 Task: Find connections with filter location Geseke with filter topic #likewith filter profile language French with filter current company Air Charter Service with filter school Saintgits Institute of Management with filter industry Interior Design with filter service category Product Marketing with filter keywords title Coordinator
Action: Mouse moved to (631, 84)
Screenshot: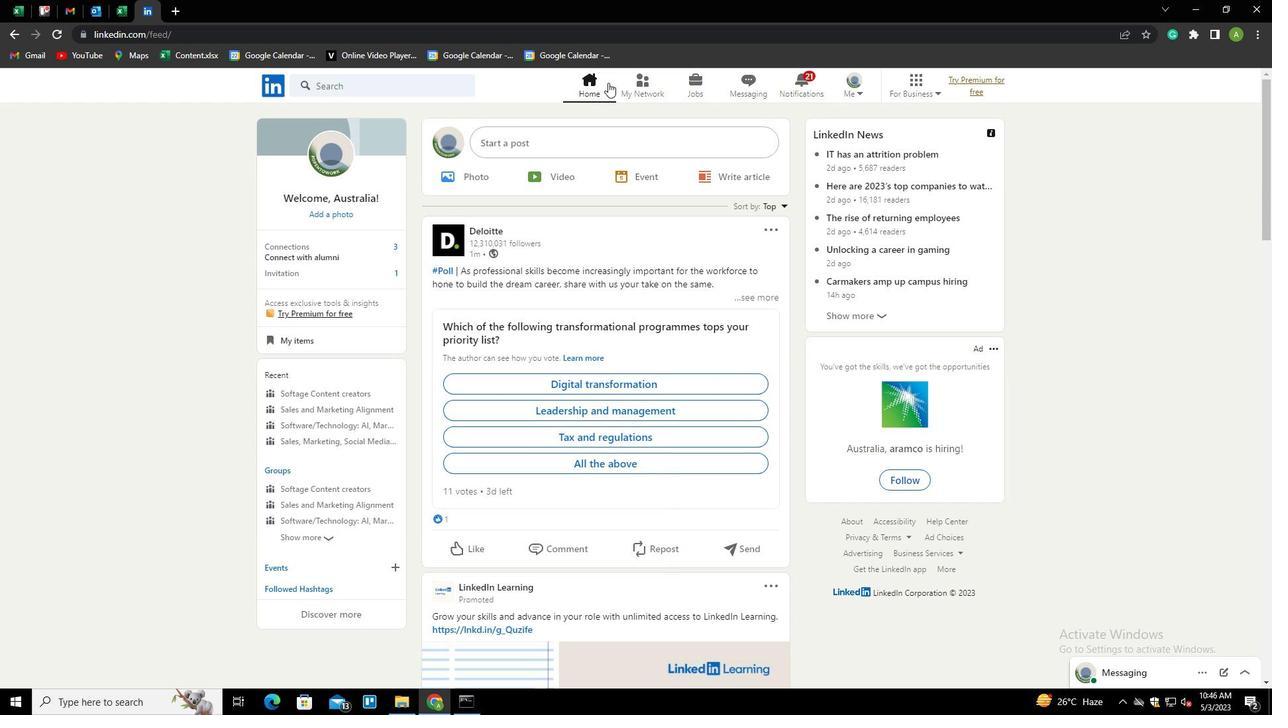 
Action: Mouse pressed left at (631, 84)
Screenshot: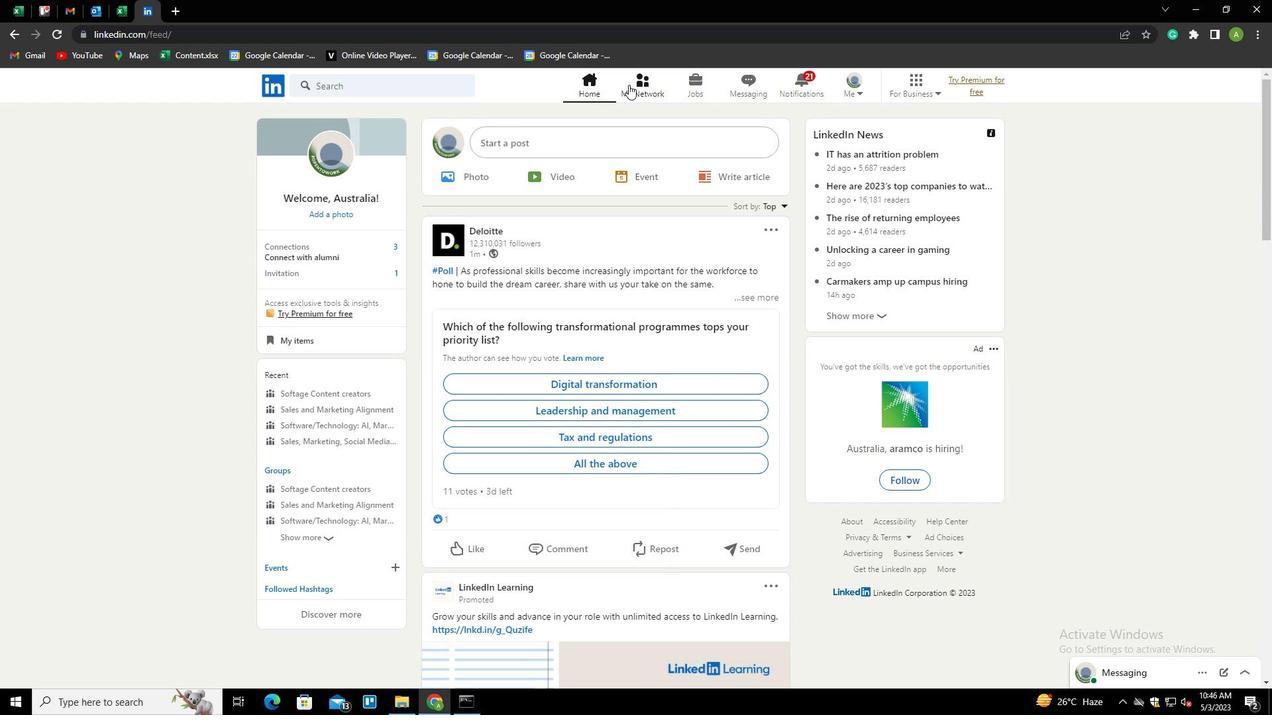 
Action: Mouse moved to (328, 161)
Screenshot: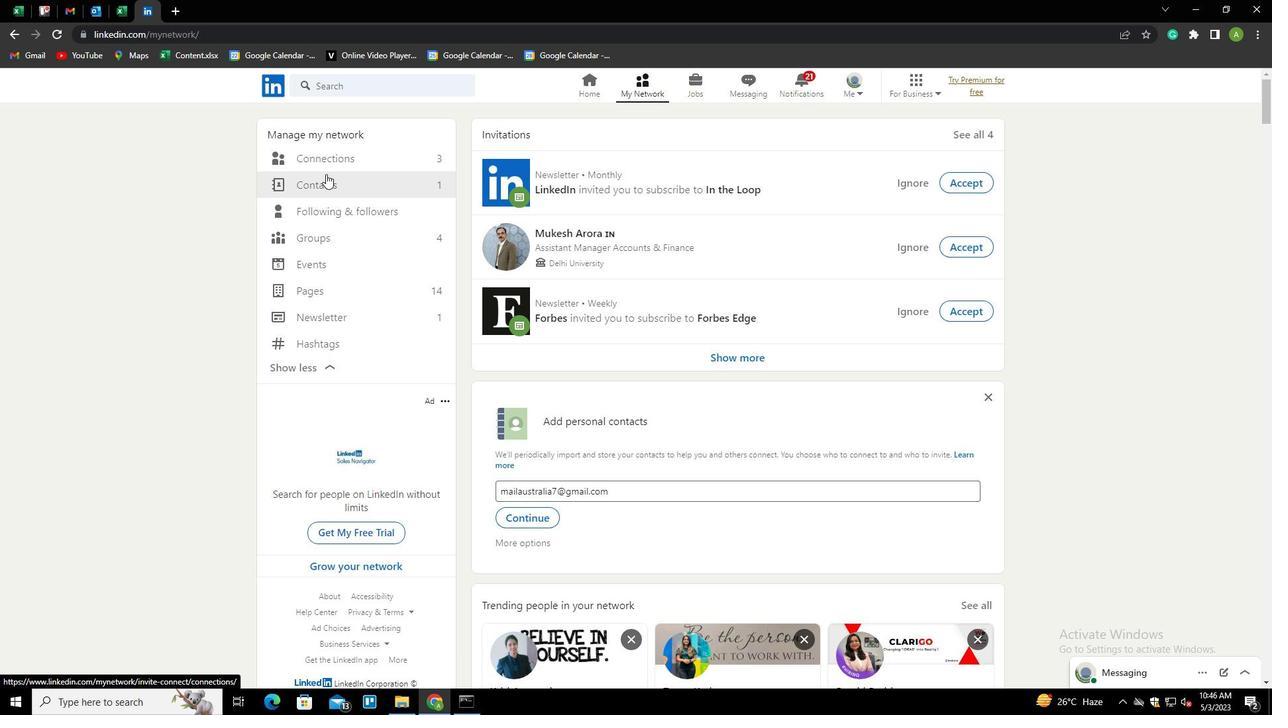 
Action: Mouse pressed left at (328, 161)
Screenshot: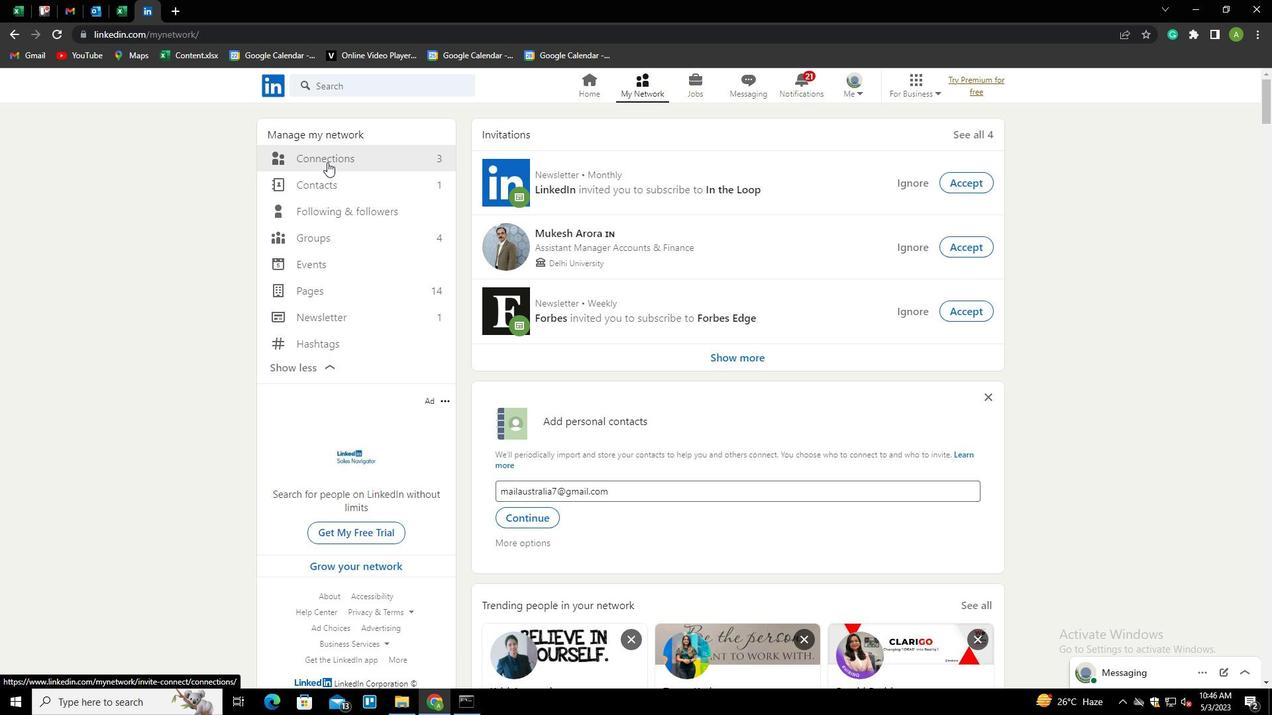 
Action: Mouse moved to (722, 155)
Screenshot: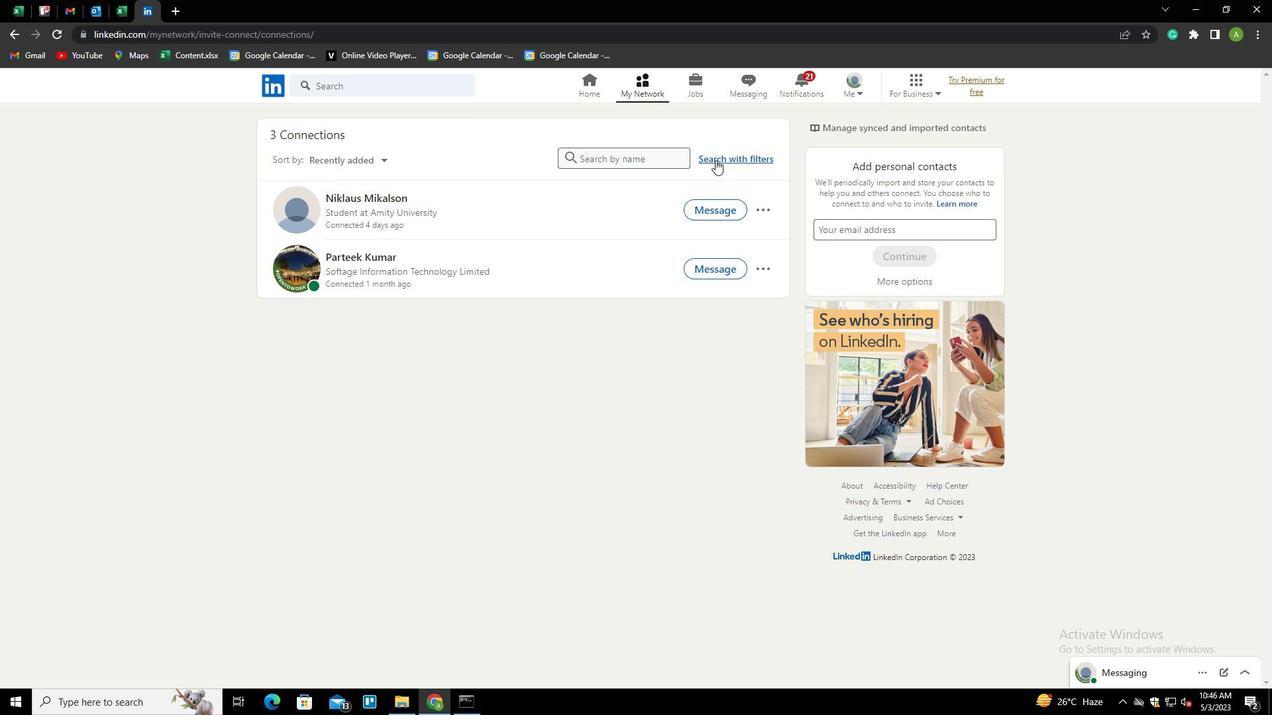 
Action: Mouse pressed left at (722, 155)
Screenshot: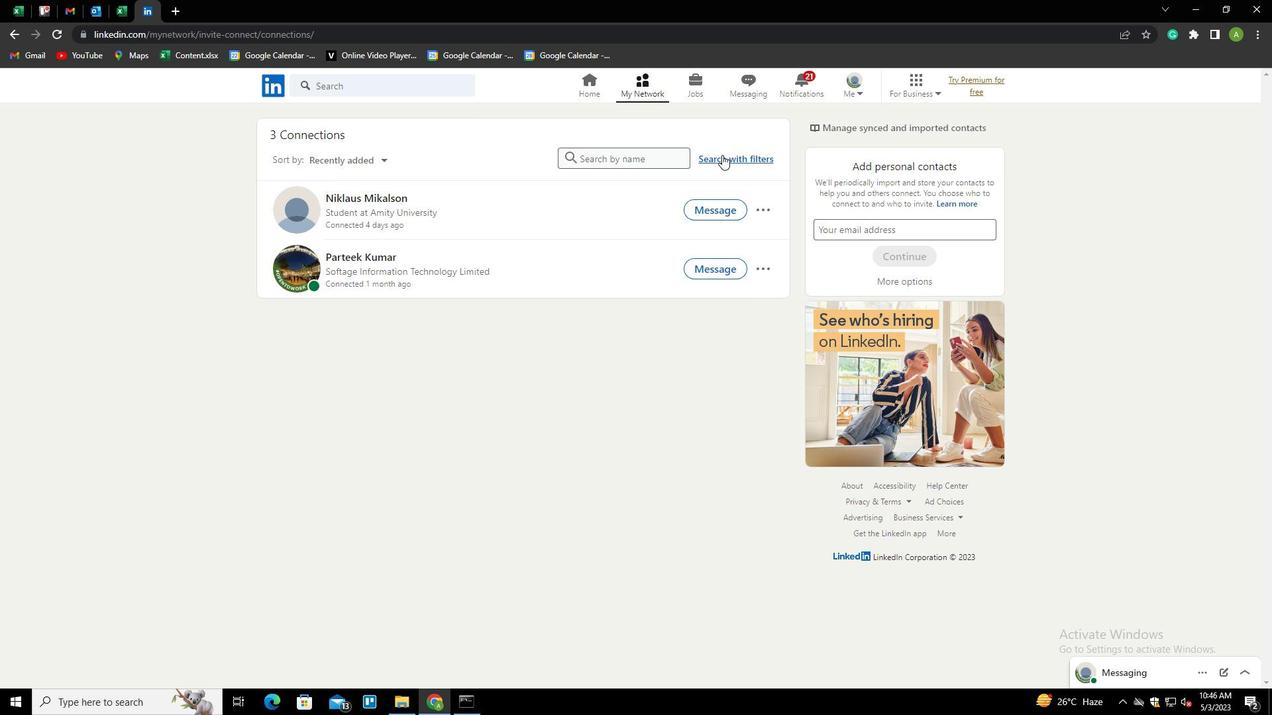 
Action: Mouse moved to (674, 126)
Screenshot: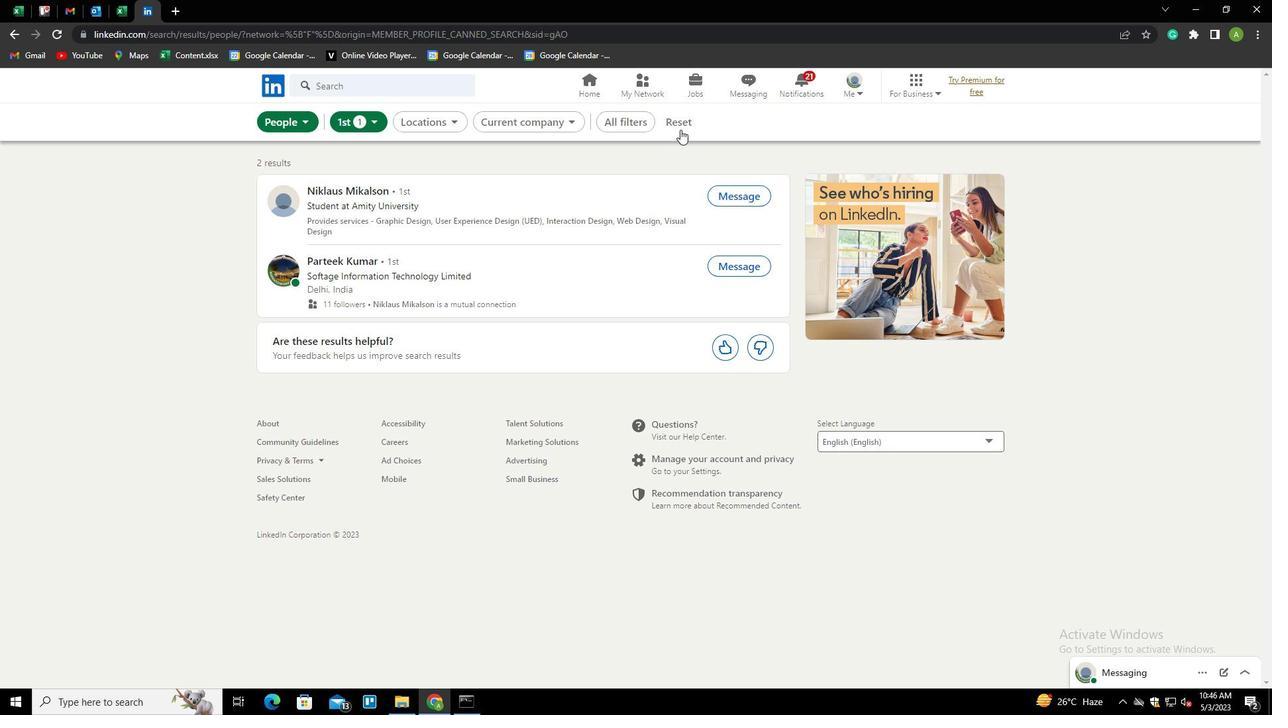 
Action: Mouse pressed left at (674, 126)
Screenshot: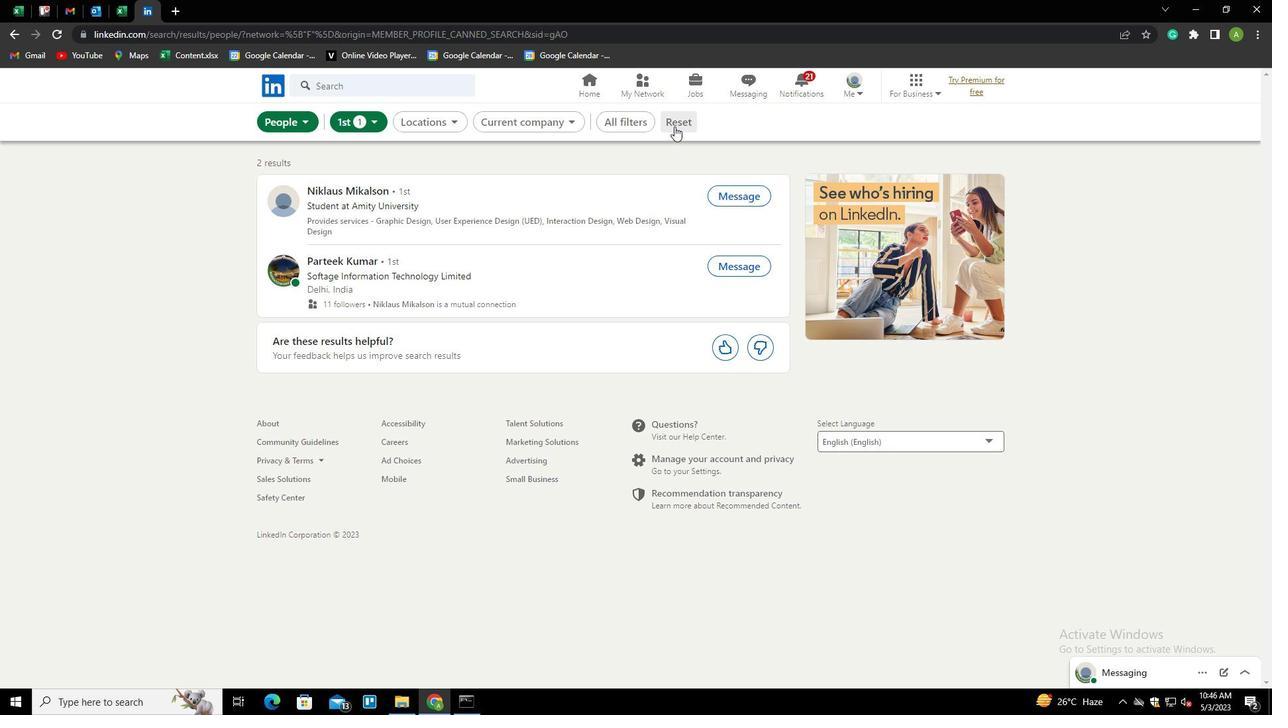 
Action: Mouse moved to (670, 124)
Screenshot: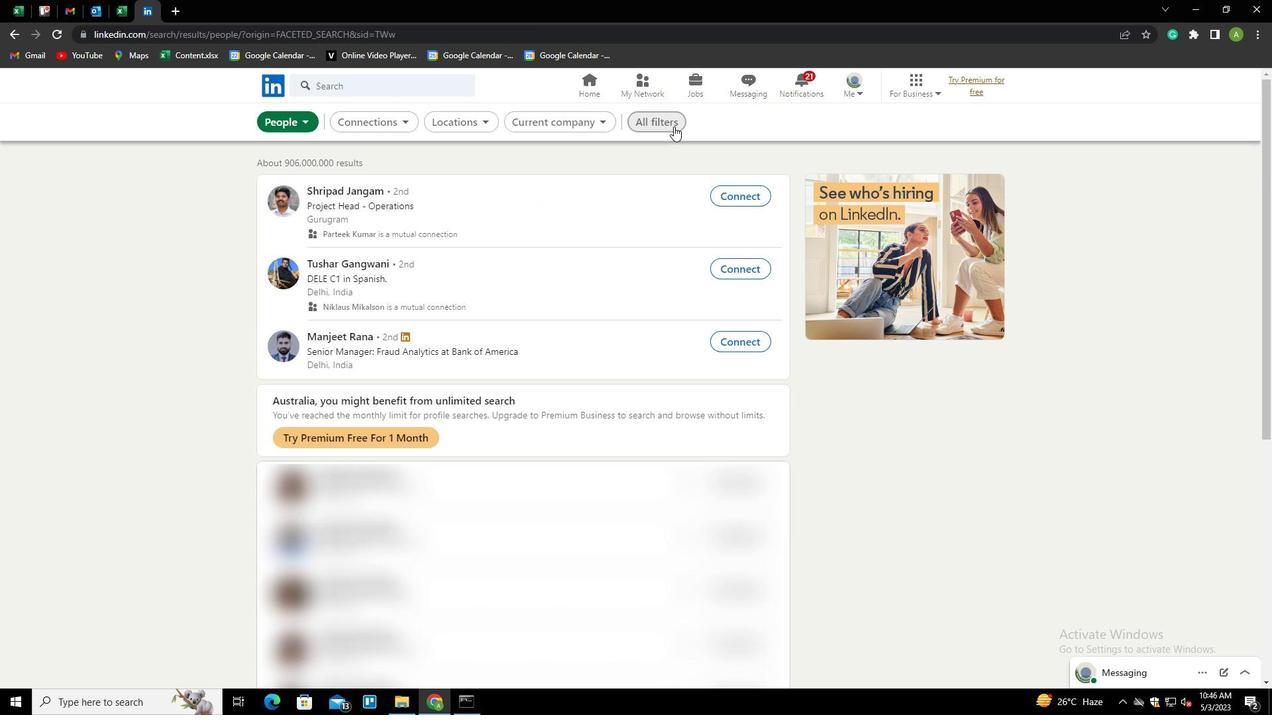 
Action: Mouse pressed left at (670, 124)
Screenshot: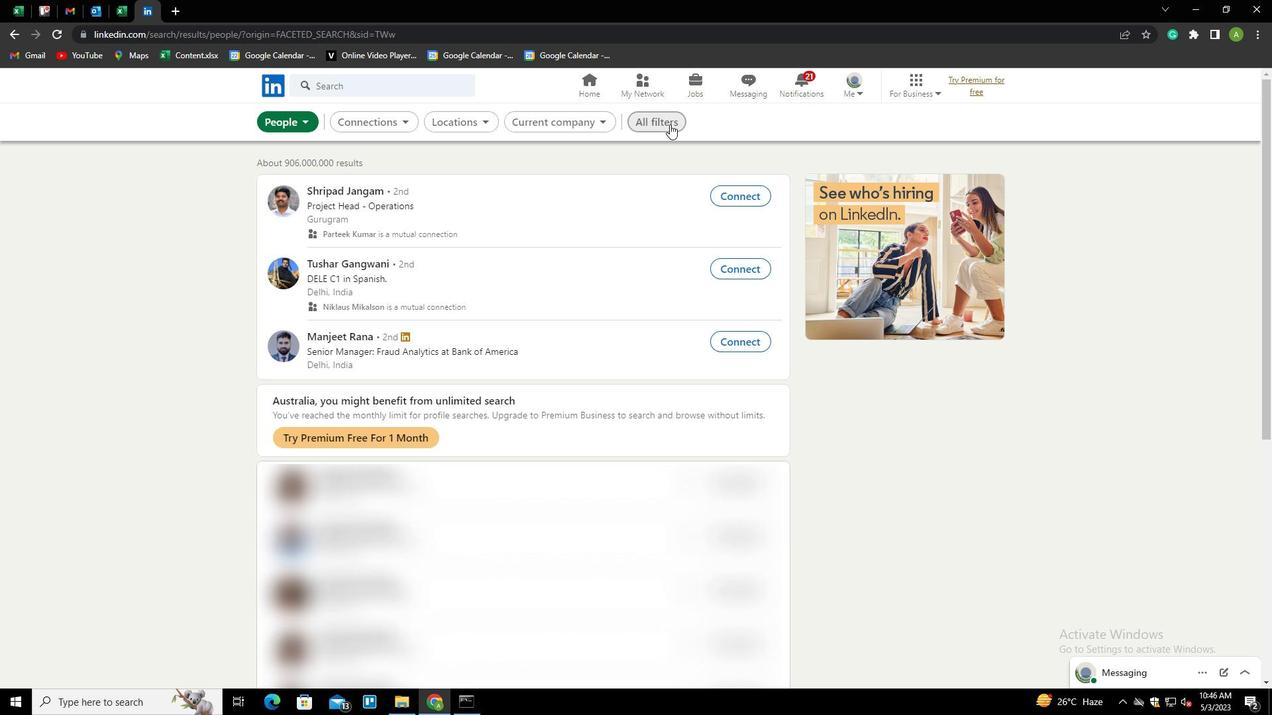 
Action: Mouse moved to (1038, 403)
Screenshot: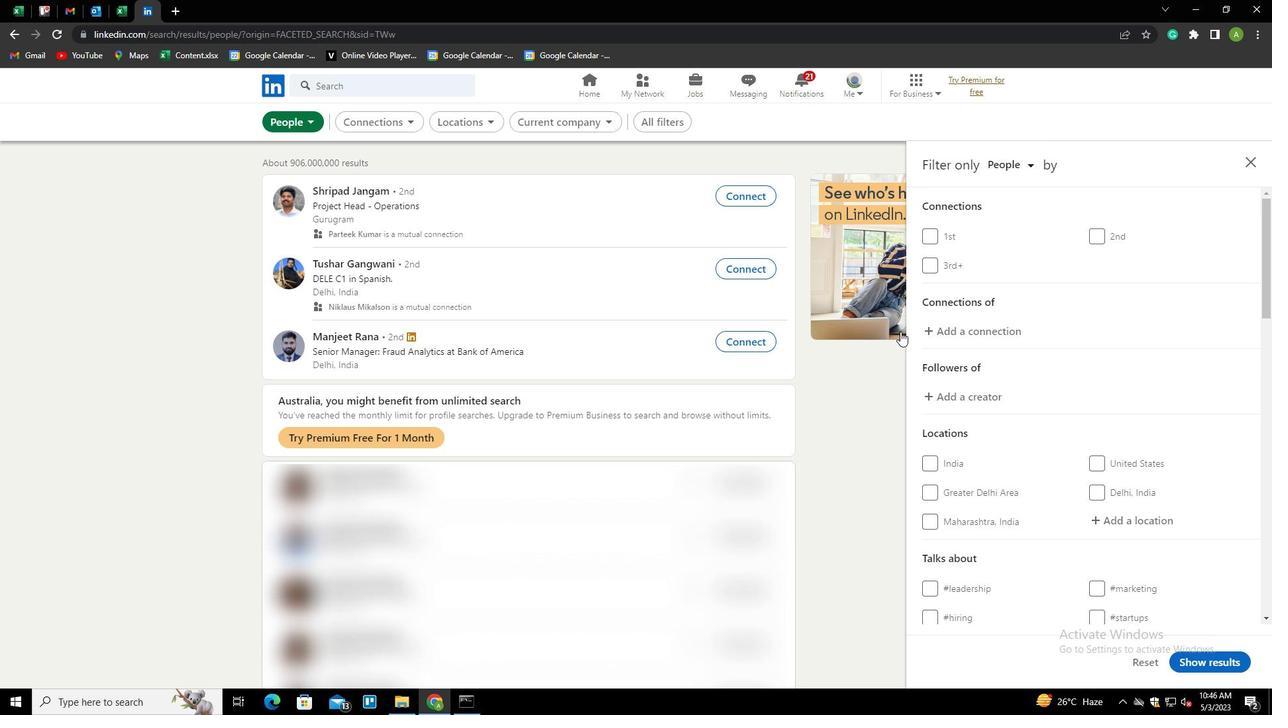 
Action: Mouse scrolled (1038, 403) with delta (0, 0)
Screenshot: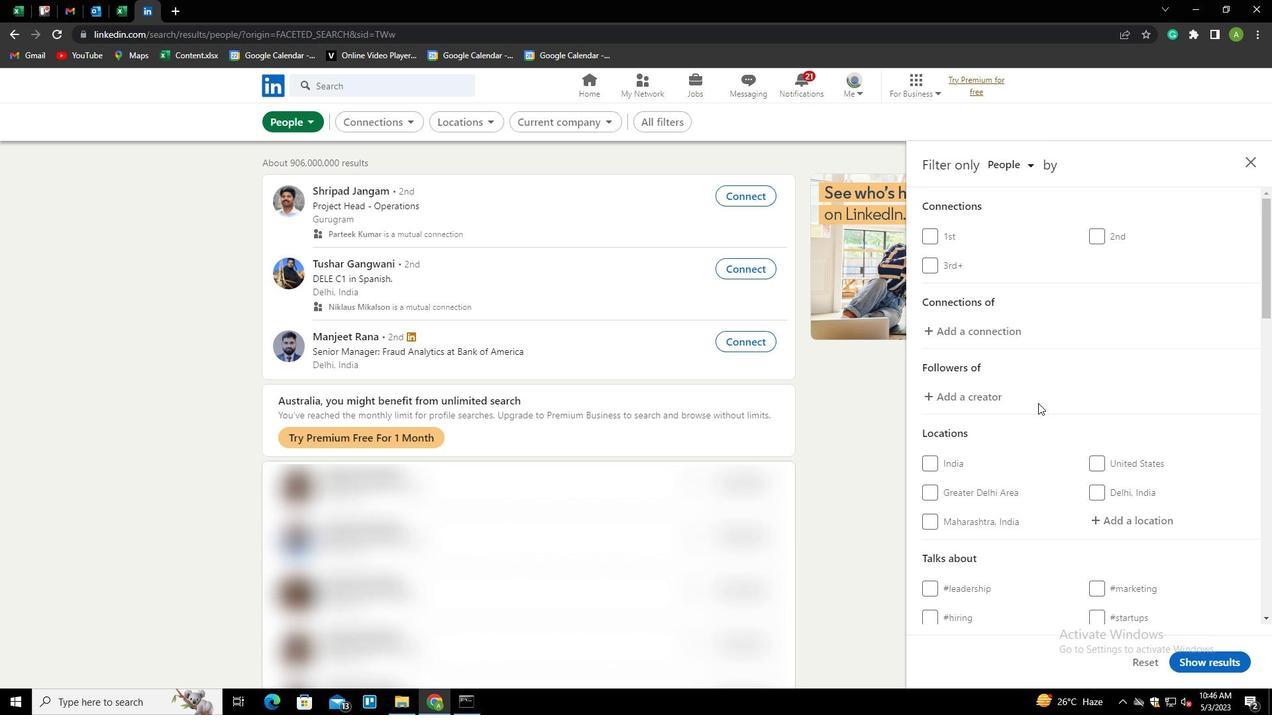 
Action: Mouse scrolled (1038, 403) with delta (0, 0)
Screenshot: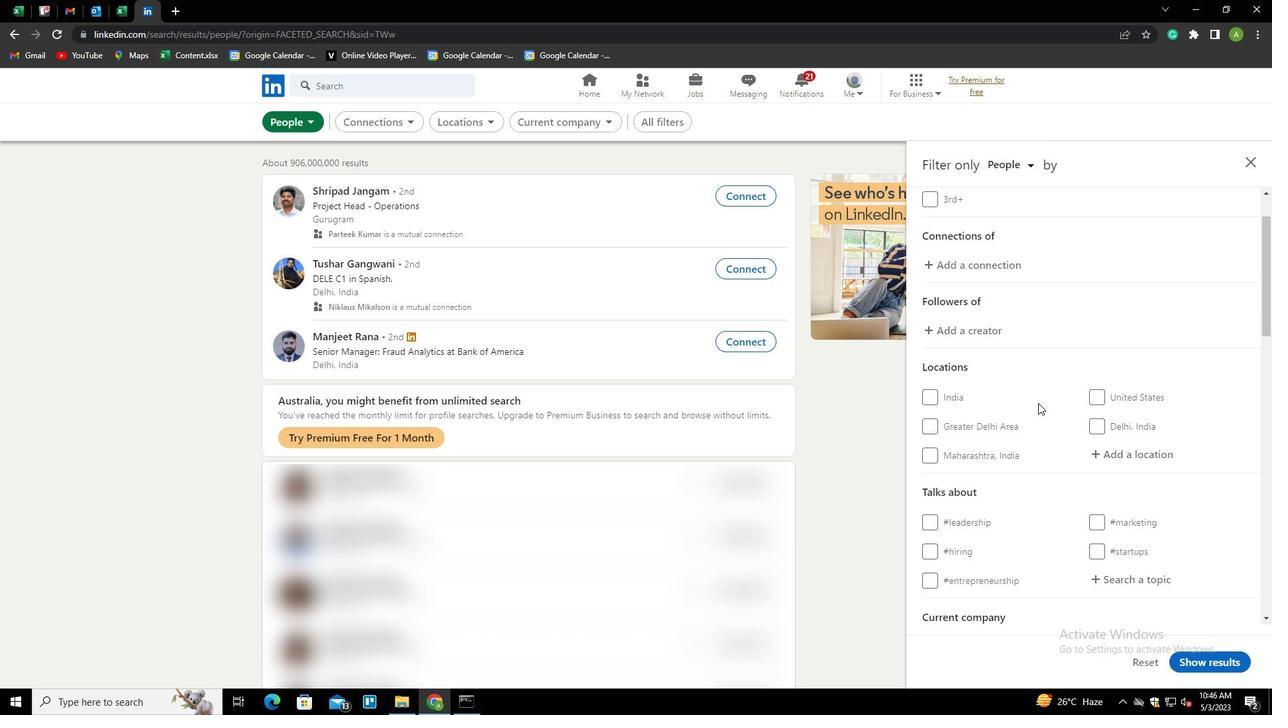 
Action: Mouse moved to (1127, 388)
Screenshot: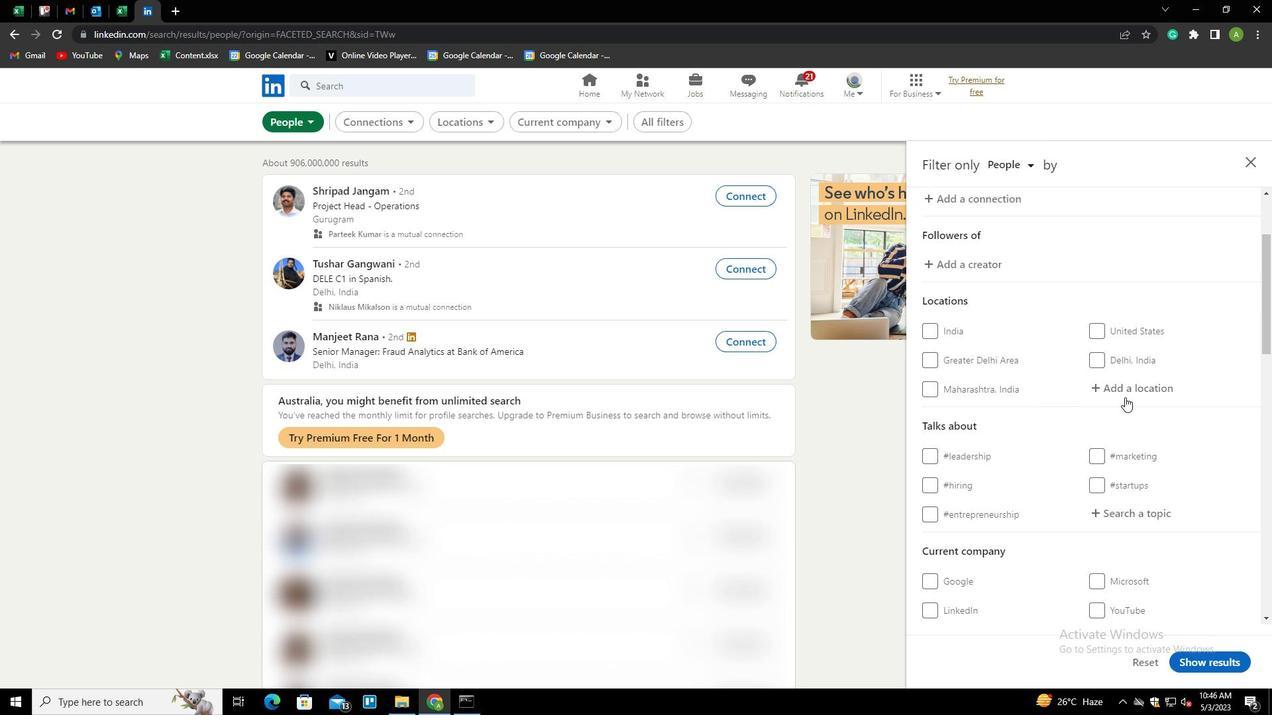 
Action: Mouse pressed left at (1127, 388)
Screenshot: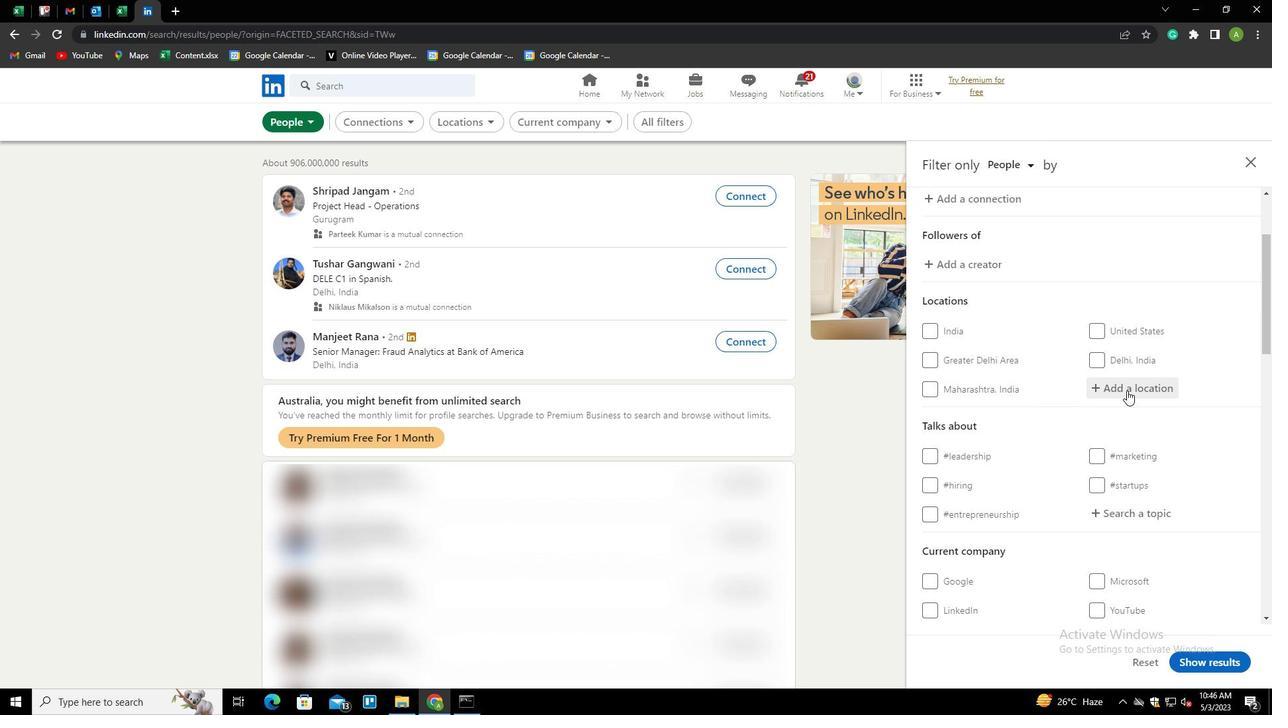 
Action: Mouse moved to (1130, 387)
Screenshot: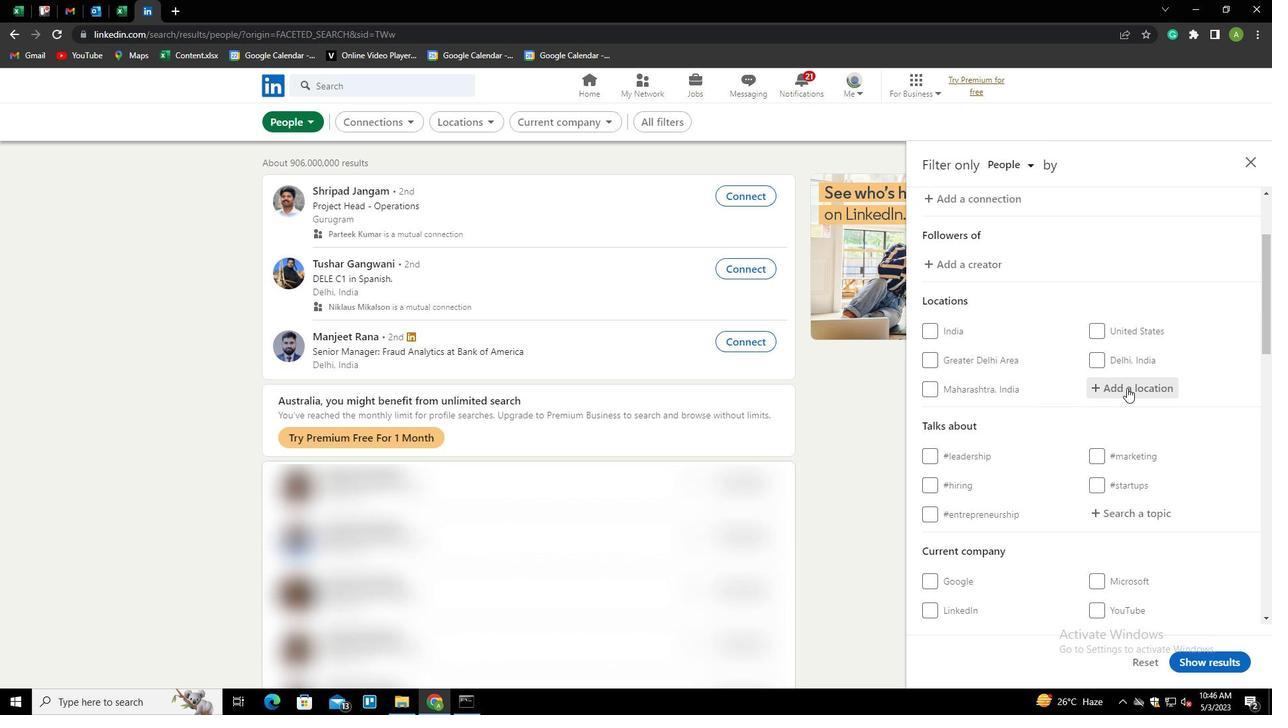 
Action: Mouse pressed left at (1130, 387)
Screenshot: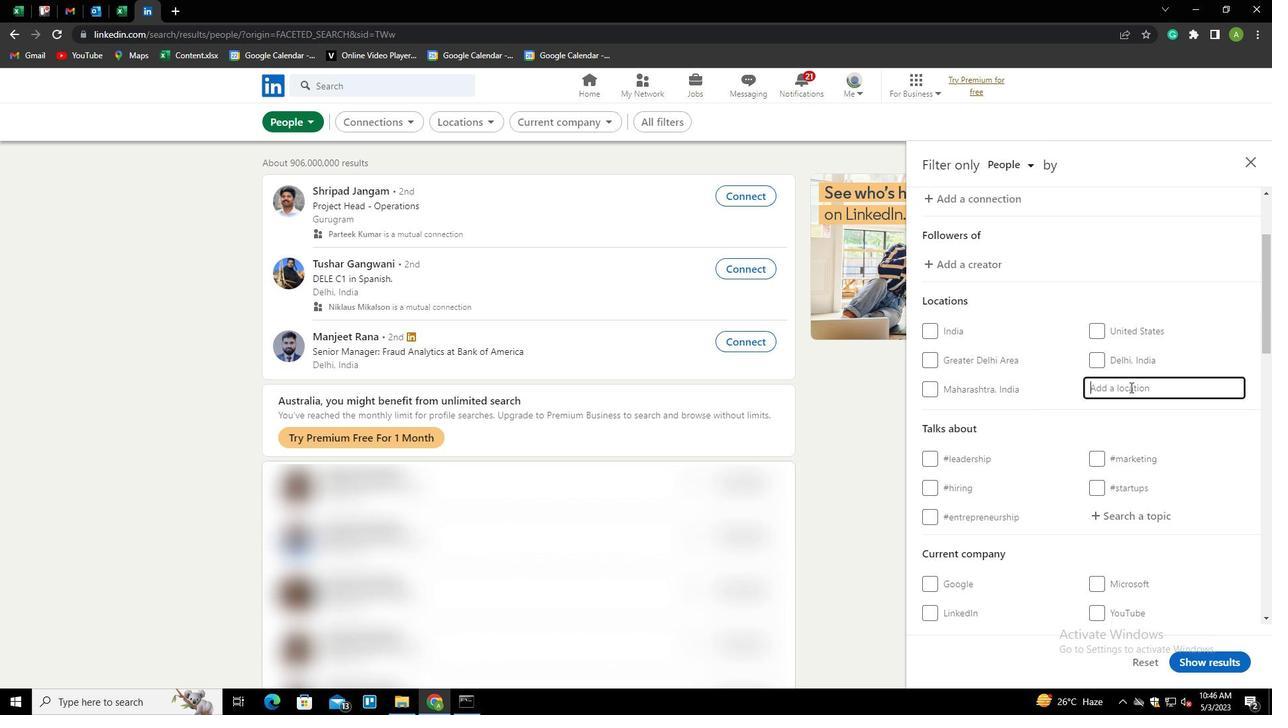 
Action: Key pressed <Key.shift><Key.shift><Key.shift><Key.shift><Key.shift><Key.shift><Key.shift>GESEKE<Key.down><Key.enter>
Screenshot: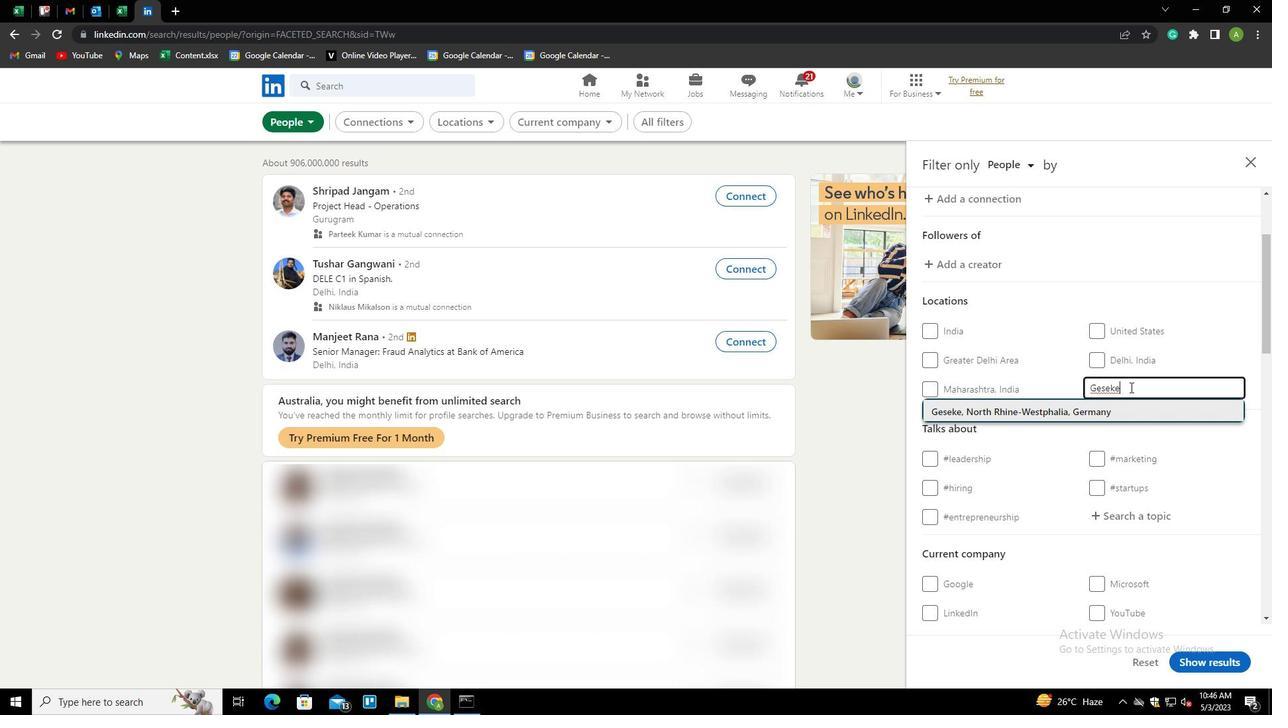 
Action: Mouse scrolled (1130, 387) with delta (0, 0)
Screenshot: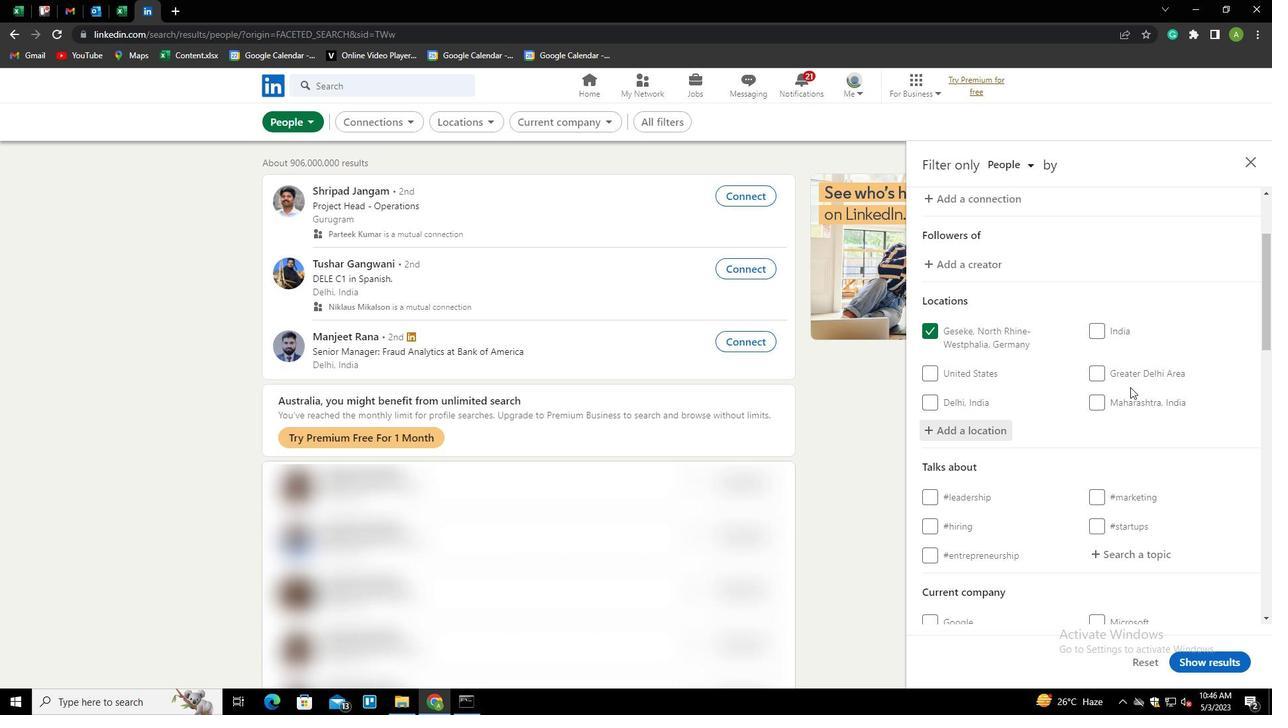 
Action: Mouse scrolled (1130, 387) with delta (0, 0)
Screenshot: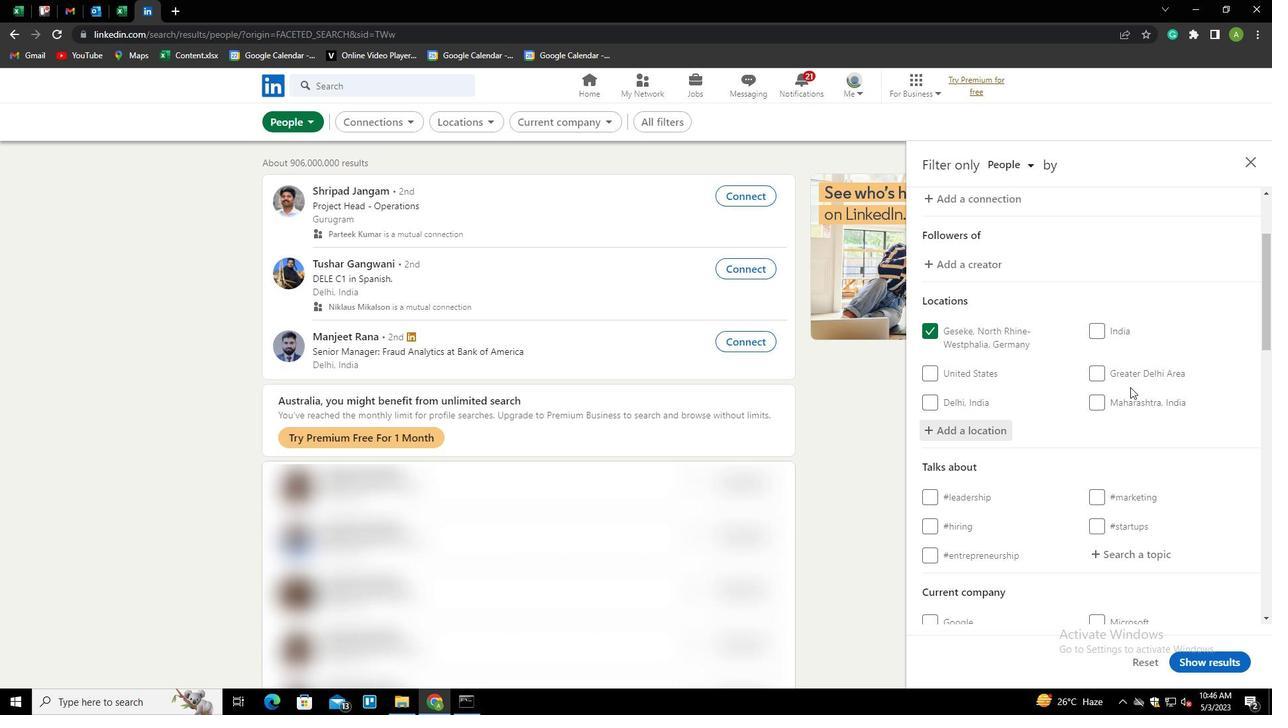 
Action: Mouse moved to (1134, 420)
Screenshot: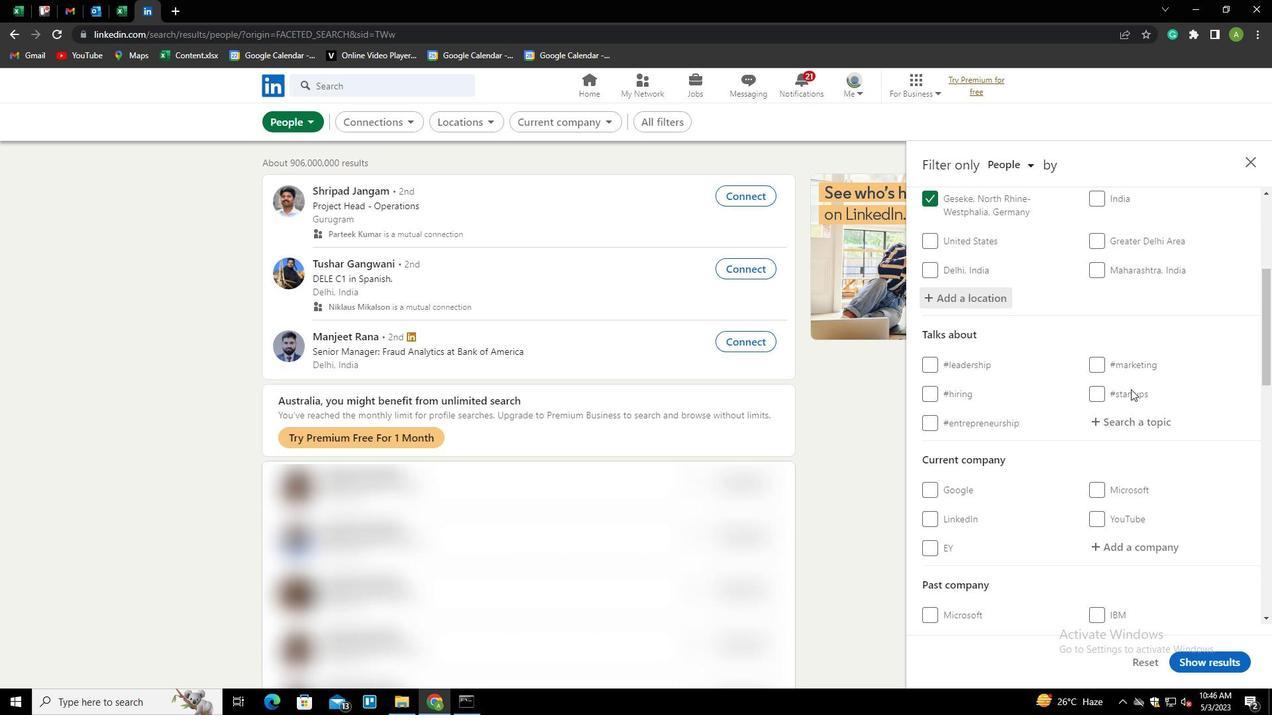 
Action: Mouse pressed left at (1134, 420)
Screenshot: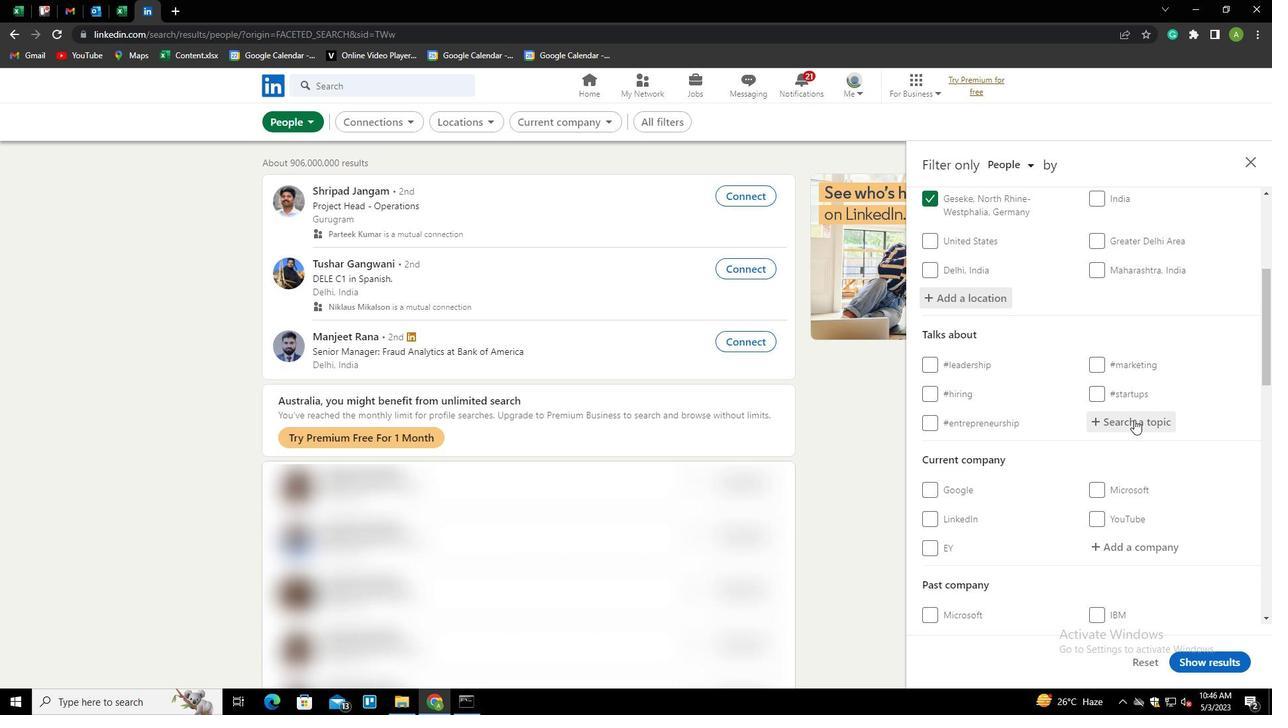 
Action: Key pressed LIKE<Key.down><Key.enter>
Screenshot: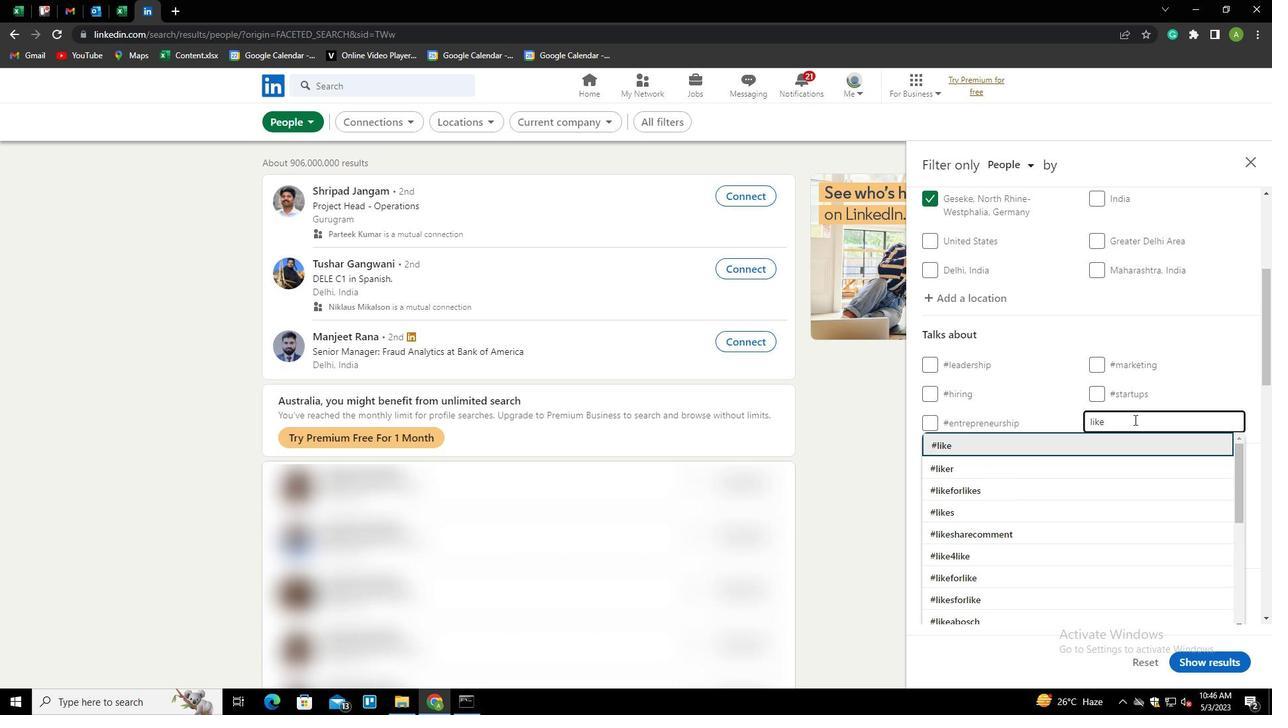 
Action: Mouse scrolled (1134, 419) with delta (0, 0)
Screenshot: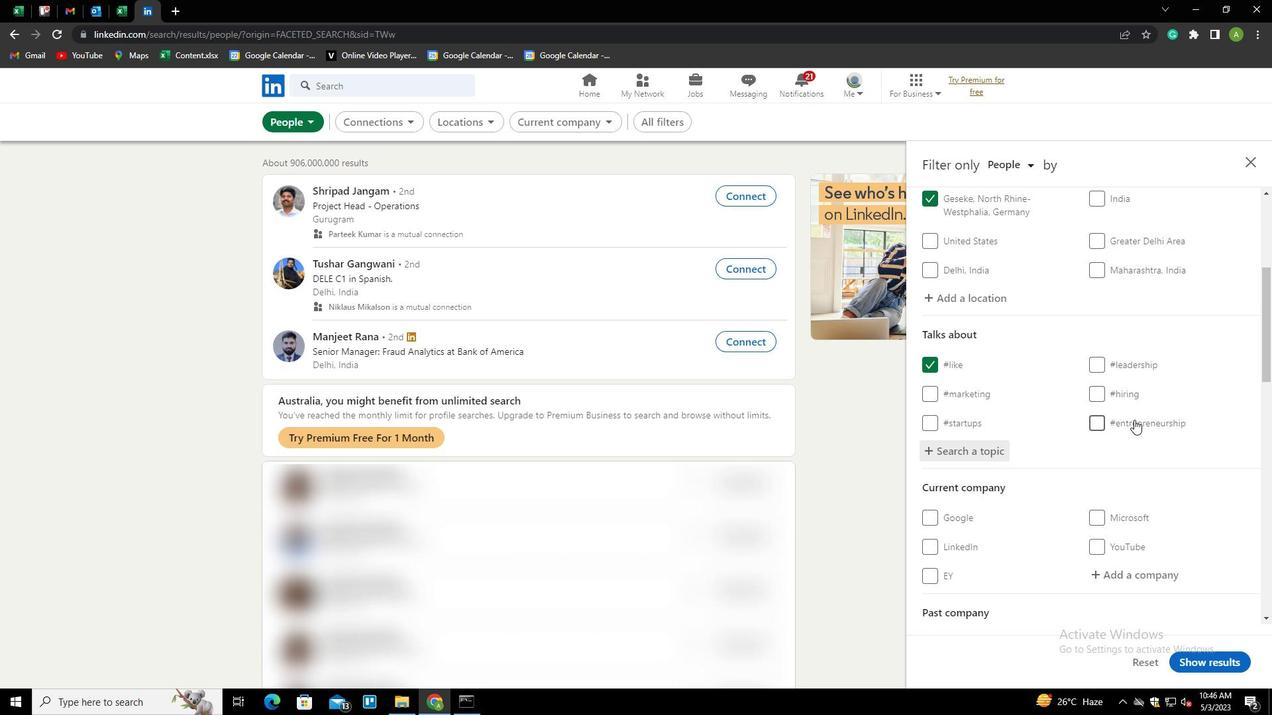 
Action: Mouse scrolled (1134, 419) with delta (0, 0)
Screenshot: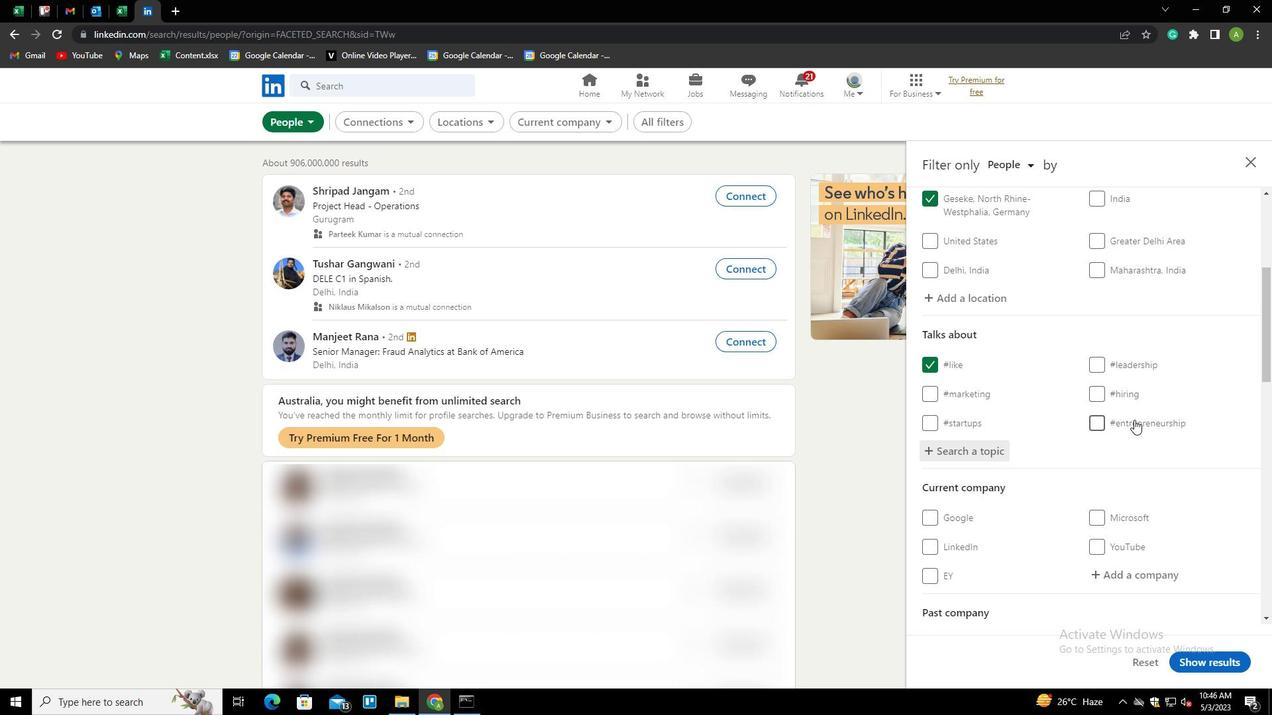 
Action: Mouse scrolled (1134, 419) with delta (0, 0)
Screenshot: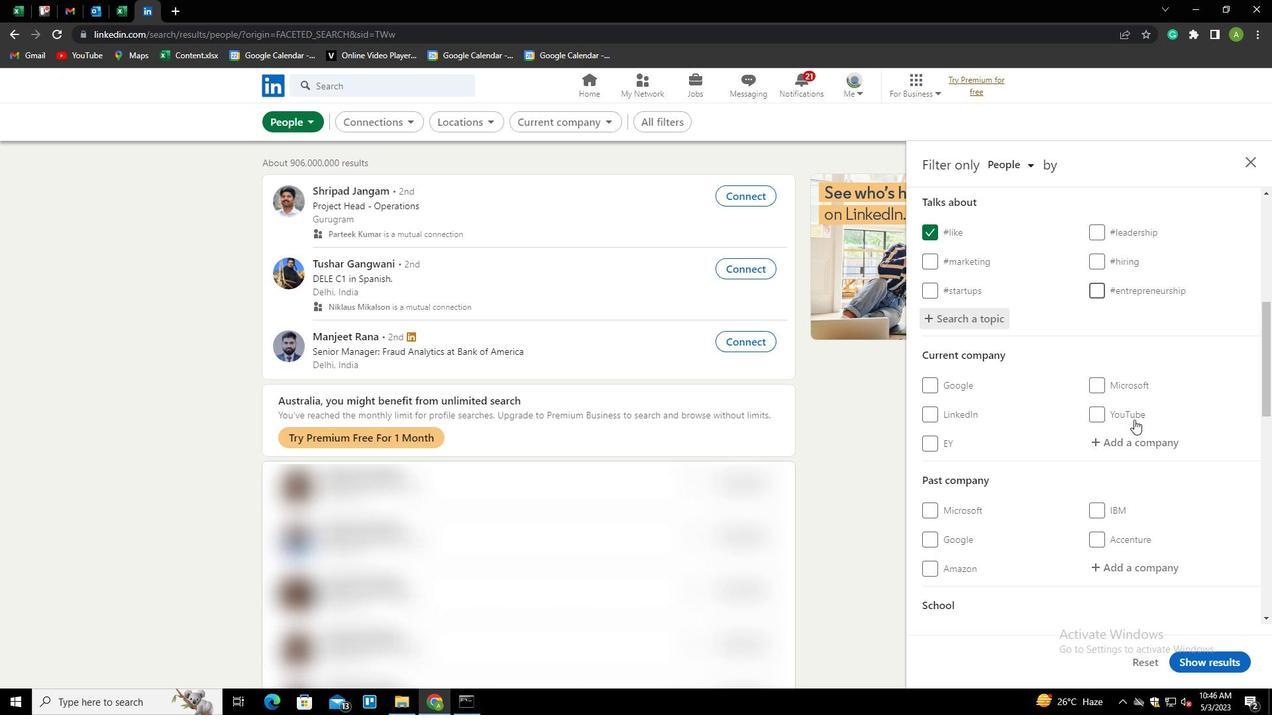 
Action: Mouse scrolled (1134, 419) with delta (0, 0)
Screenshot: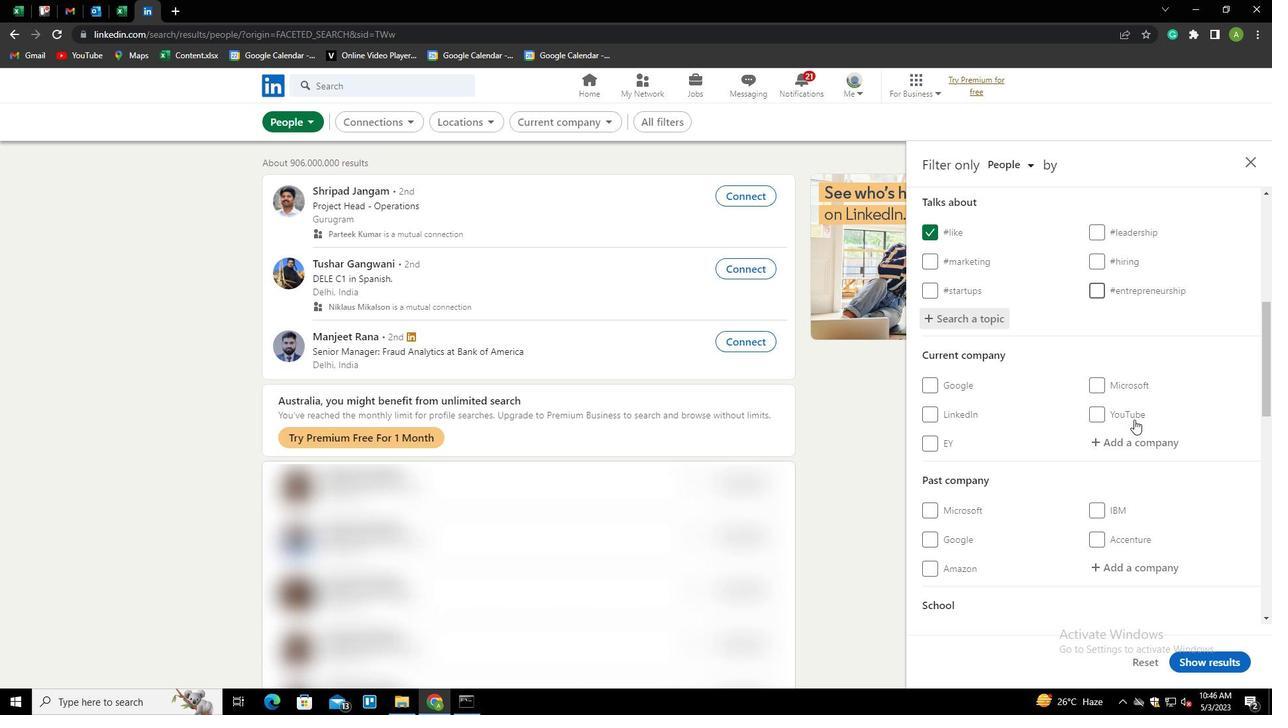 
Action: Mouse scrolled (1134, 419) with delta (0, 0)
Screenshot: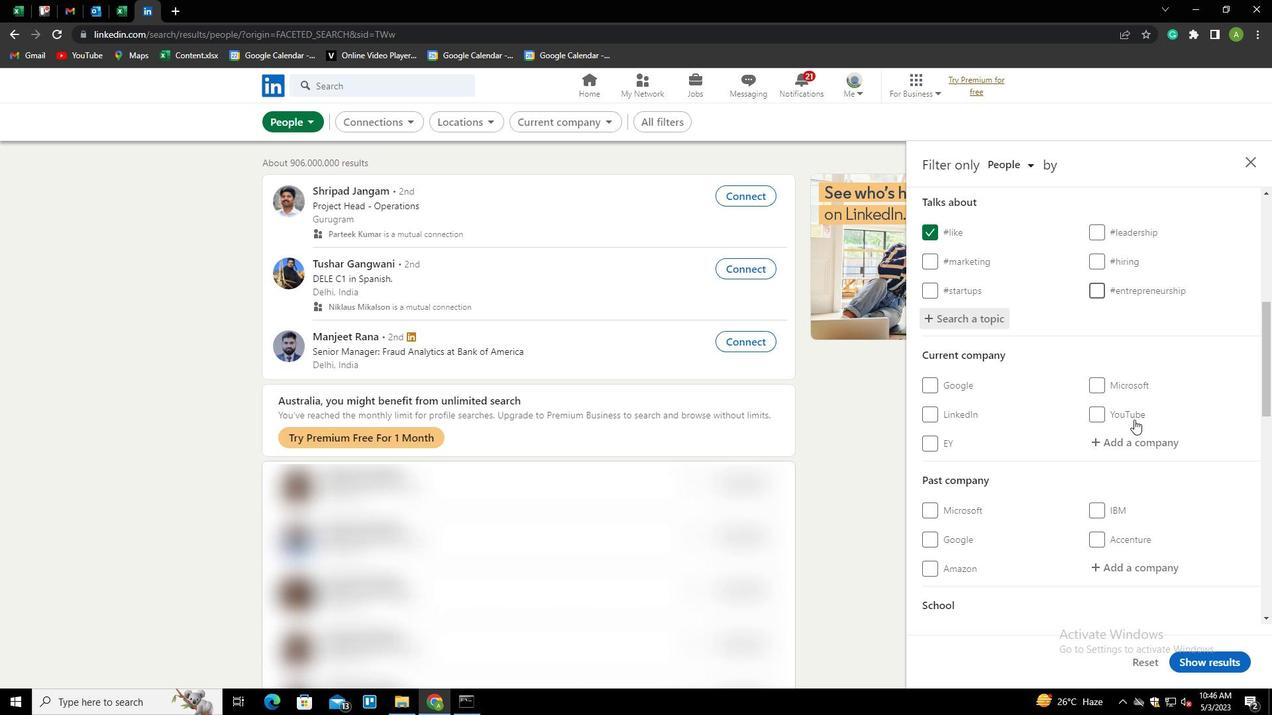 
Action: Mouse scrolled (1134, 419) with delta (0, 0)
Screenshot: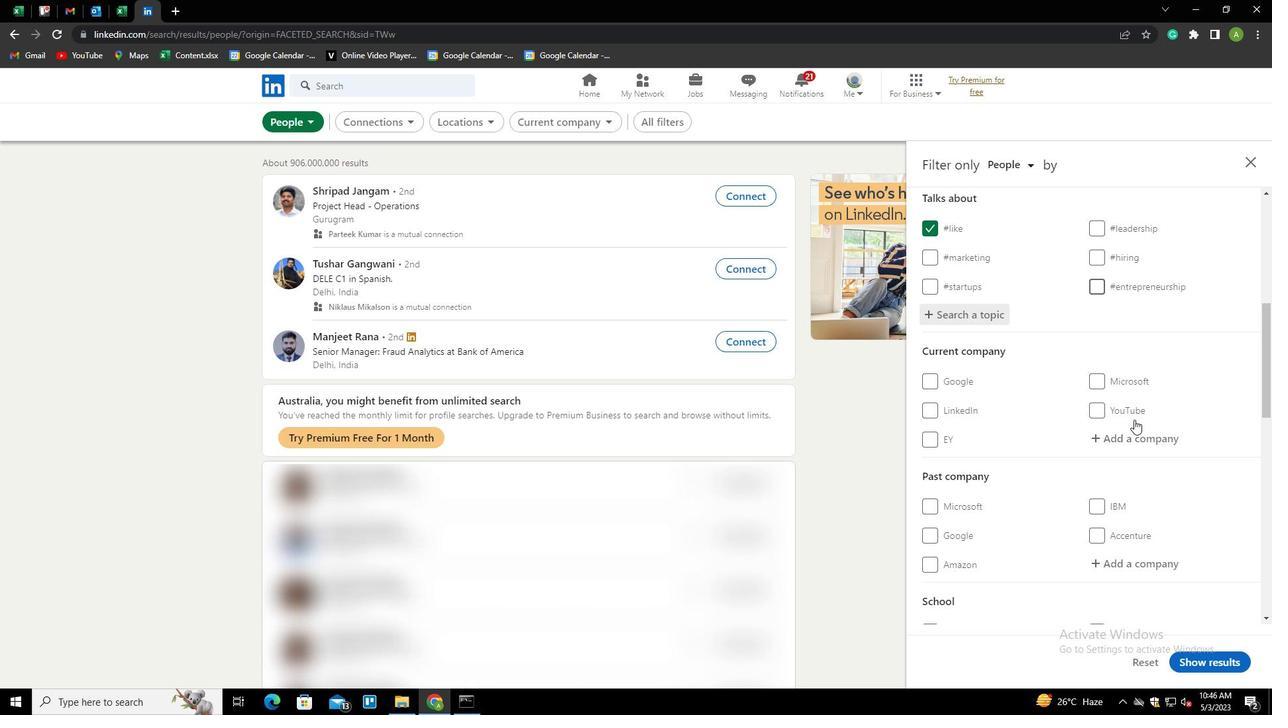 
Action: Mouse scrolled (1134, 419) with delta (0, 0)
Screenshot: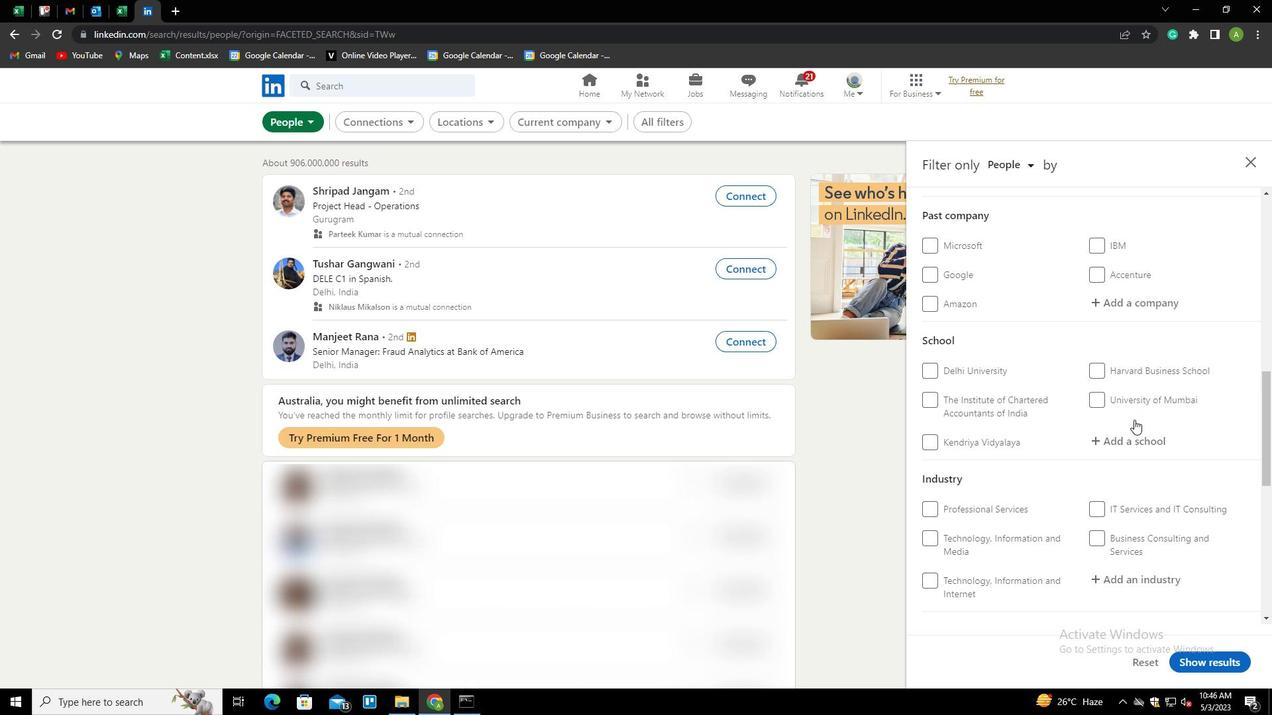 
Action: Mouse scrolled (1134, 419) with delta (0, 0)
Screenshot: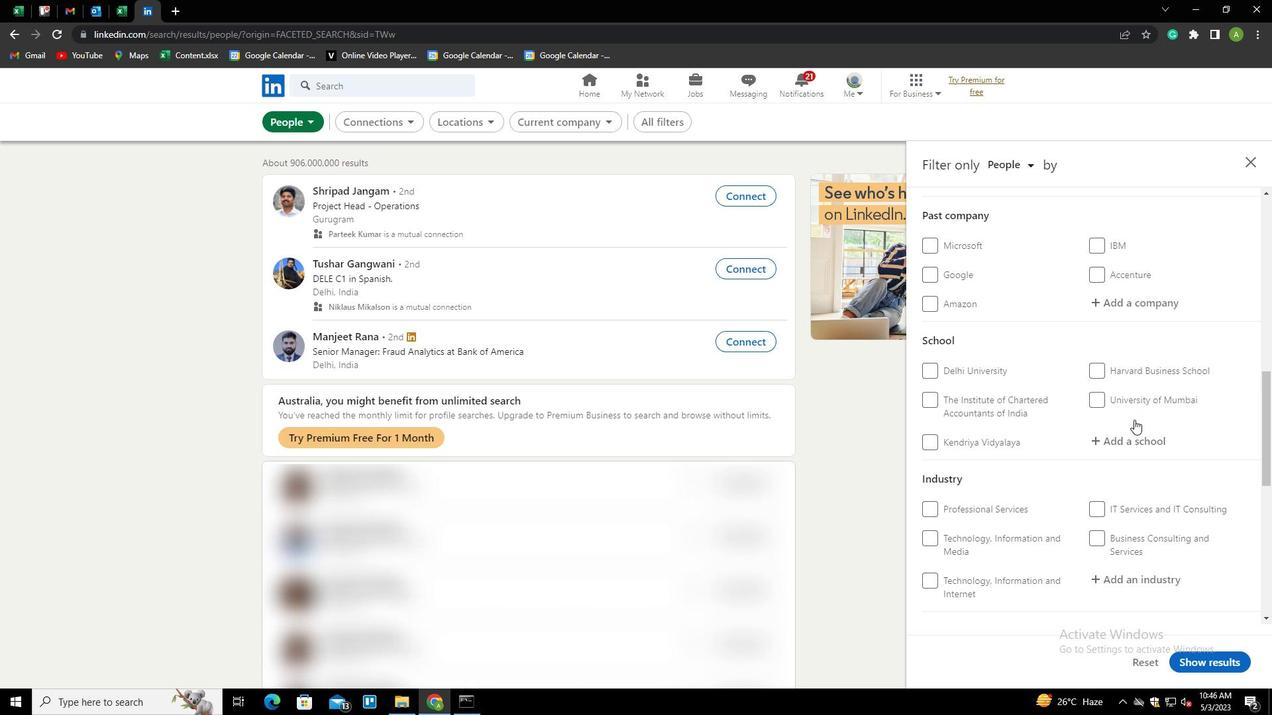 
Action: Mouse moved to (1101, 525)
Screenshot: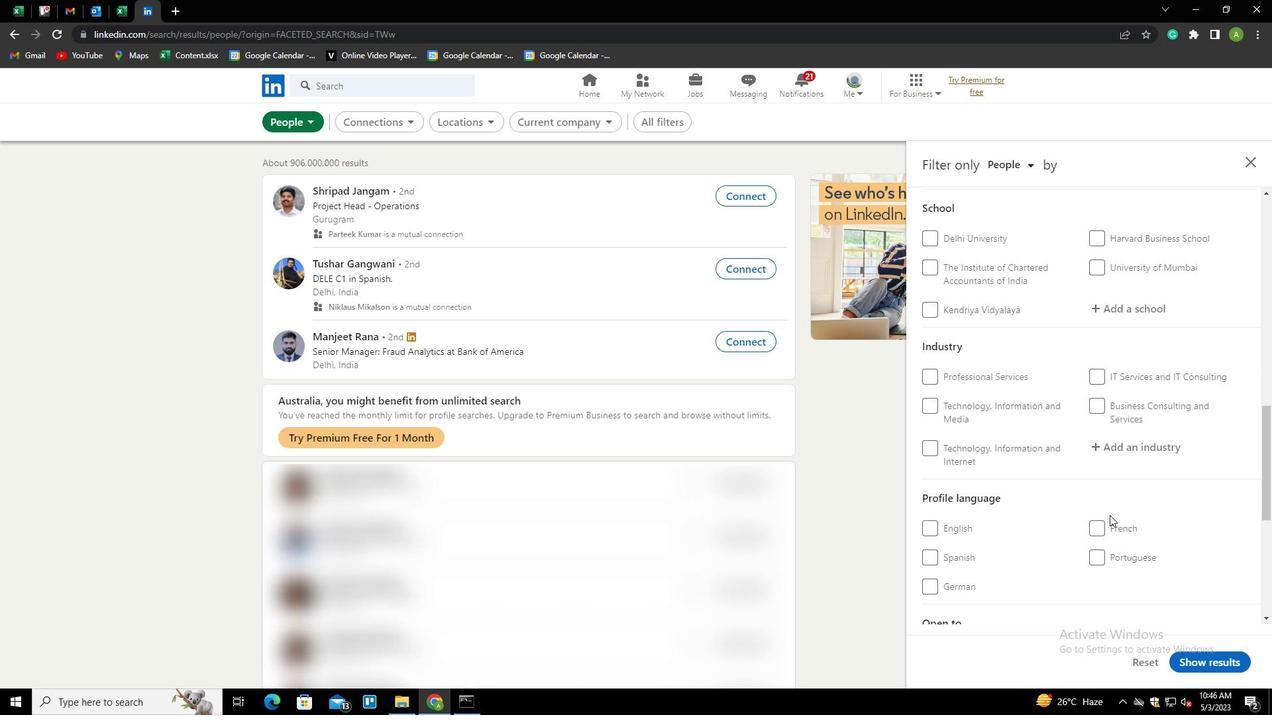 
Action: Mouse pressed left at (1101, 525)
Screenshot: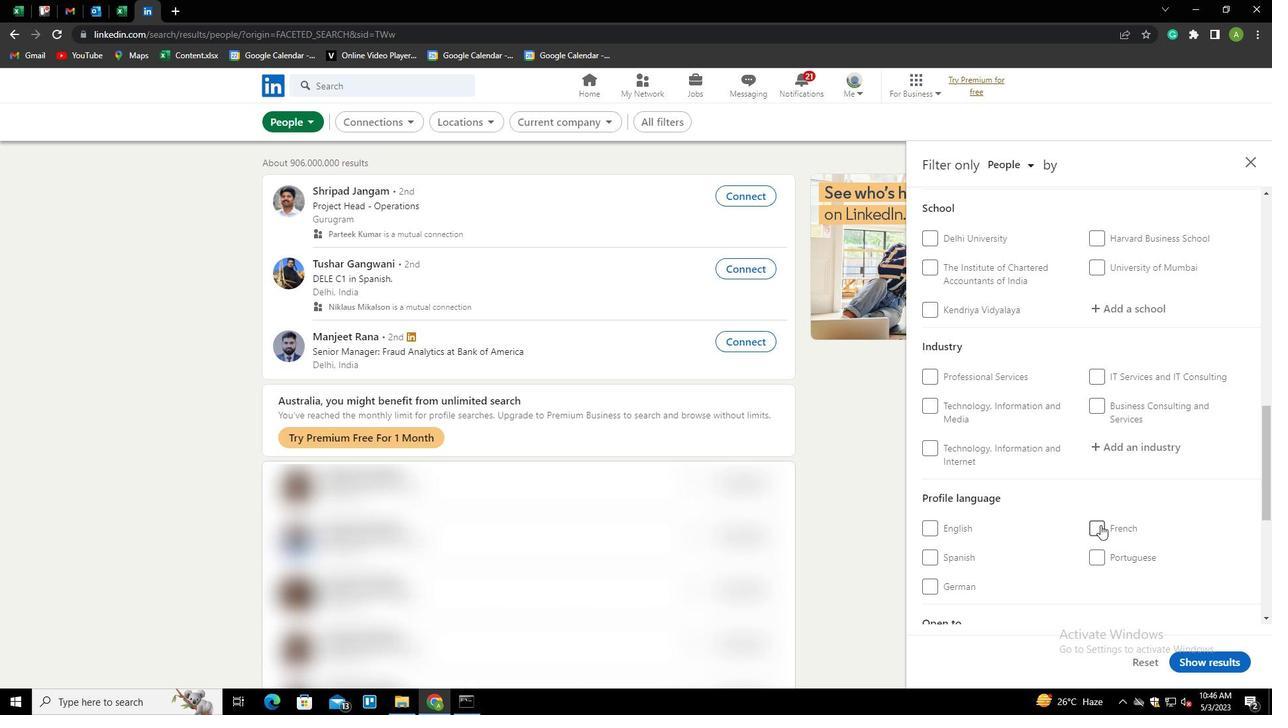 
Action: Mouse moved to (1153, 478)
Screenshot: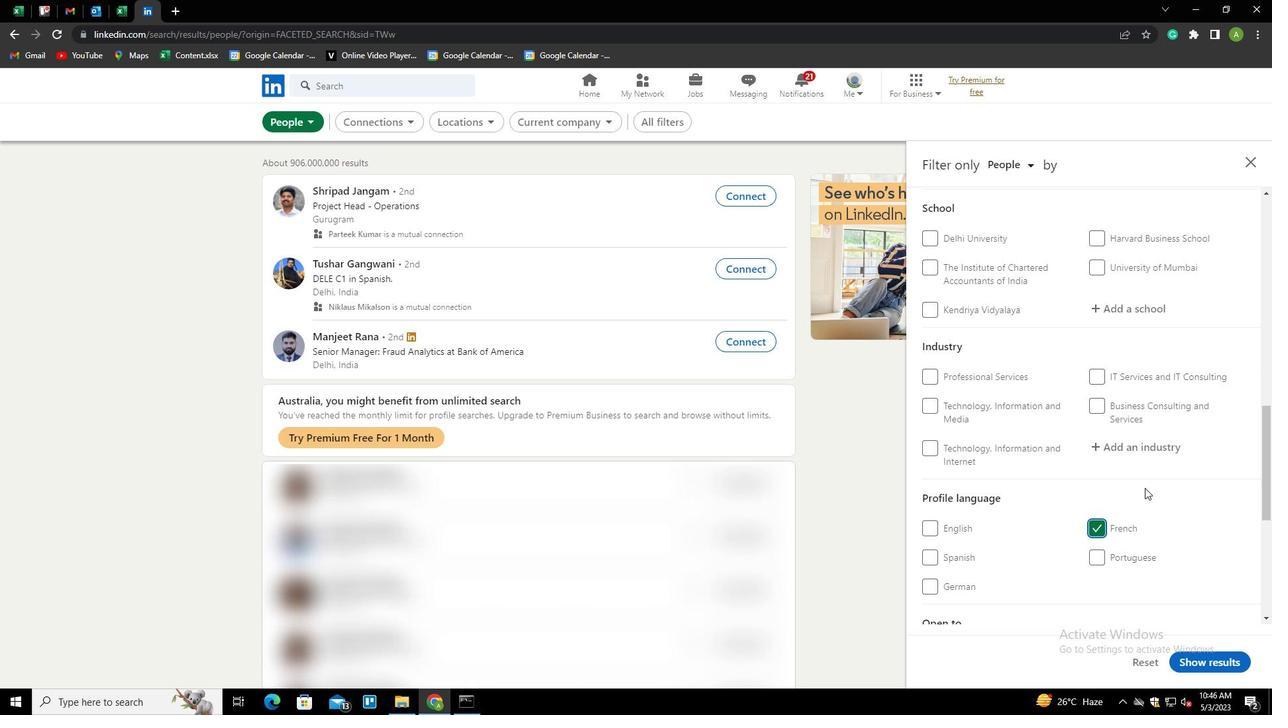 
Action: Mouse scrolled (1153, 479) with delta (0, 0)
Screenshot: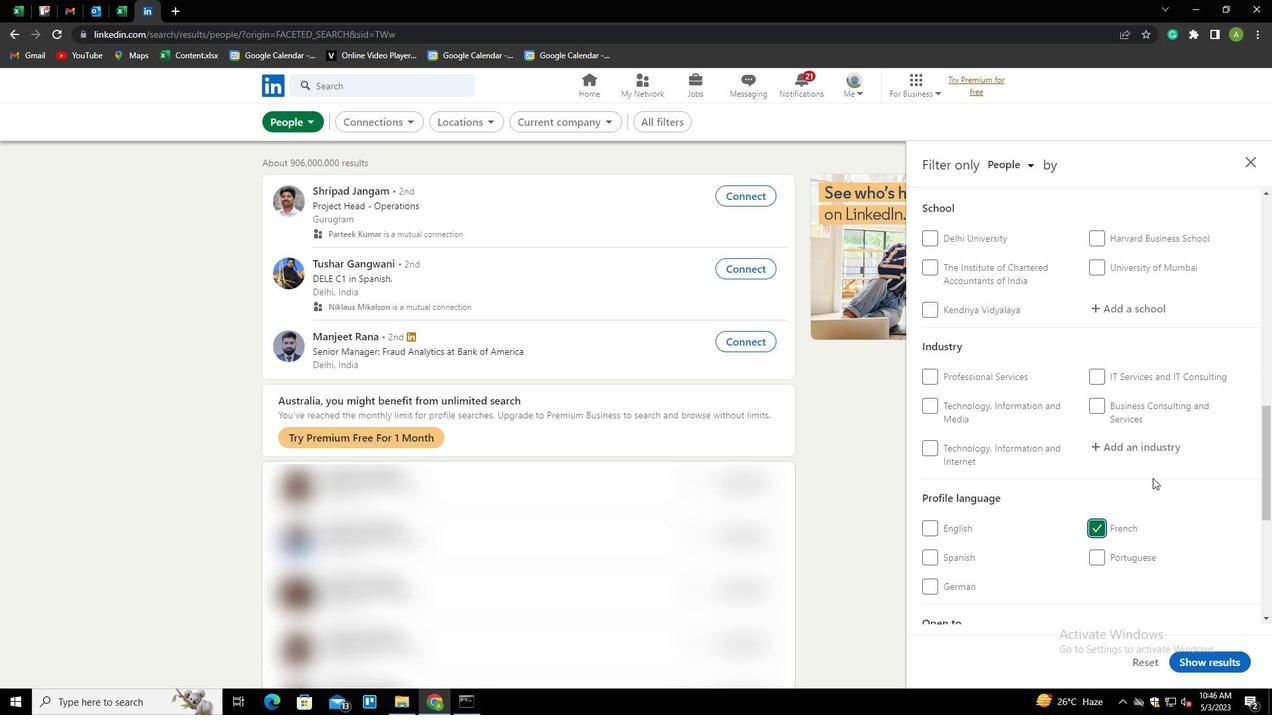 
Action: Mouse scrolled (1153, 479) with delta (0, 0)
Screenshot: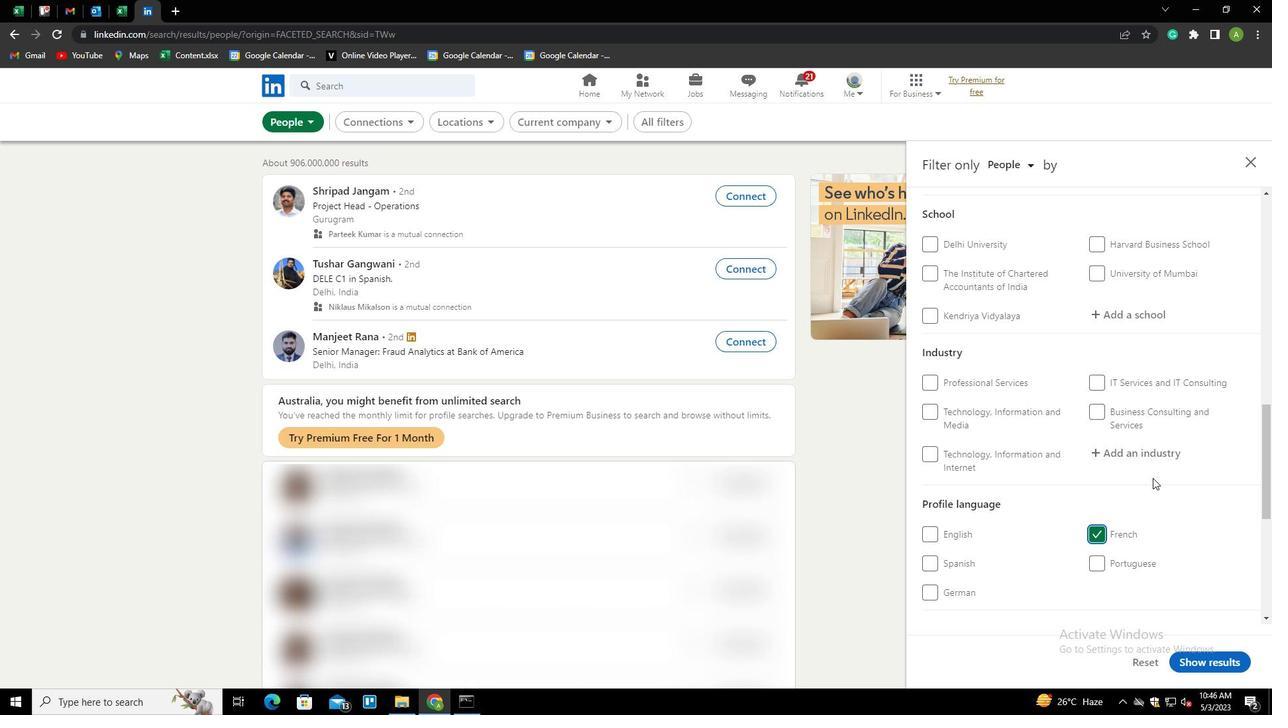 
Action: Mouse scrolled (1153, 479) with delta (0, 0)
Screenshot: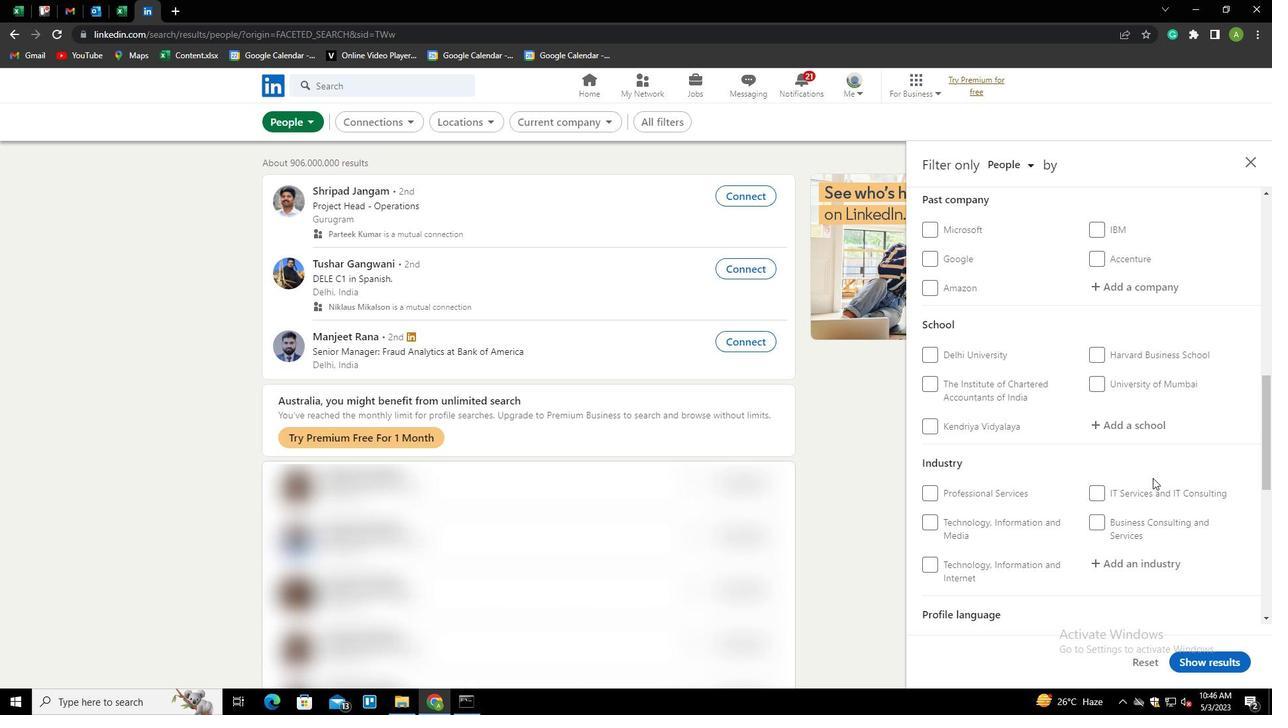 
Action: Mouse scrolled (1153, 479) with delta (0, 0)
Screenshot: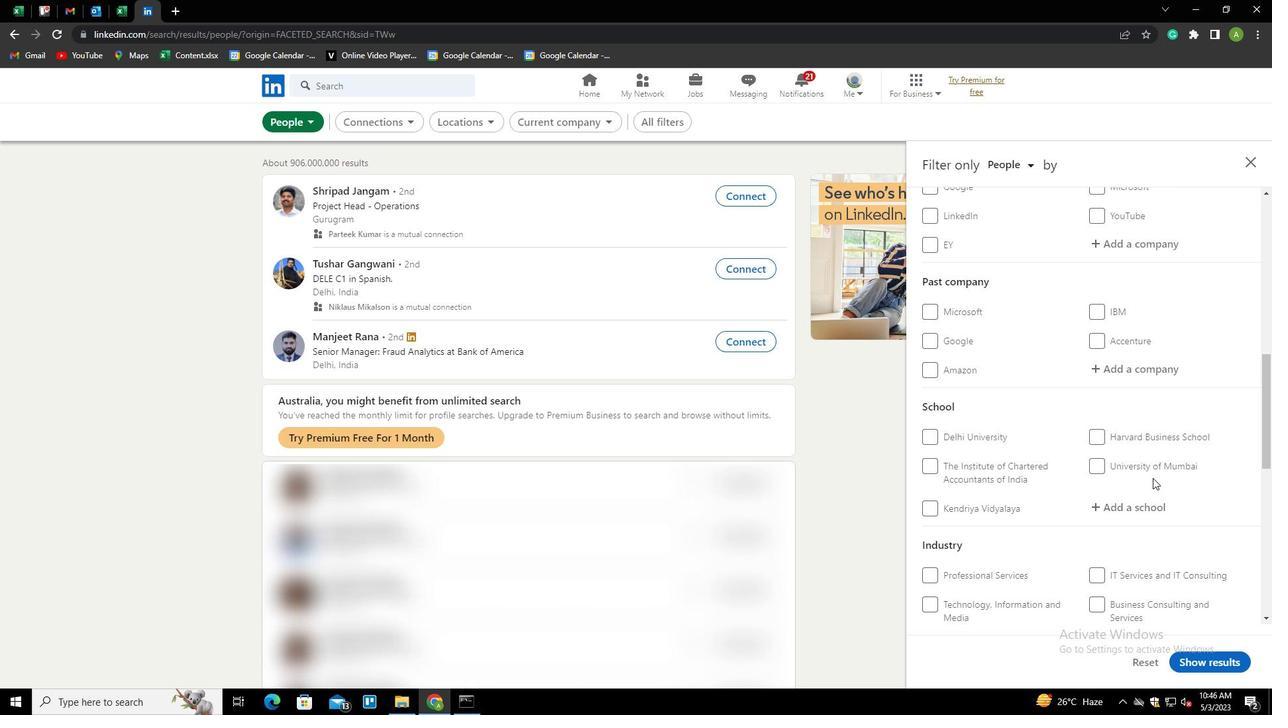 
Action: Mouse scrolled (1153, 479) with delta (0, 0)
Screenshot: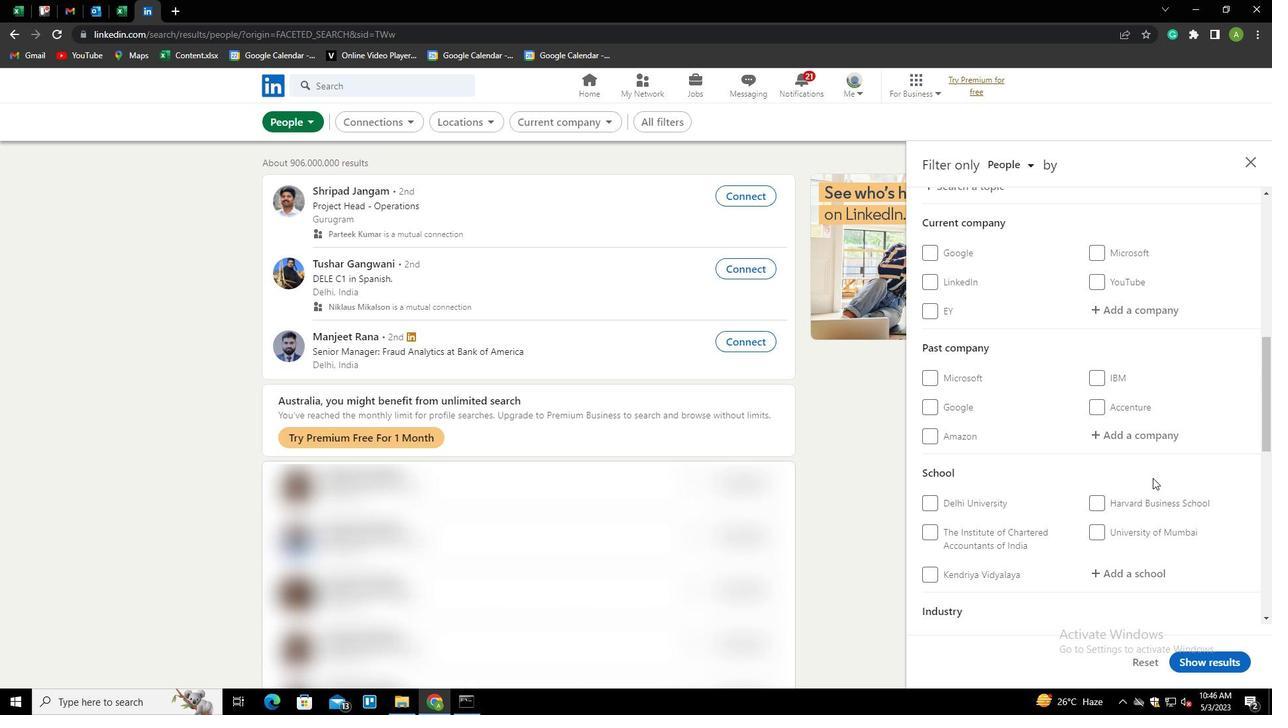 
Action: Mouse scrolled (1153, 479) with delta (0, 0)
Screenshot: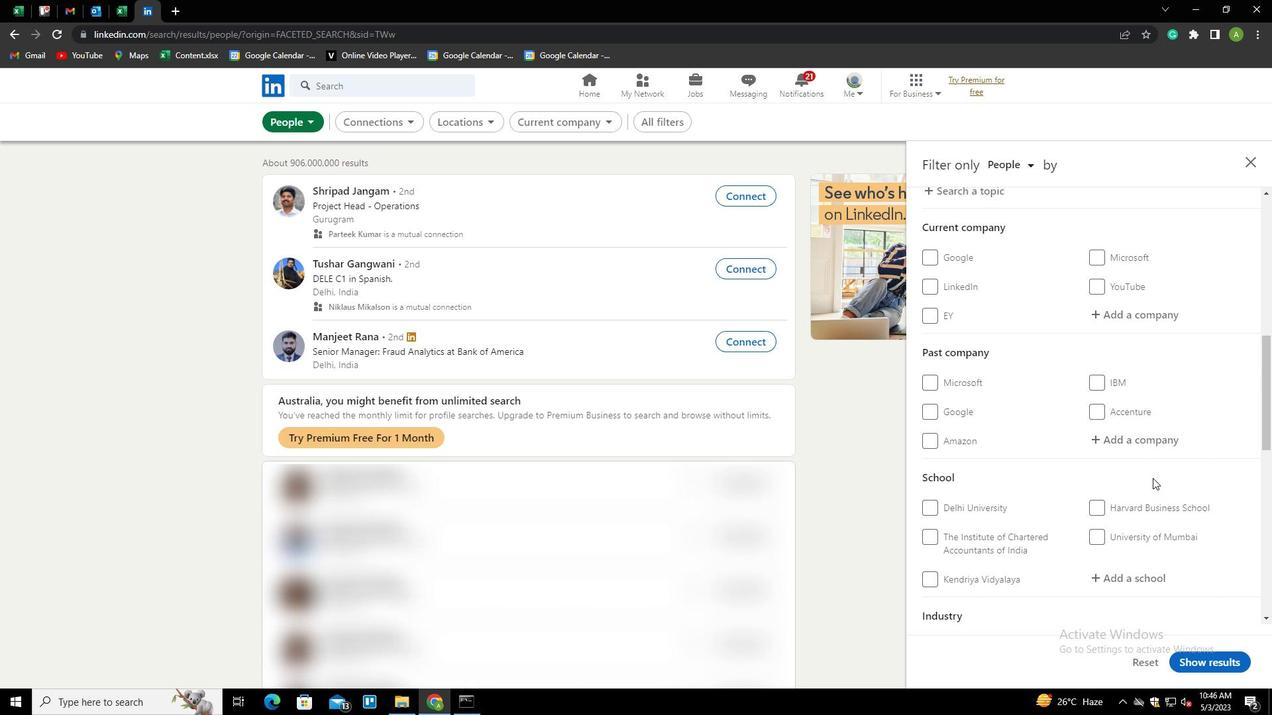 
Action: Mouse moved to (1134, 448)
Screenshot: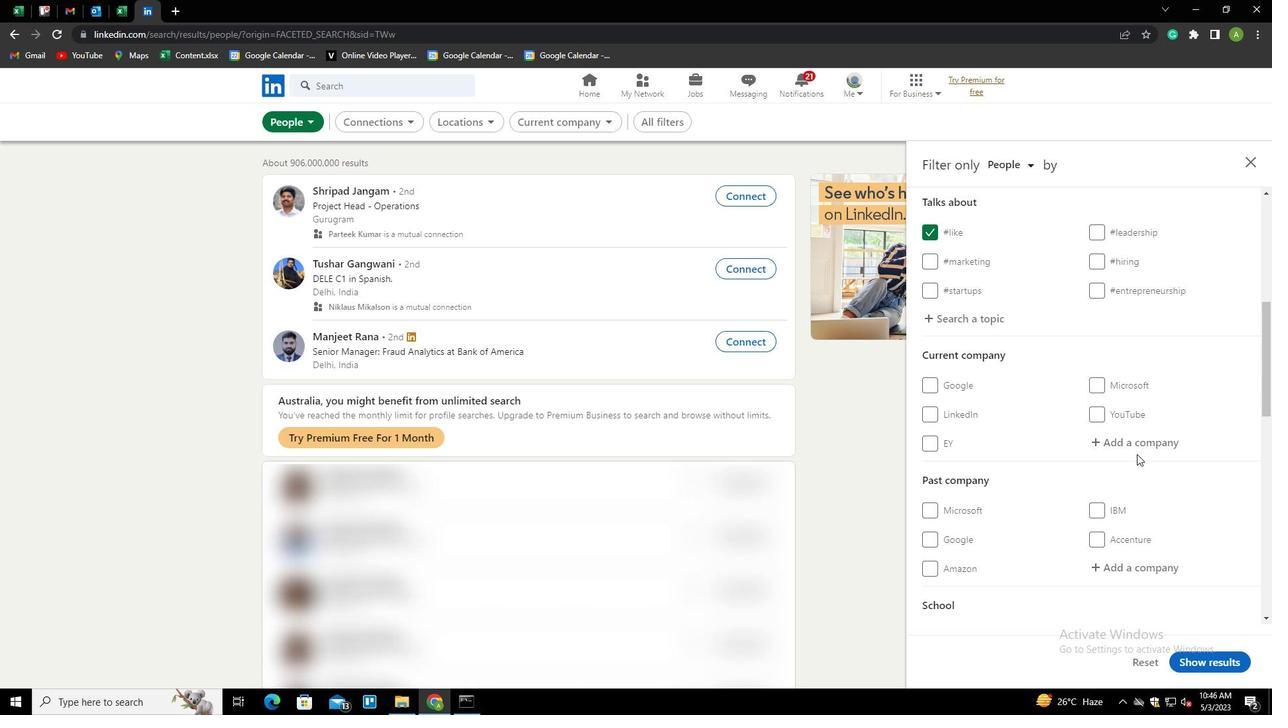
Action: Mouse pressed left at (1134, 448)
Screenshot: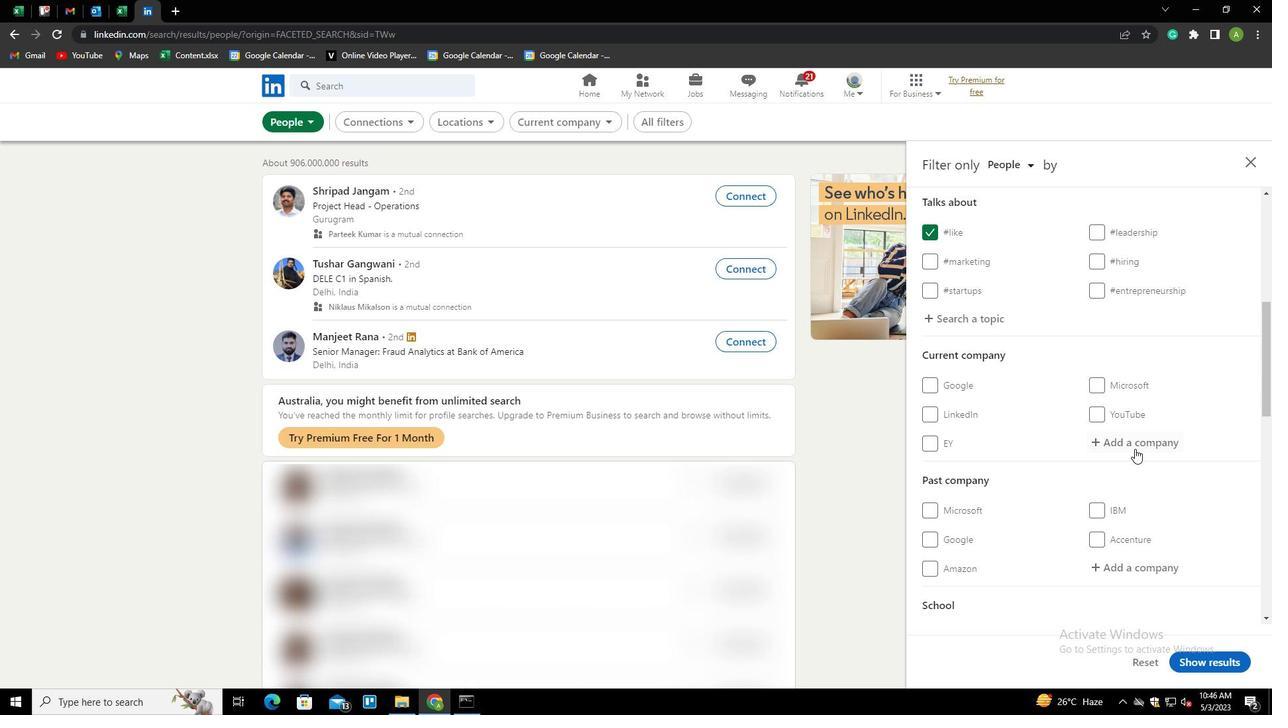 
Action: Key pressed <Key.shift><Key.shift><Key.shift><Key.shift><Key.shift><Key.shift><Key.shift><Key.shift><Key.shift><Key.shift><Key.shift>AIR<Key.space><Key.shift><Key.shift><Key.shift><Key.shift><Key.shift>CHARTER<Key.down><Key.enter>
Screenshot: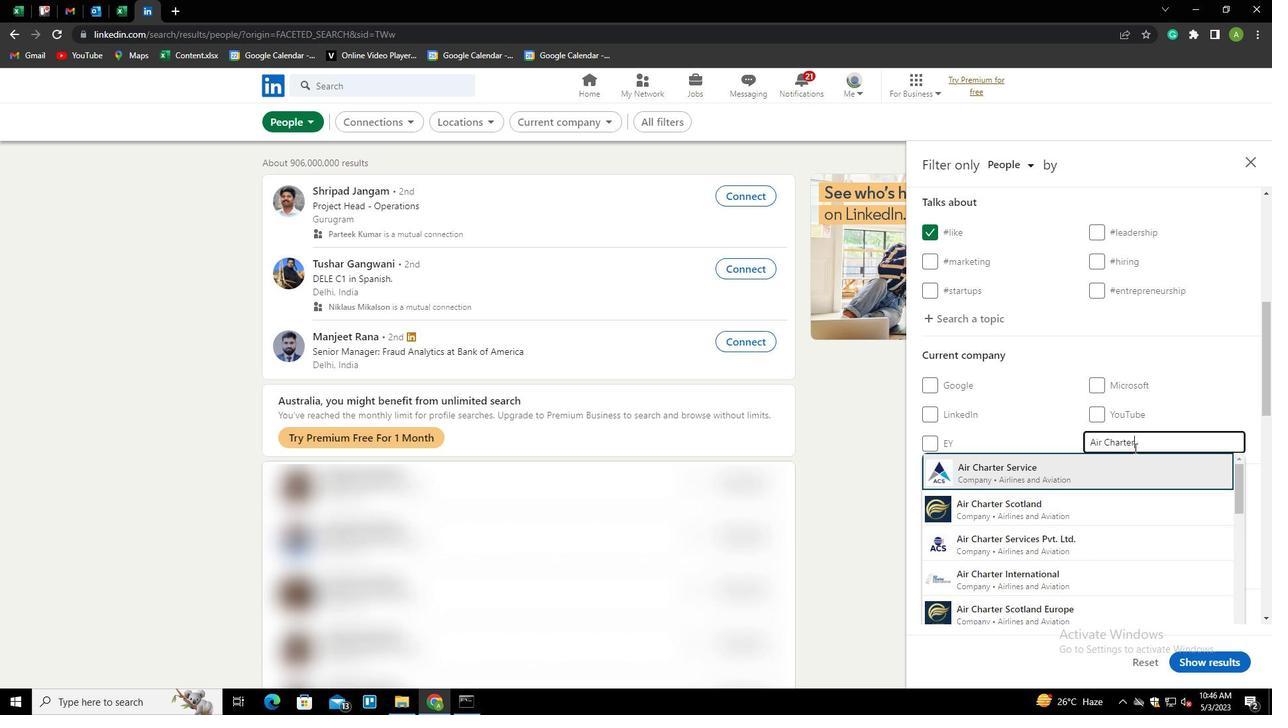 
Action: Mouse scrolled (1134, 448) with delta (0, 0)
Screenshot: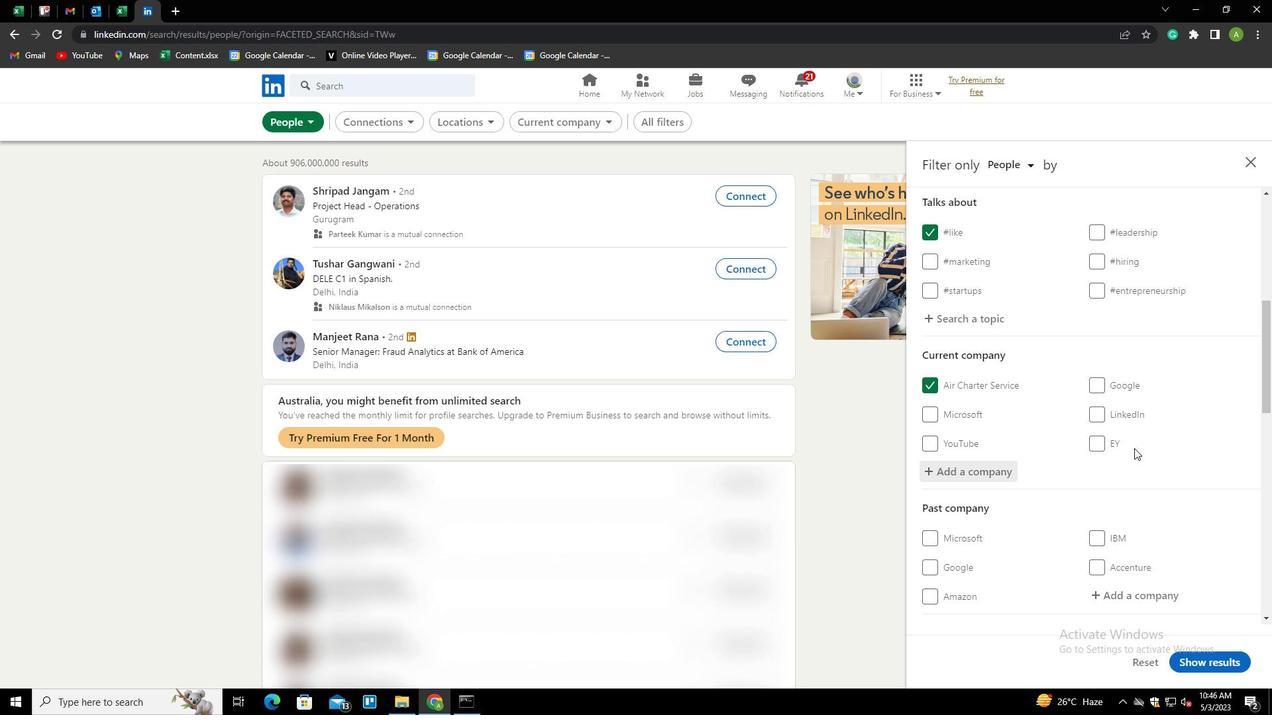 
Action: Mouse scrolled (1134, 448) with delta (0, 0)
Screenshot: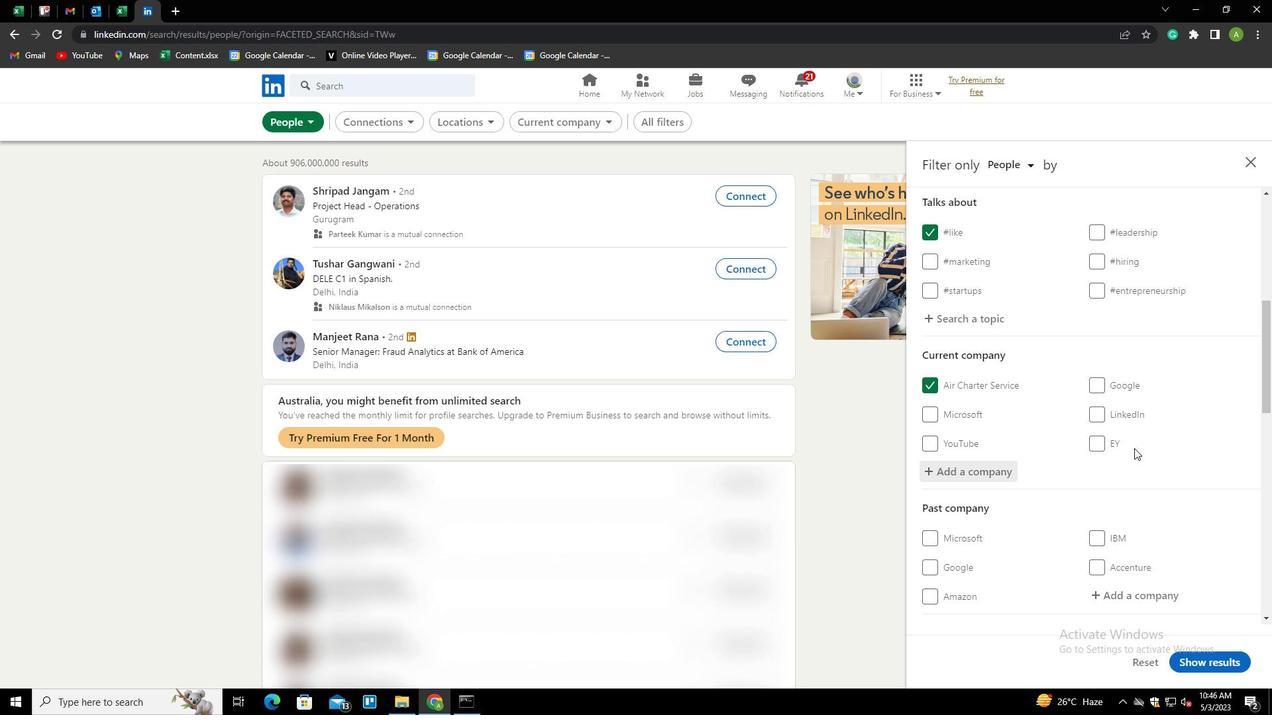 
Action: Mouse scrolled (1134, 448) with delta (0, 0)
Screenshot: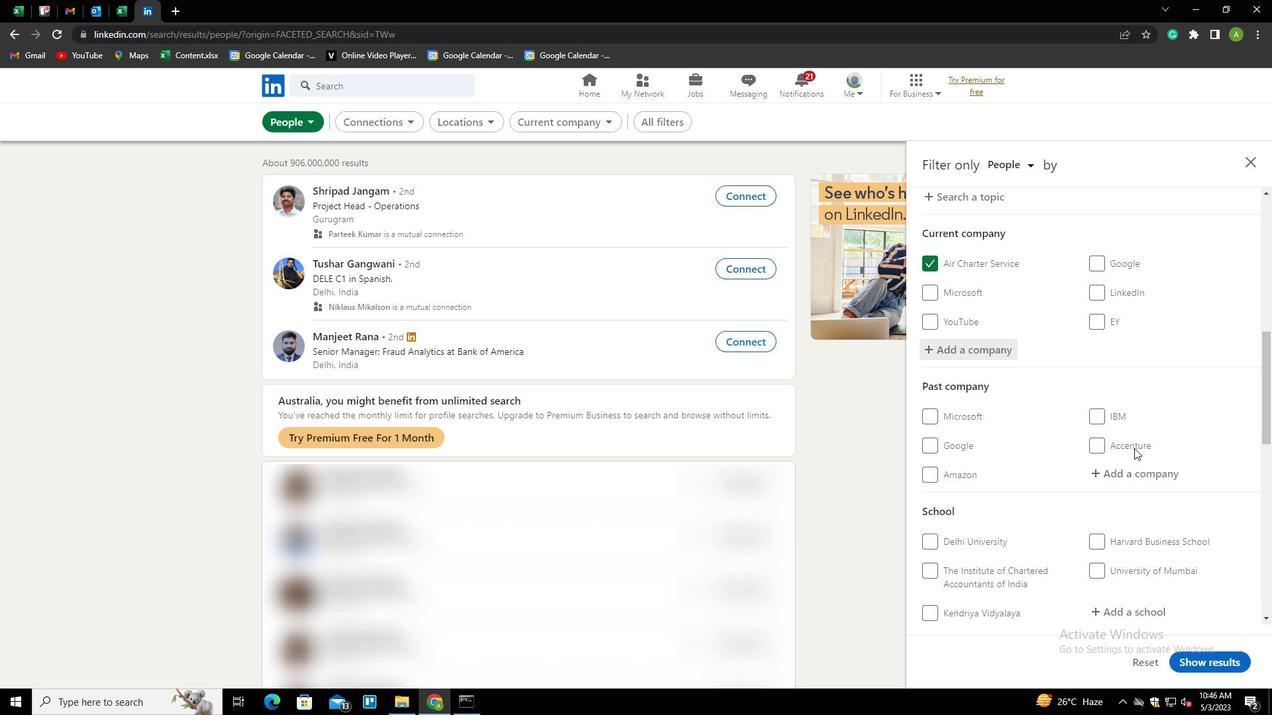 
Action: Mouse moved to (1116, 531)
Screenshot: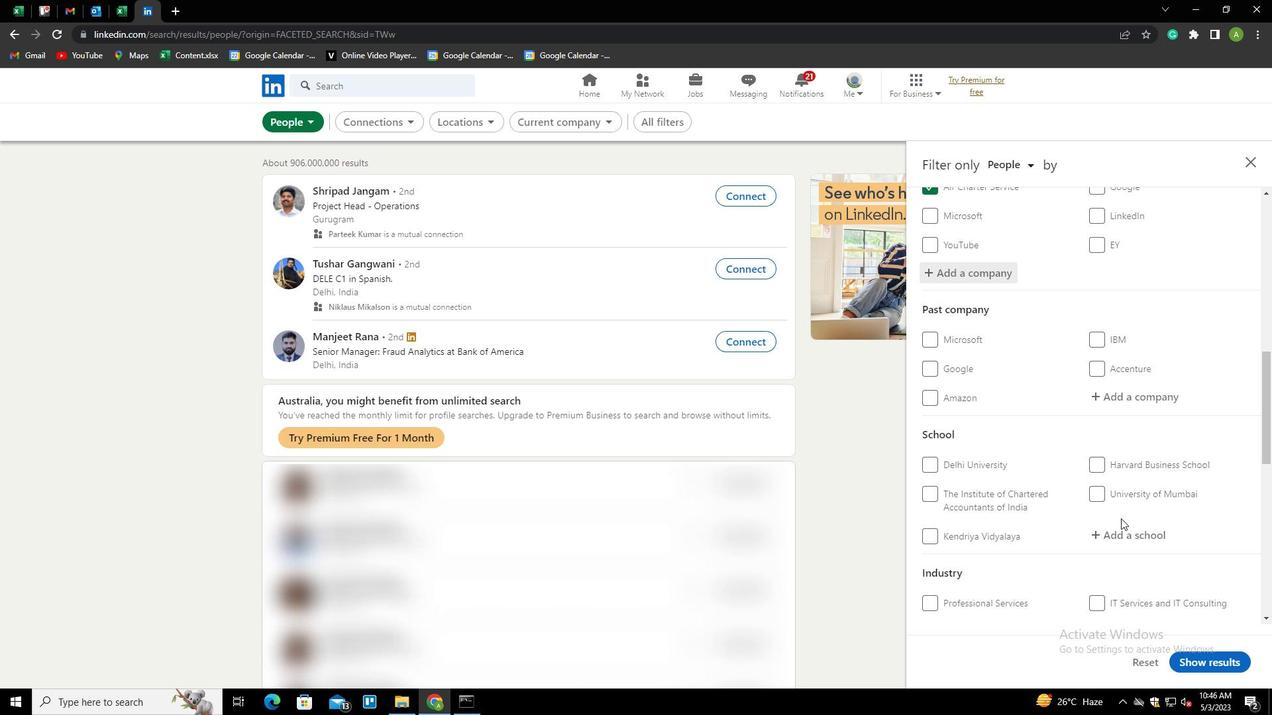 
Action: Mouse pressed left at (1116, 531)
Screenshot: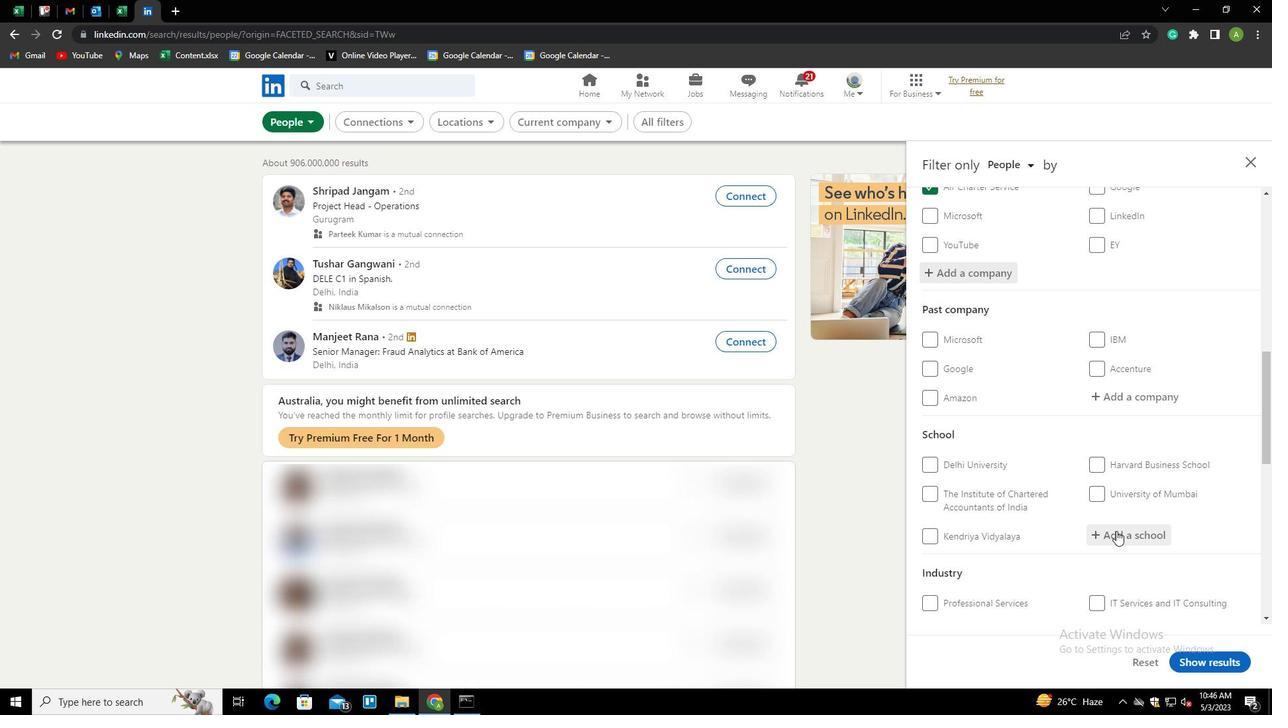 
Action: Key pressed <Key.shift>SAINTGITS<Key.down><Key.space><Key.shift>INSTIT<Key.down><Key.enter>
Screenshot: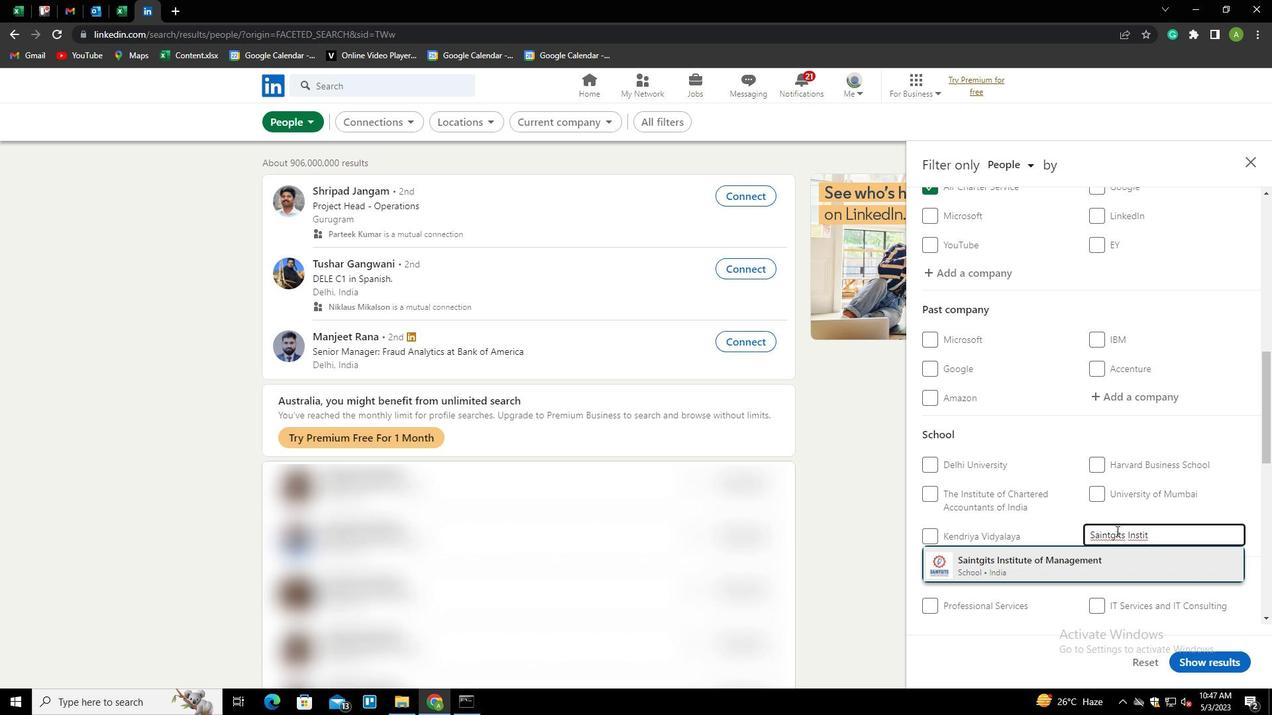 
Action: Mouse moved to (1111, 535)
Screenshot: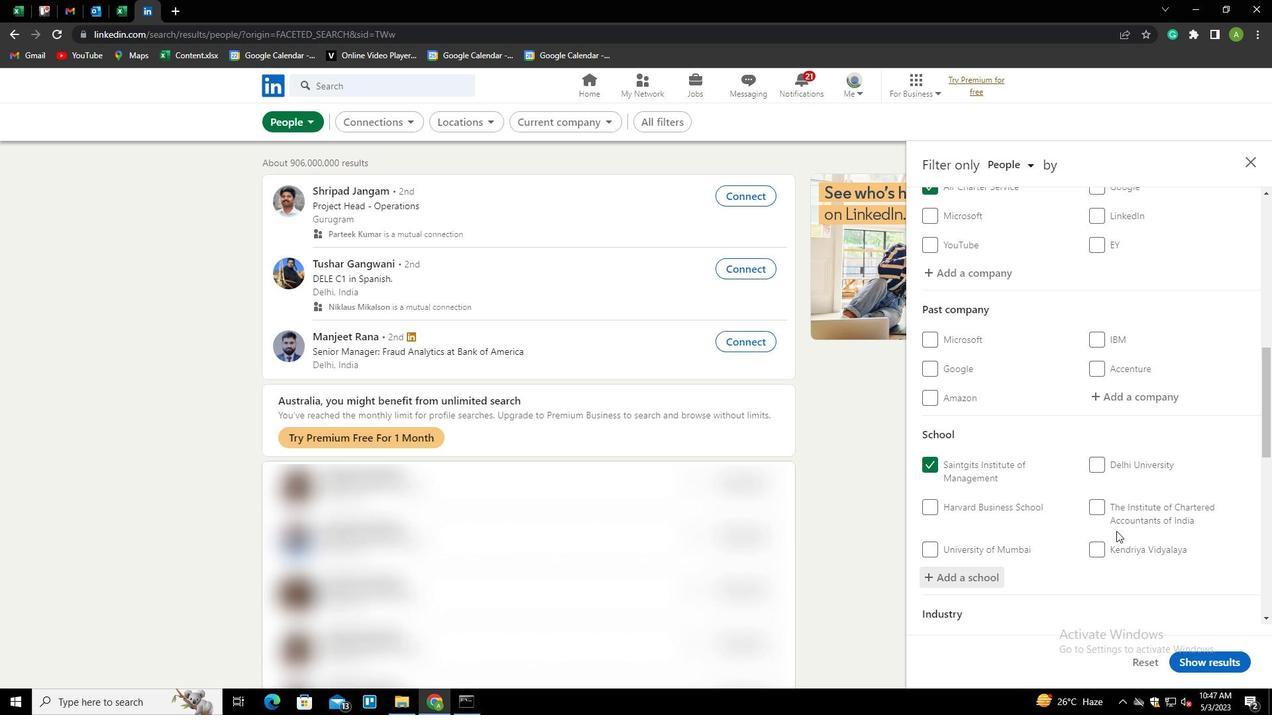 
Action: Mouse scrolled (1111, 534) with delta (0, 0)
Screenshot: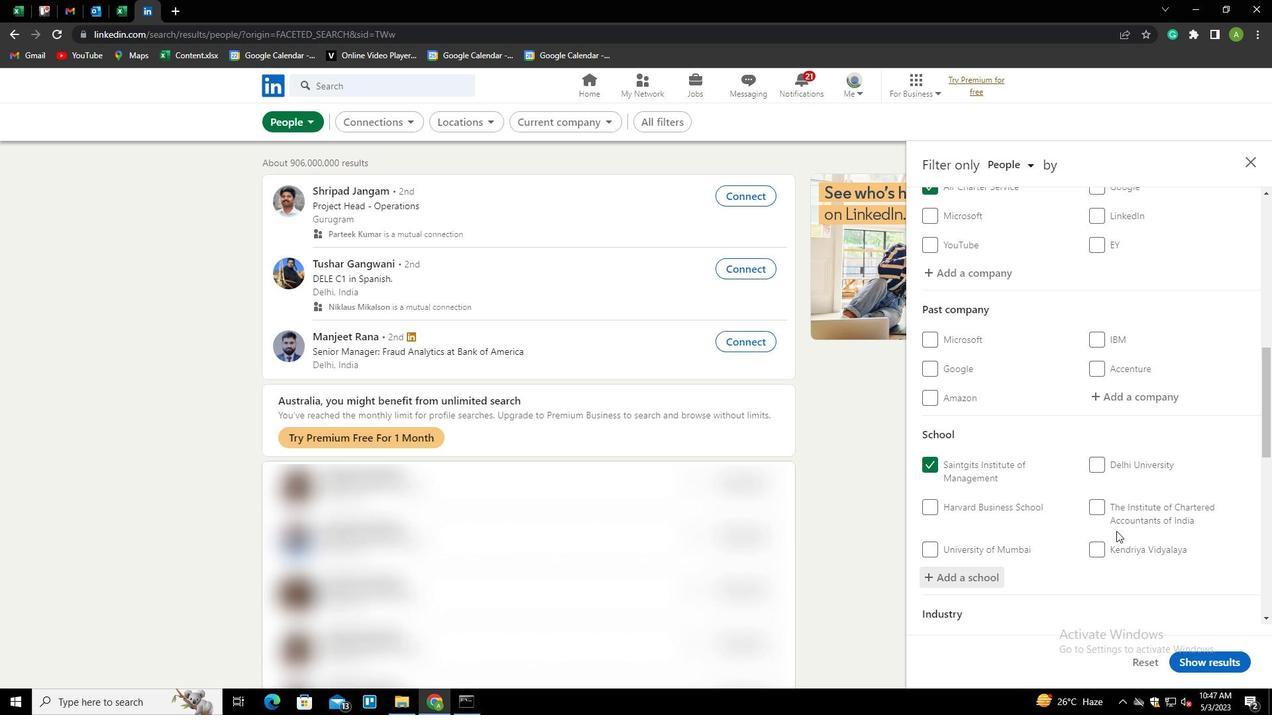 
Action: Mouse scrolled (1111, 534) with delta (0, 0)
Screenshot: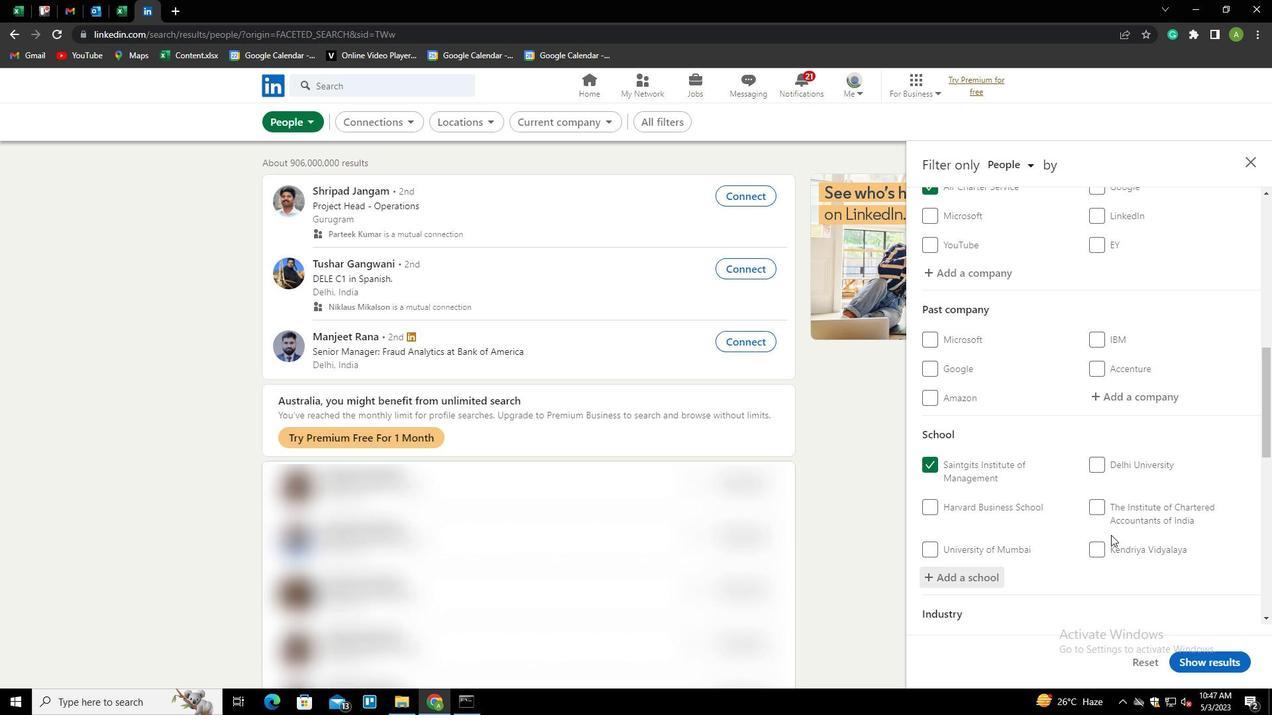 
Action: Mouse scrolled (1111, 534) with delta (0, 0)
Screenshot: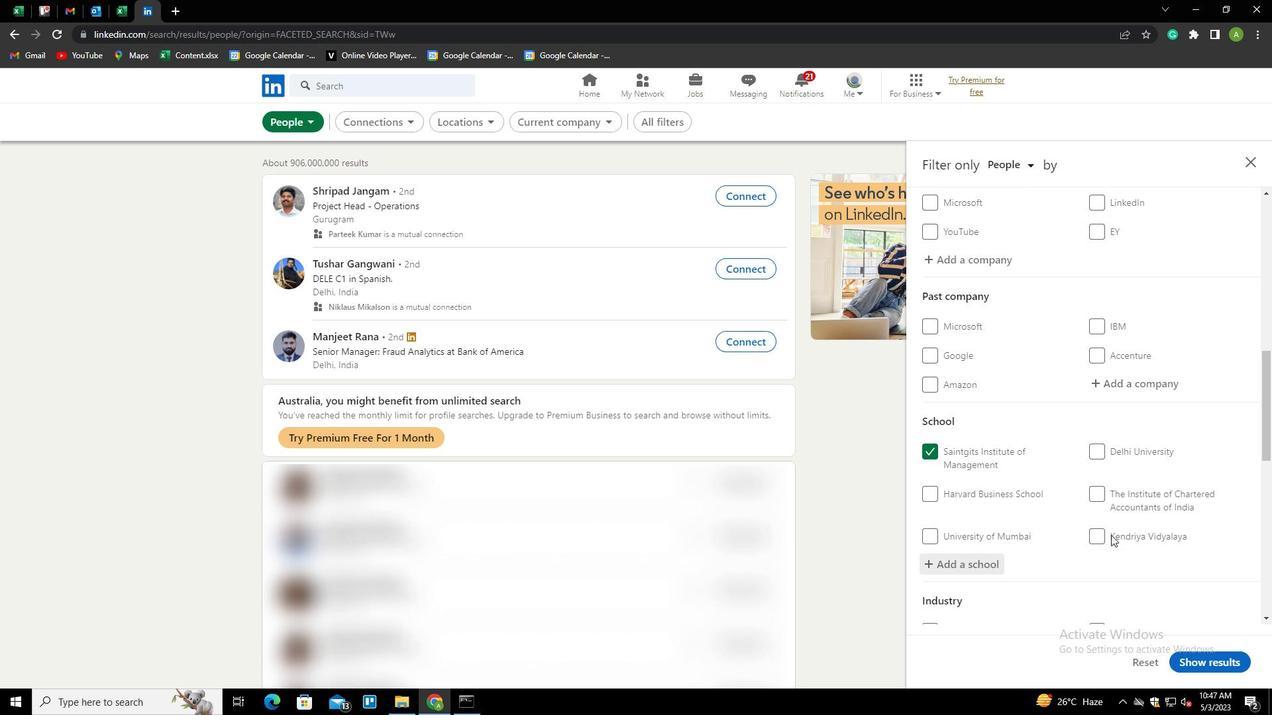 
Action: Mouse scrolled (1111, 534) with delta (0, 0)
Screenshot: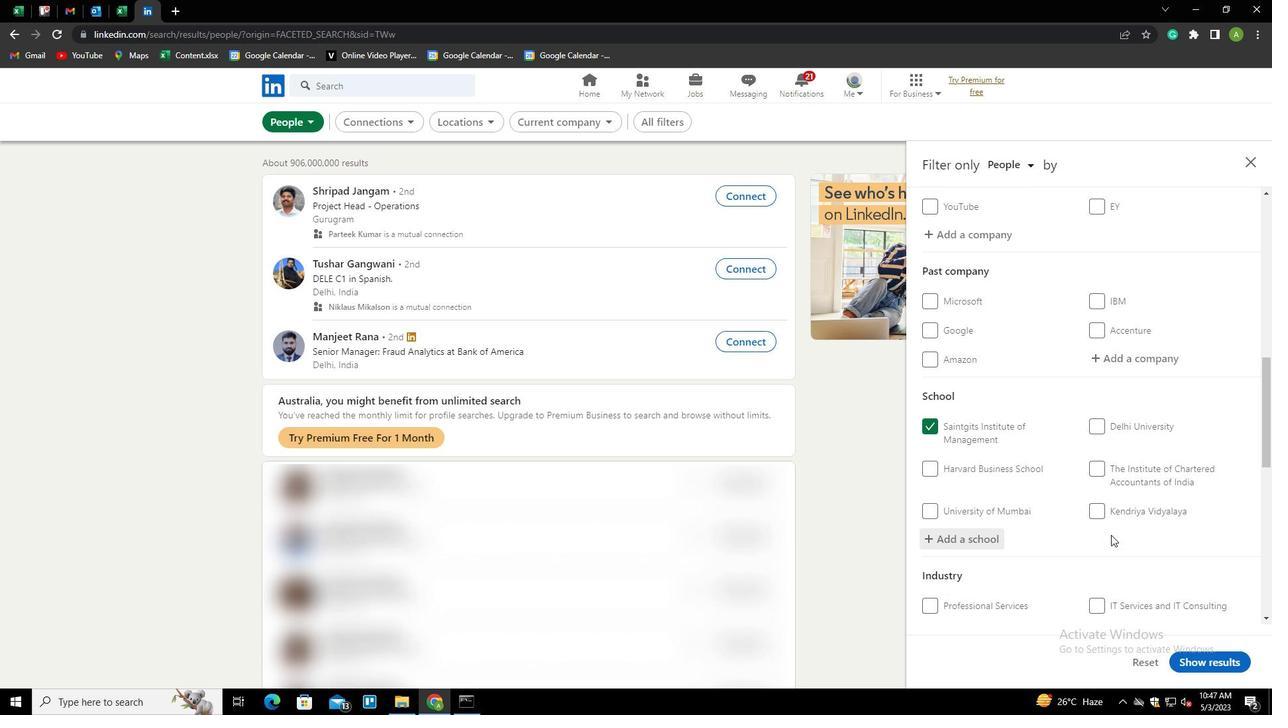 
Action: Mouse moved to (1118, 440)
Screenshot: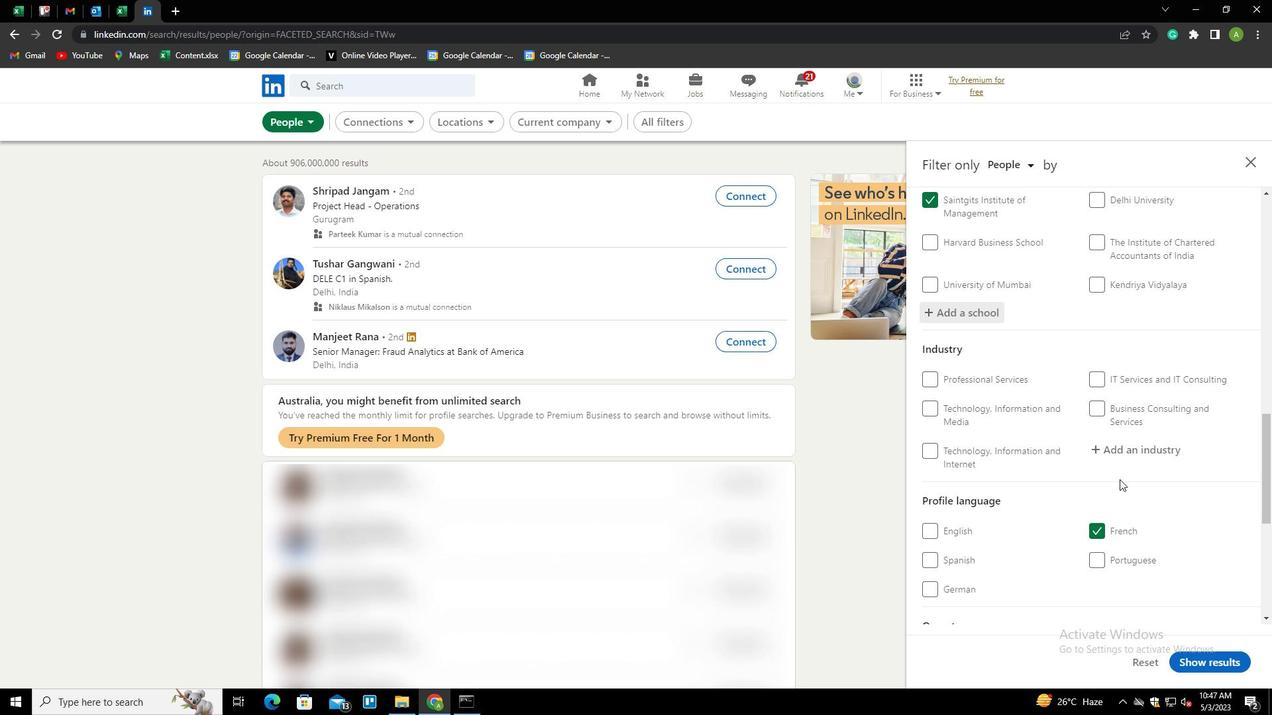 
Action: Mouse pressed left at (1118, 440)
Screenshot: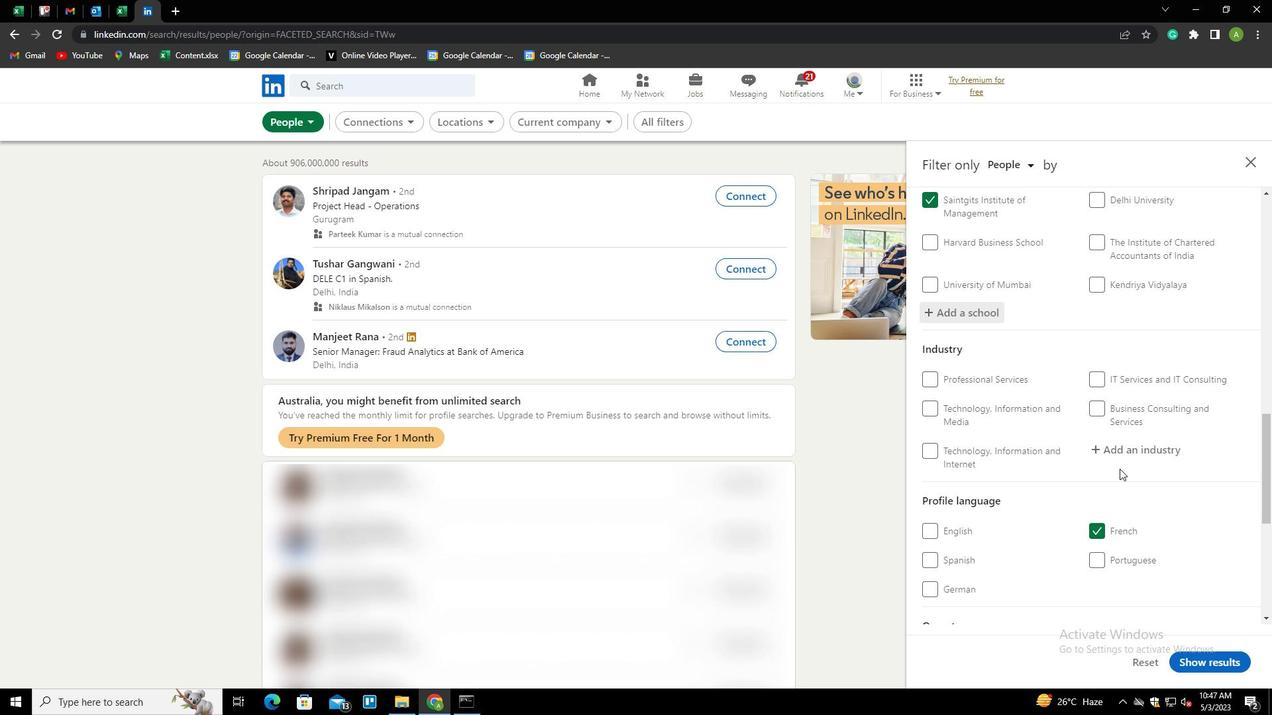 
Action: Key pressed <Key.shift>INTERIOR<Key.space><Key.shift>DESI<Key.down><Key.enter>
Screenshot: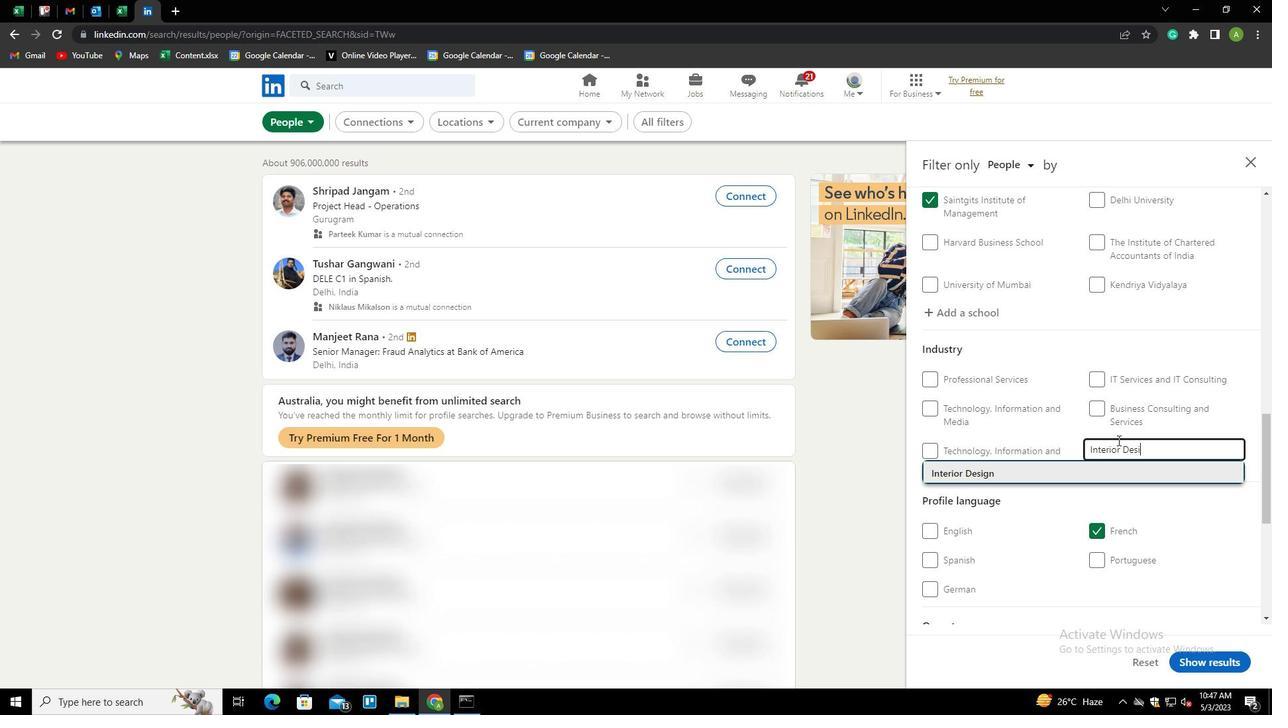 
Action: Mouse scrolled (1118, 440) with delta (0, 0)
Screenshot: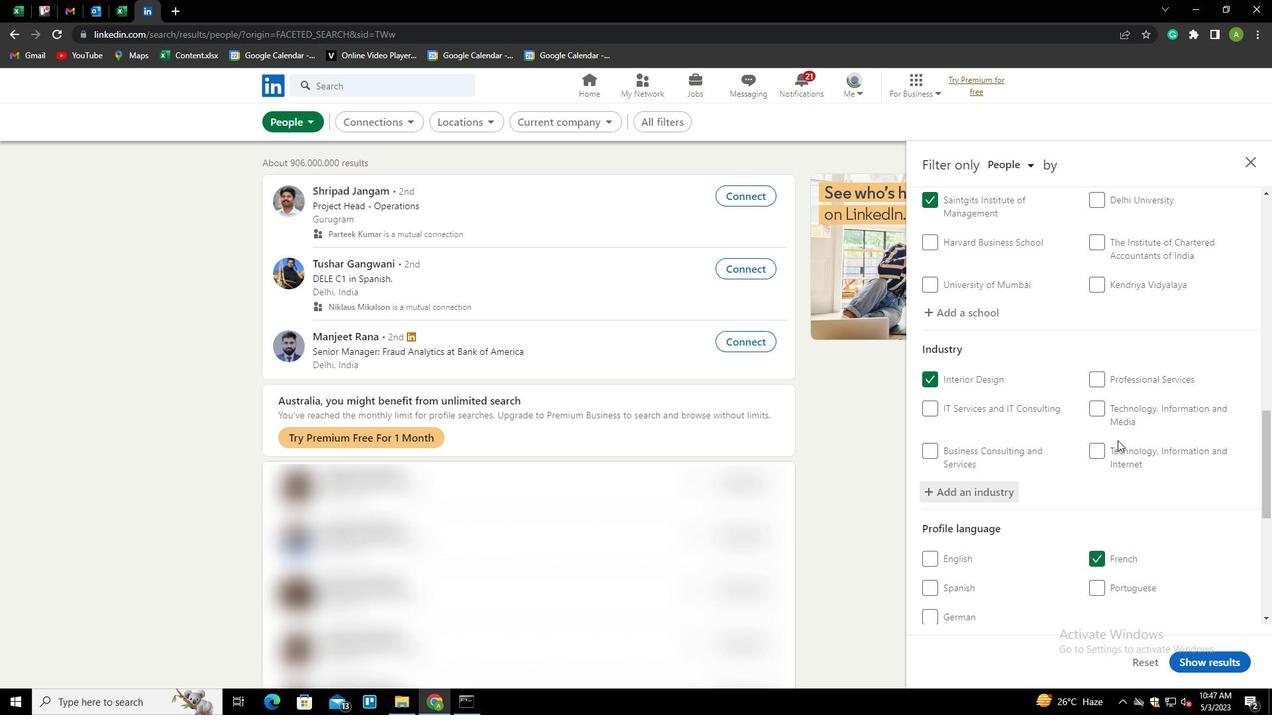 
Action: Mouse scrolled (1118, 440) with delta (0, 0)
Screenshot: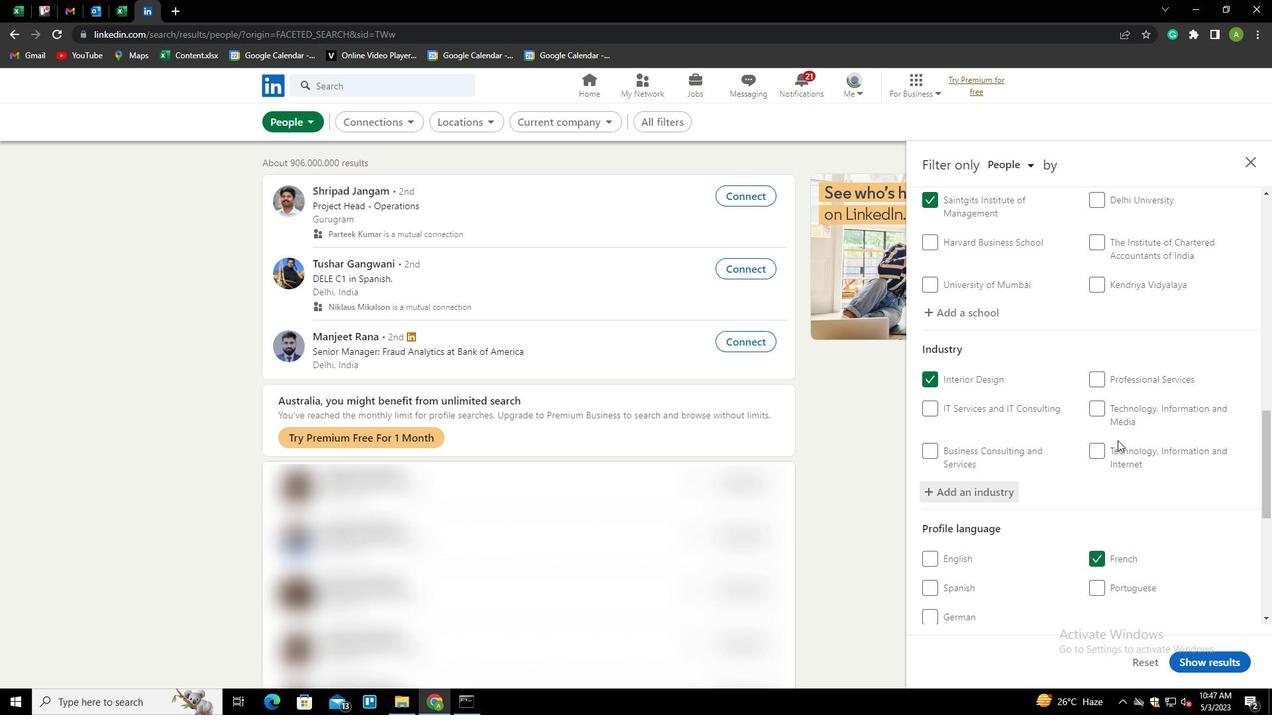 
Action: Mouse scrolled (1118, 440) with delta (0, 0)
Screenshot: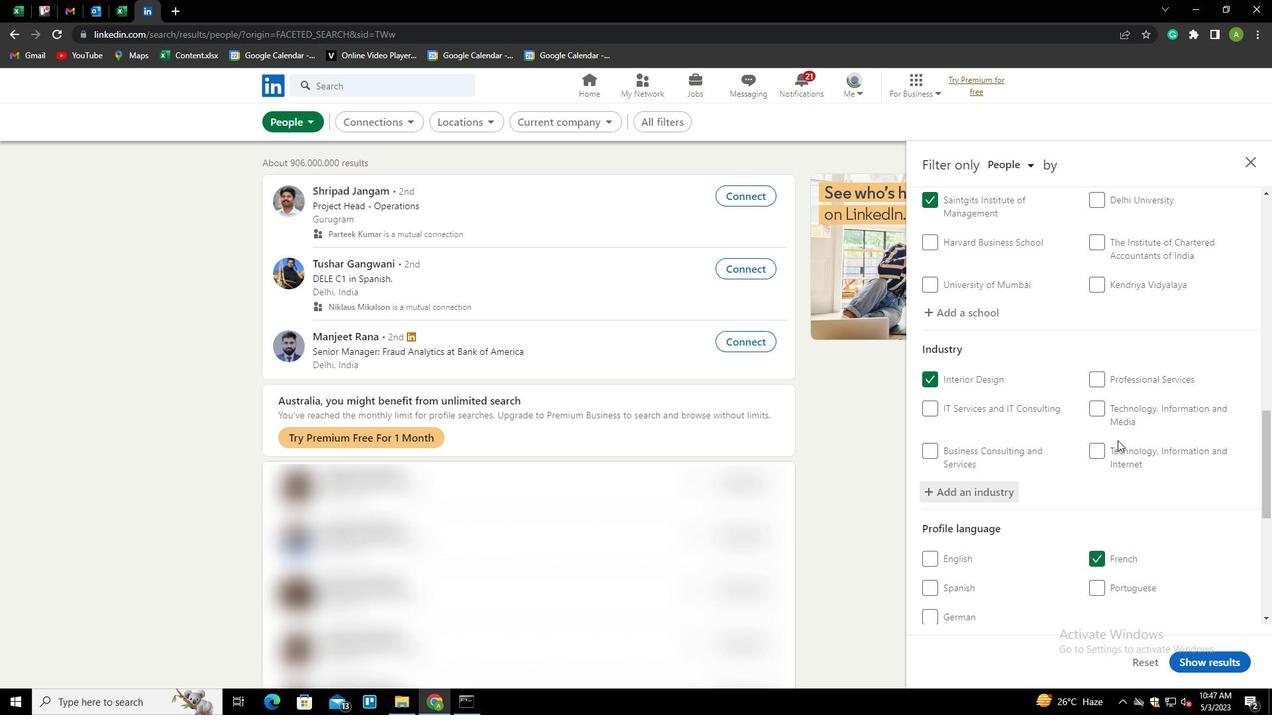 
Action: Mouse scrolled (1118, 440) with delta (0, 0)
Screenshot: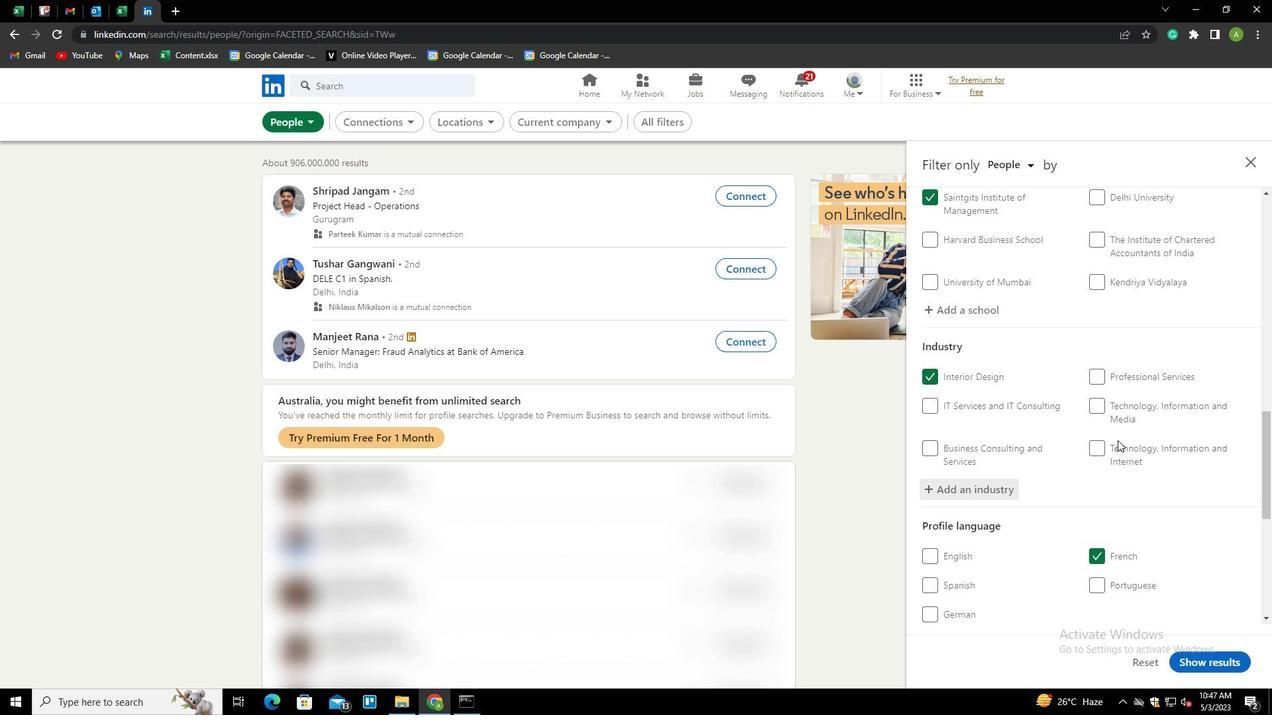 
Action: Mouse moved to (1110, 550)
Screenshot: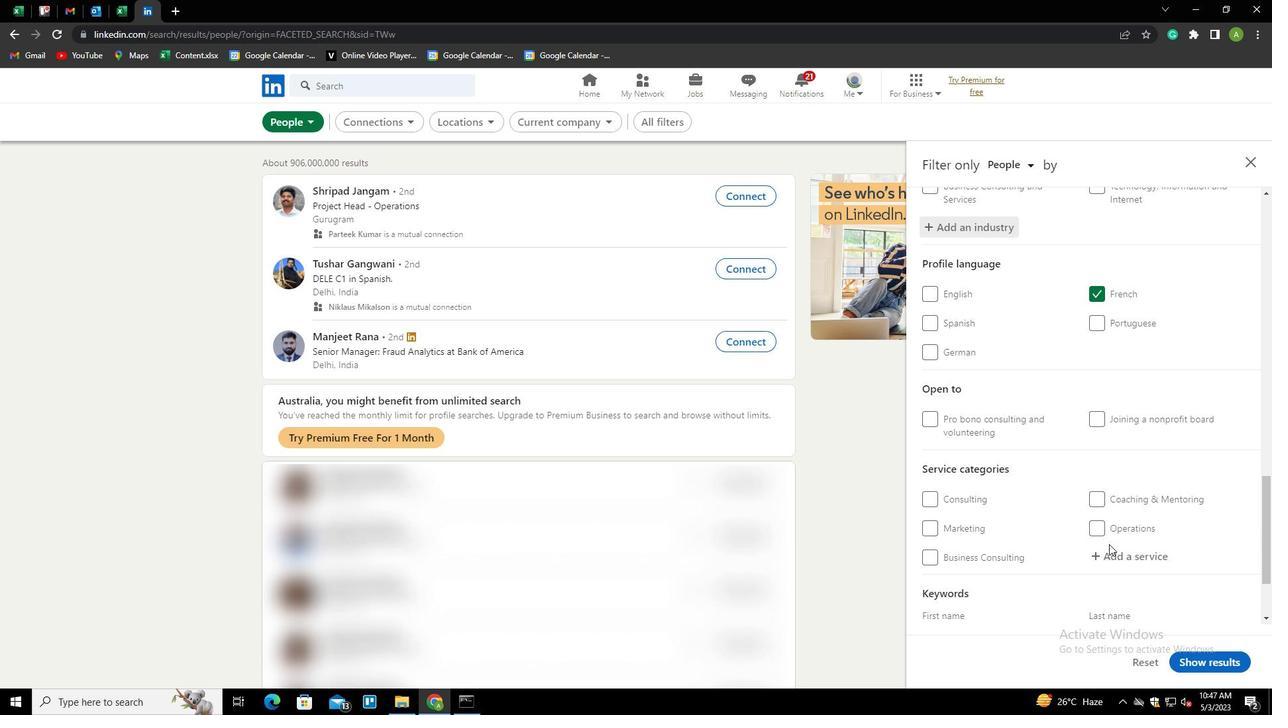 
Action: Mouse pressed left at (1110, 550)
Screenshot: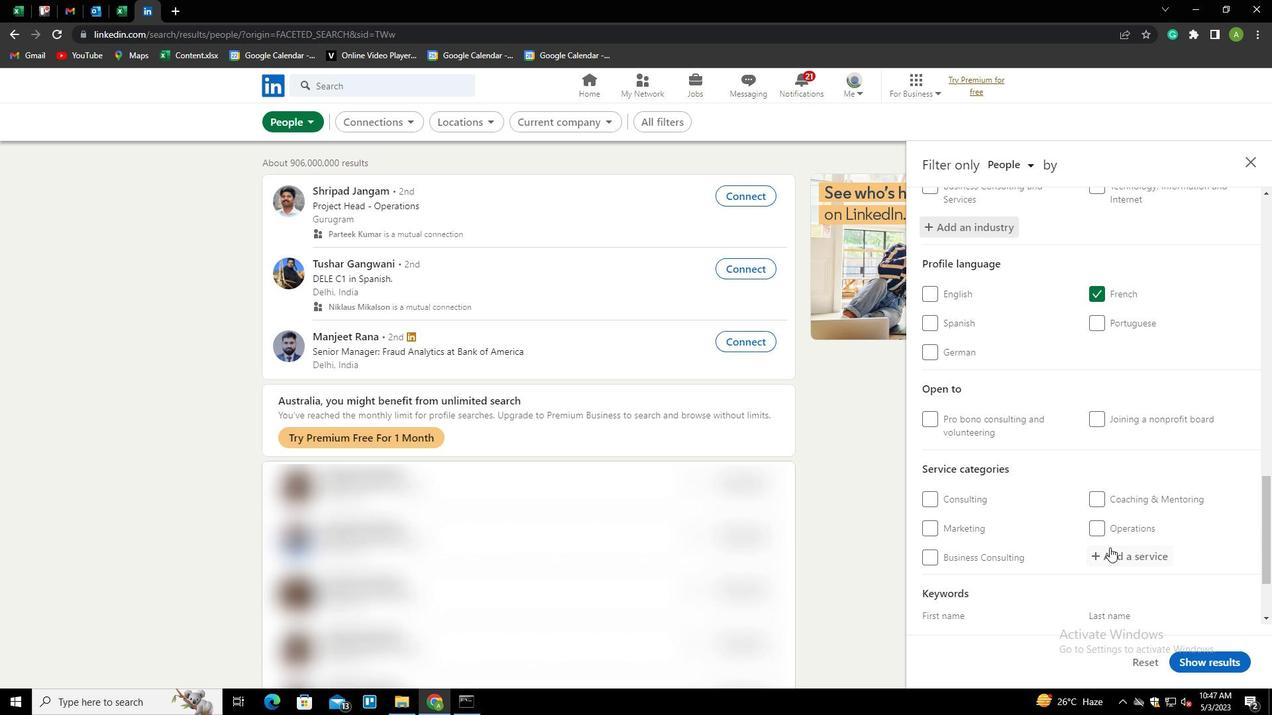 
Action: Mouse moved to (1116, 550)
Screenshot: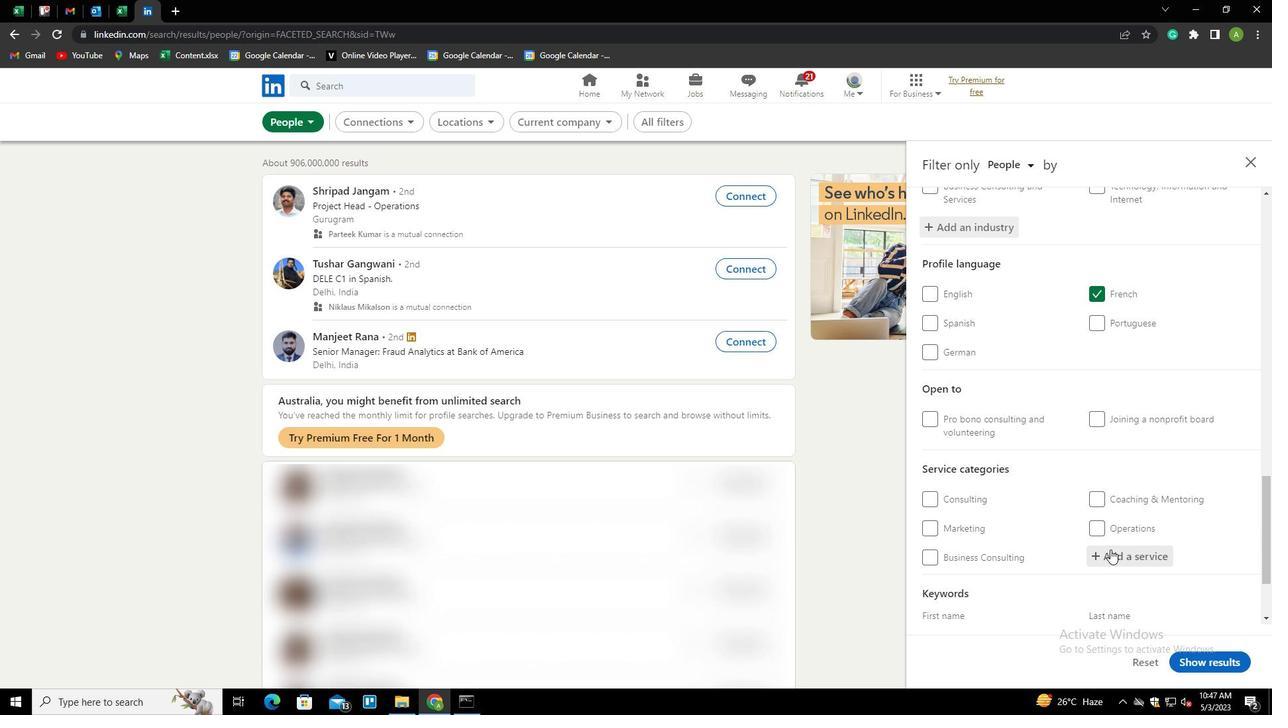 
Action: Mouse pressed left at (1116, 550)
Screenshot: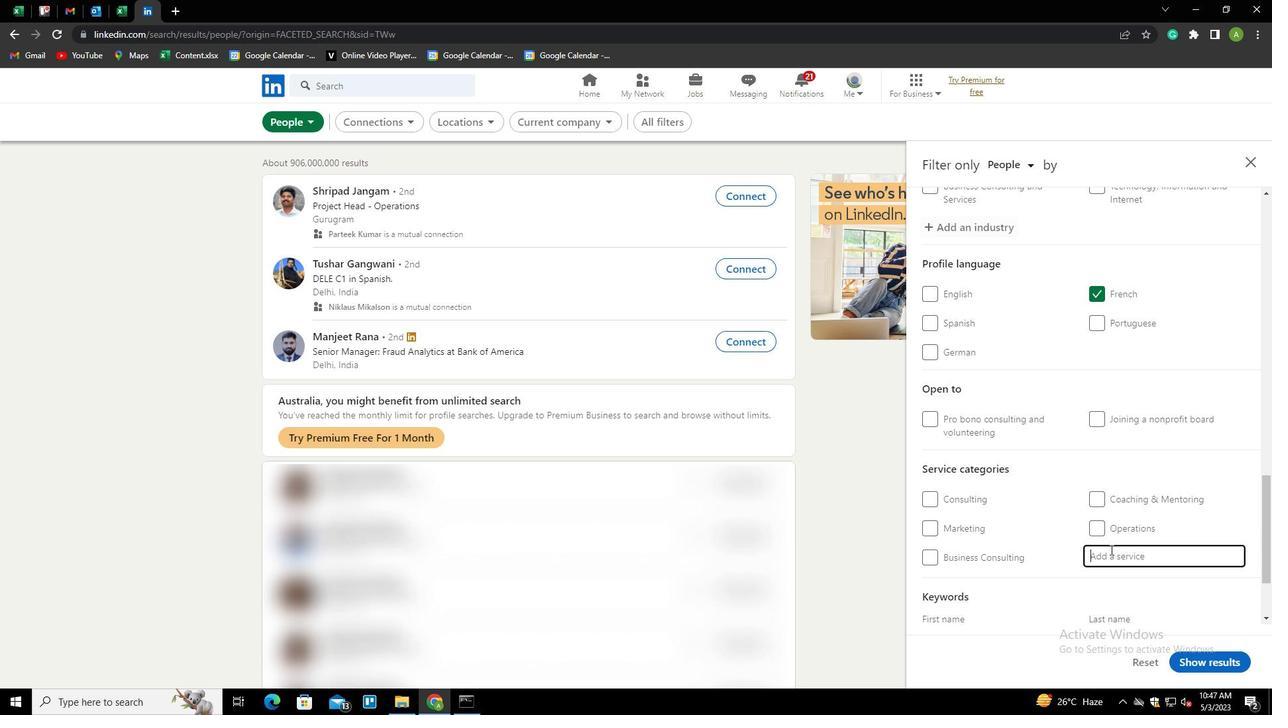 
Action: Mouse moved to (1117, 550)
Screenshot: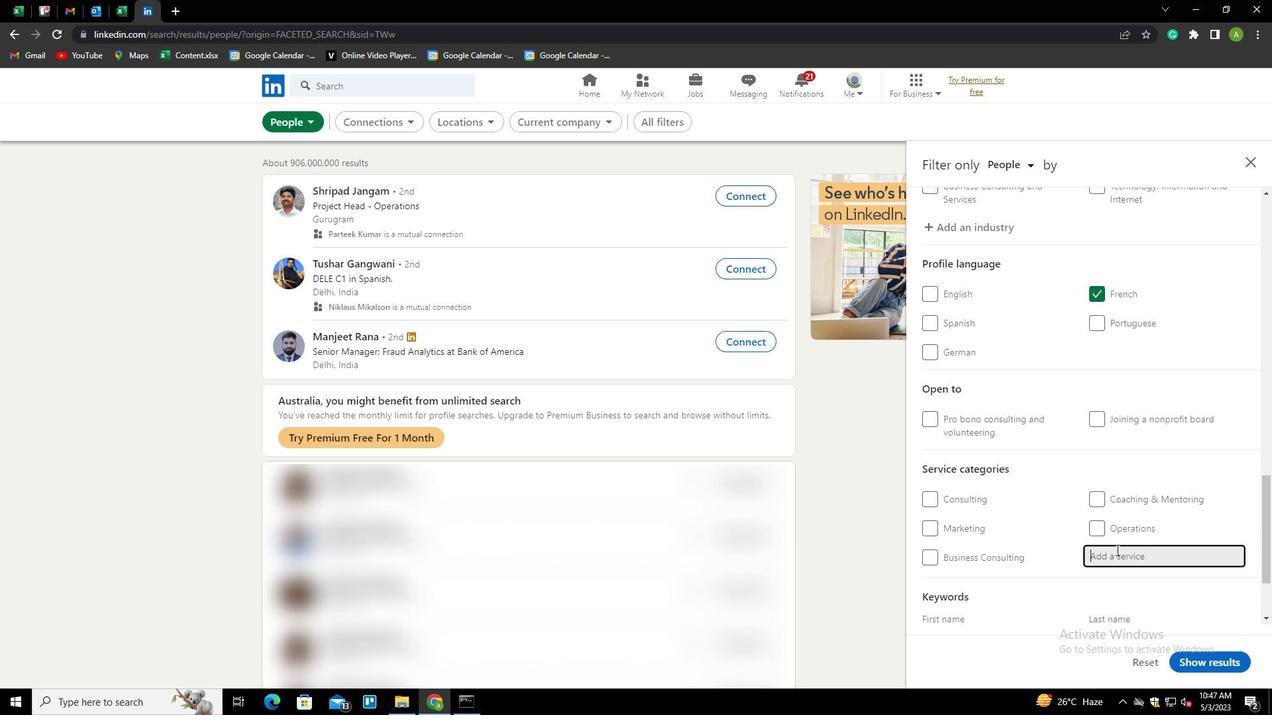 
Action: Mouse scrolled (1117, 550) with delta (0, 0)
Screenshot: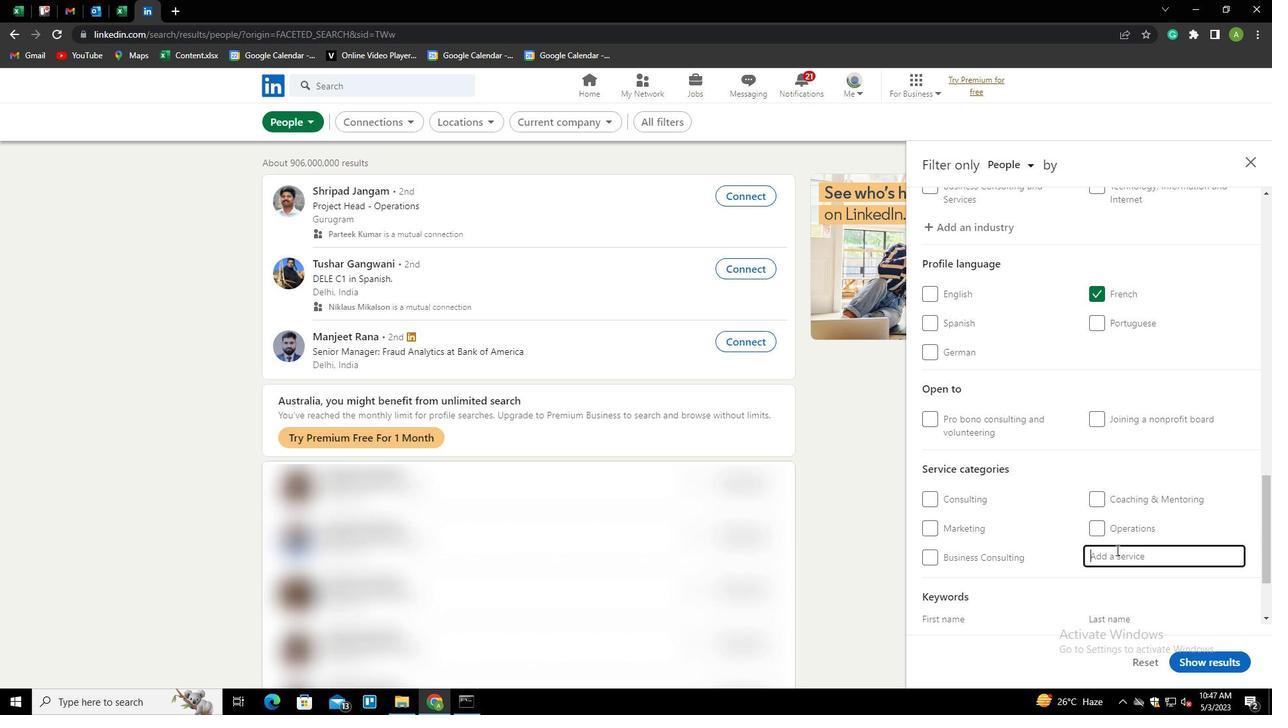 
Action: Mouse scrolled (1117, 550) with delta (0, 0)
Screenshot: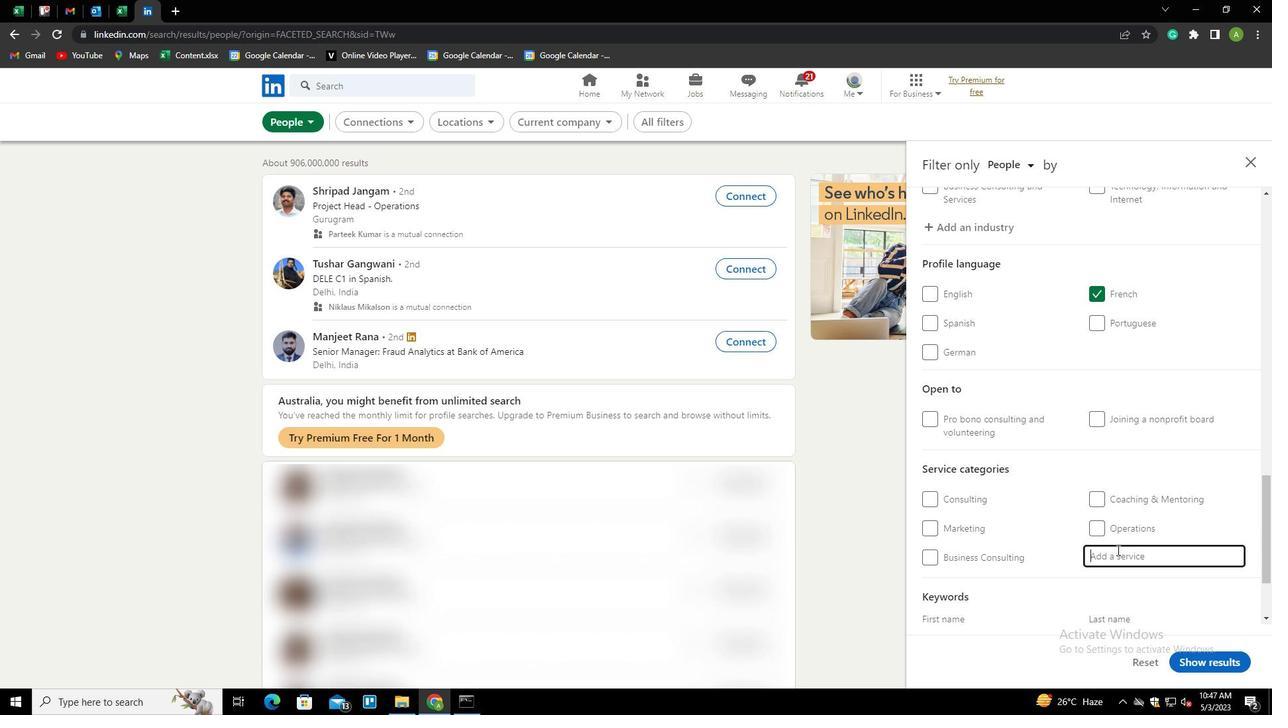 
Action: Mouse moved to (1123, 542)
Screenshot: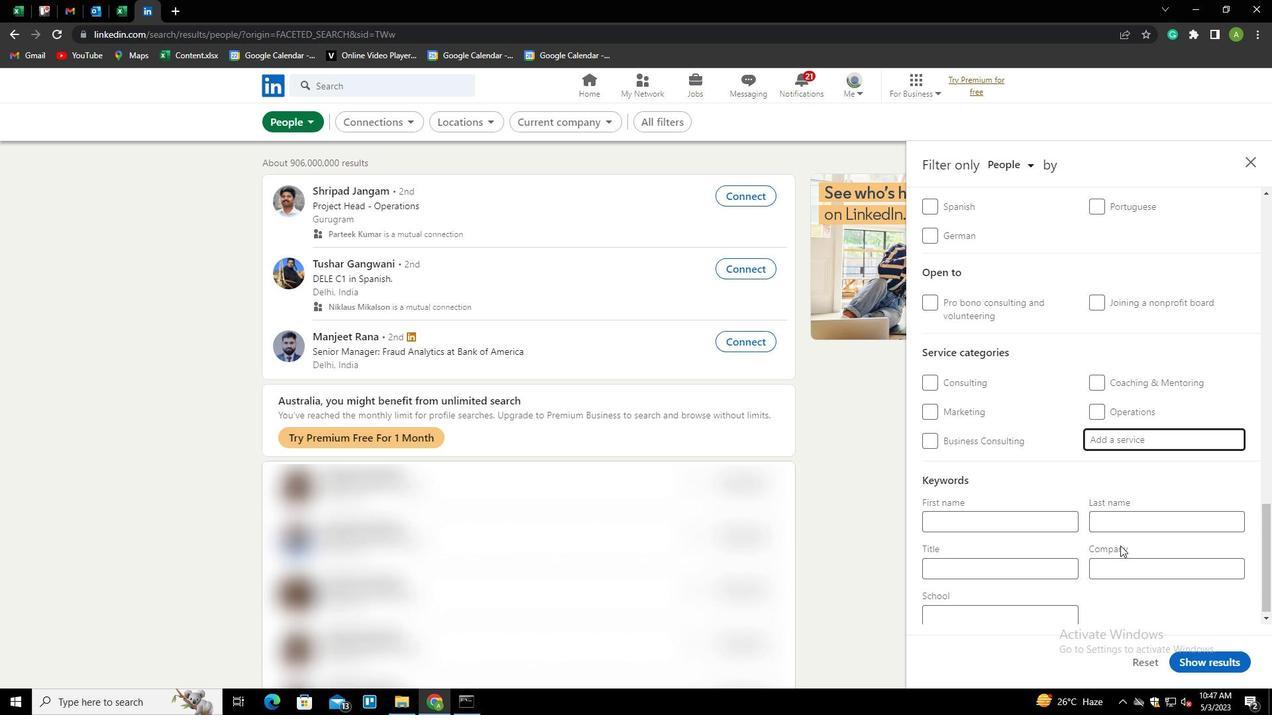
Action: Key pressed <Key.shift><Key.shift><Key.shift><Key.shift><Key.shift><Key.shift><Key.shift><Key.shift>MARKETING
Screenshot: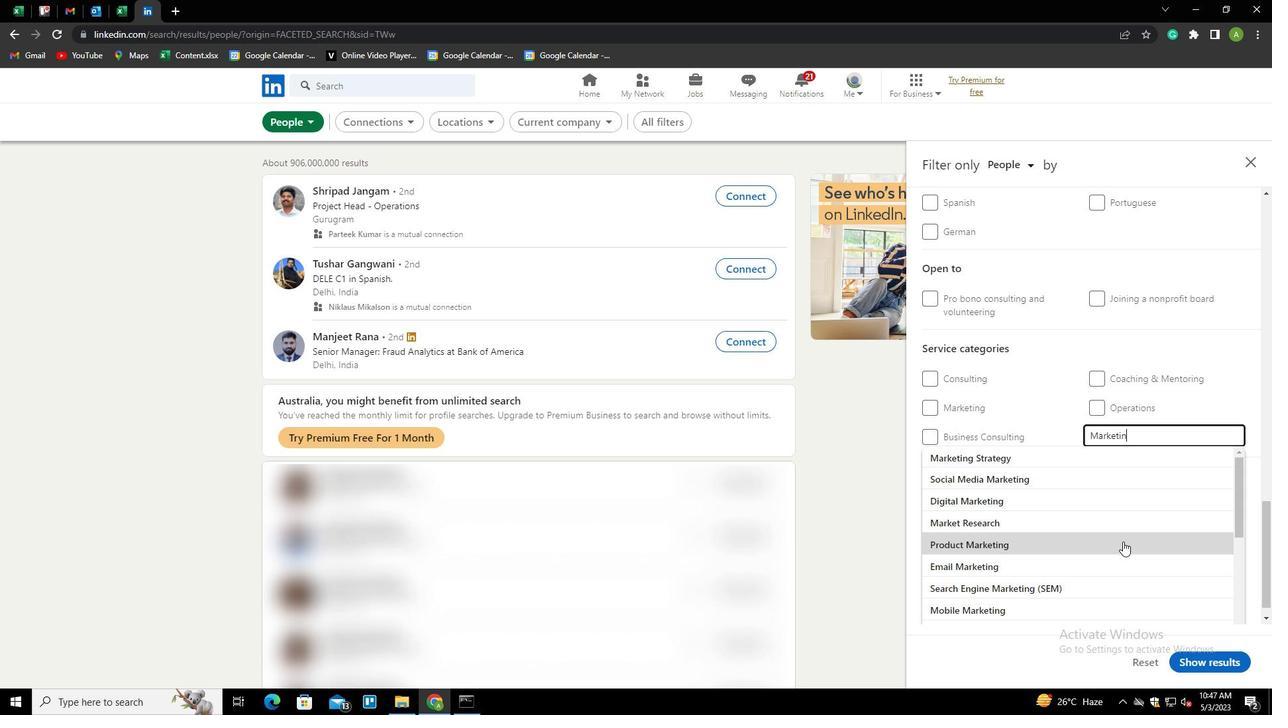 
Action: Mouse moved to (1069, 422)
Screenshot: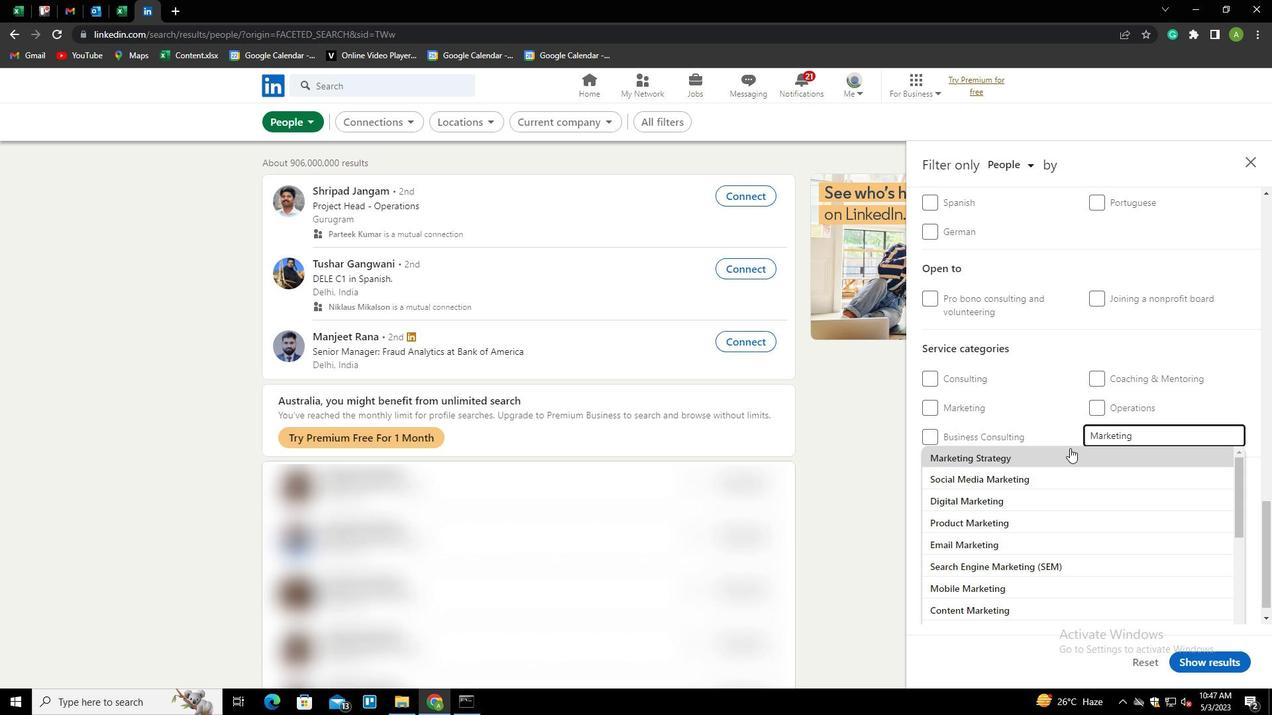 
Action: Mouse pressed left at (1069, 422)
Screenshot: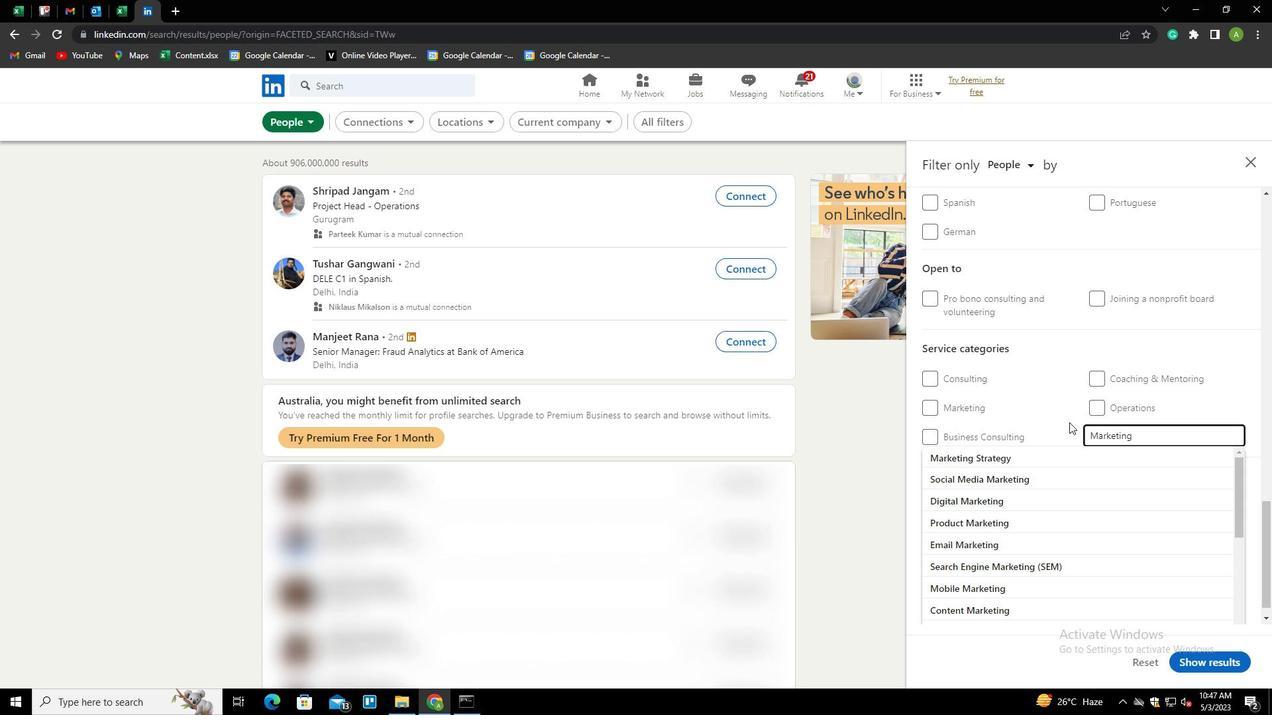 
Action: Mouse scrolled (1069, 422) with delta (0, 0)
Screenshot: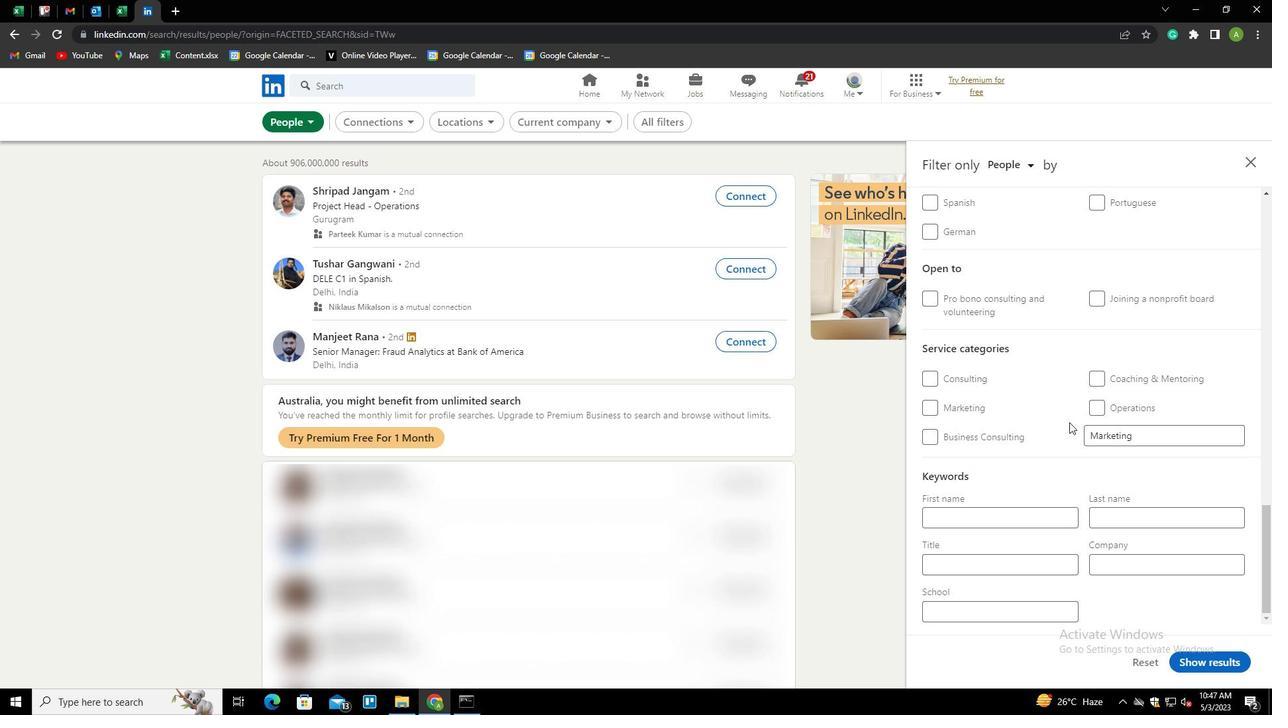 
Action: Mouse scrolled (1069, 422) with delta (0, 0)
Screenshot: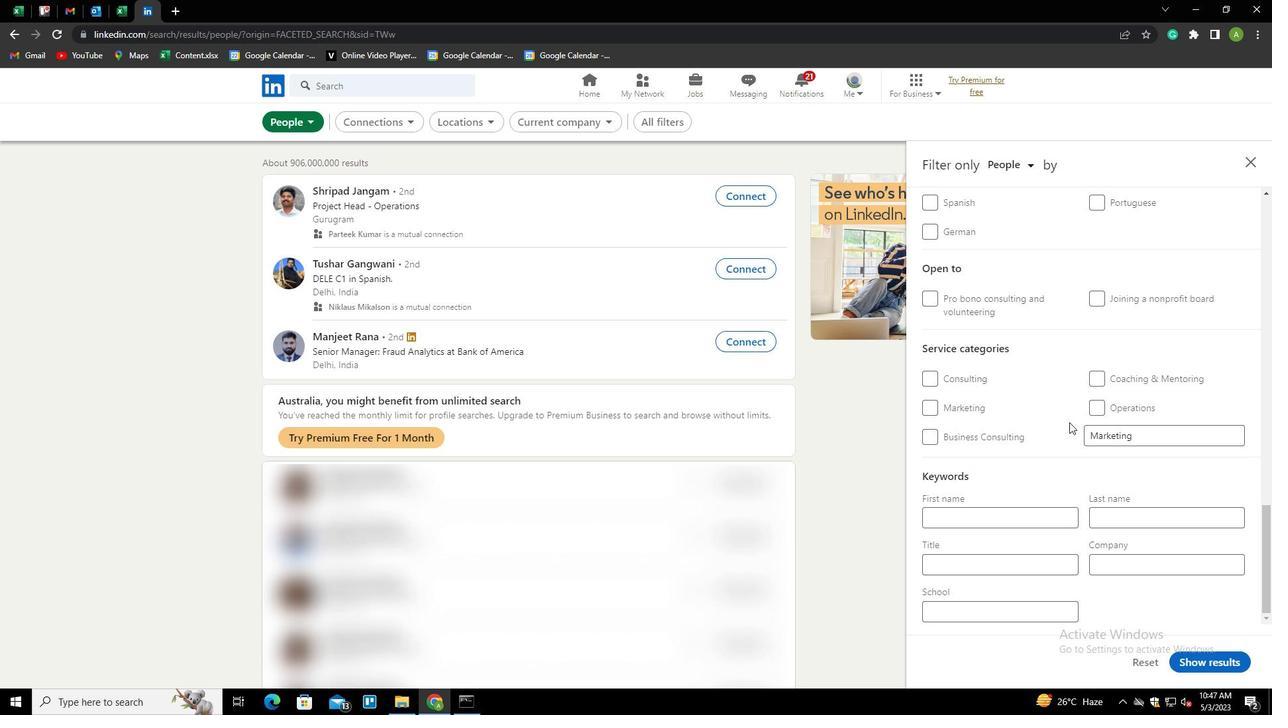 
Action: Mouse moved to (1010, 568)
Screenshot: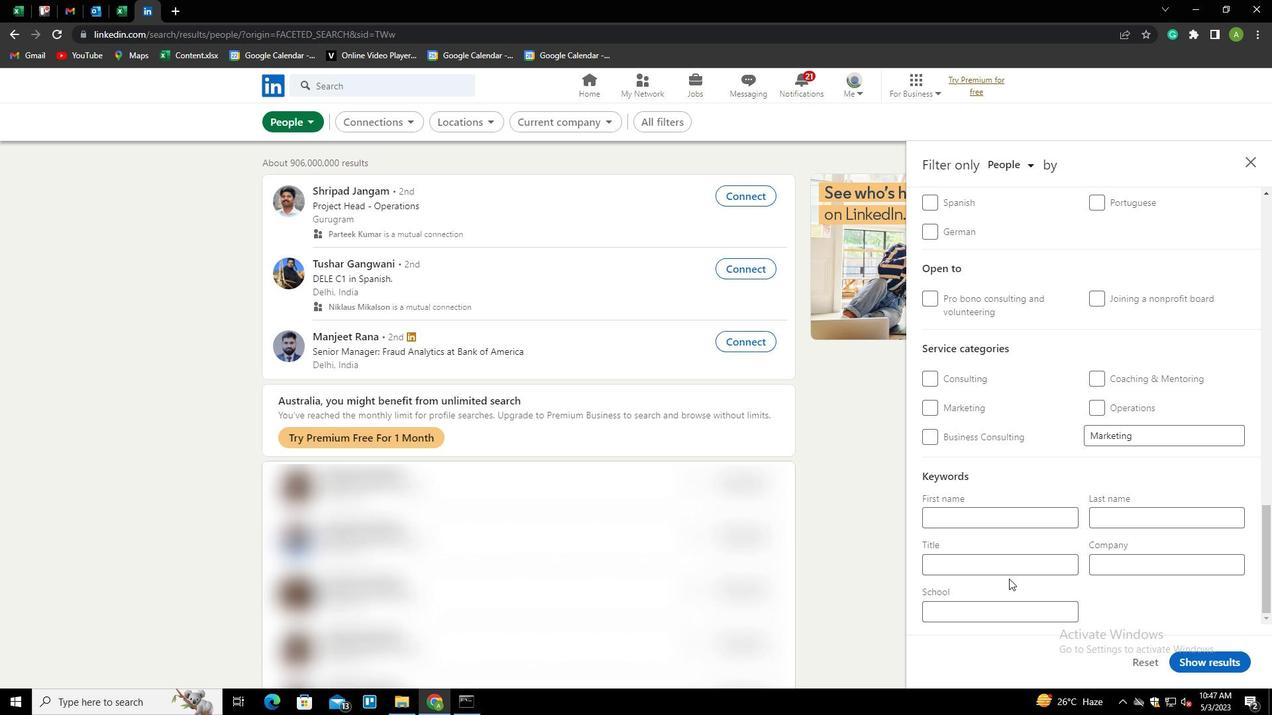 
Action: Mouse pressed left at (1010, 568)
Screenshot: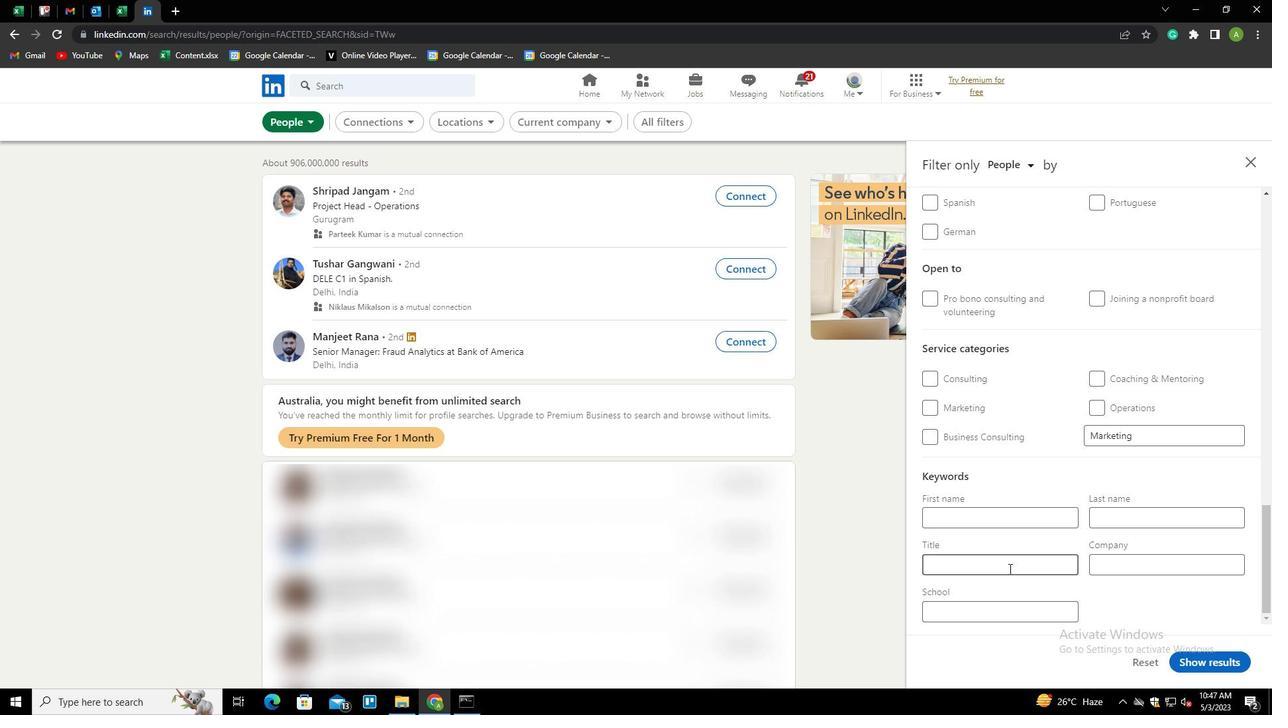
Action: Key pressed <Key.shift>COORDINATOR
Screenshot: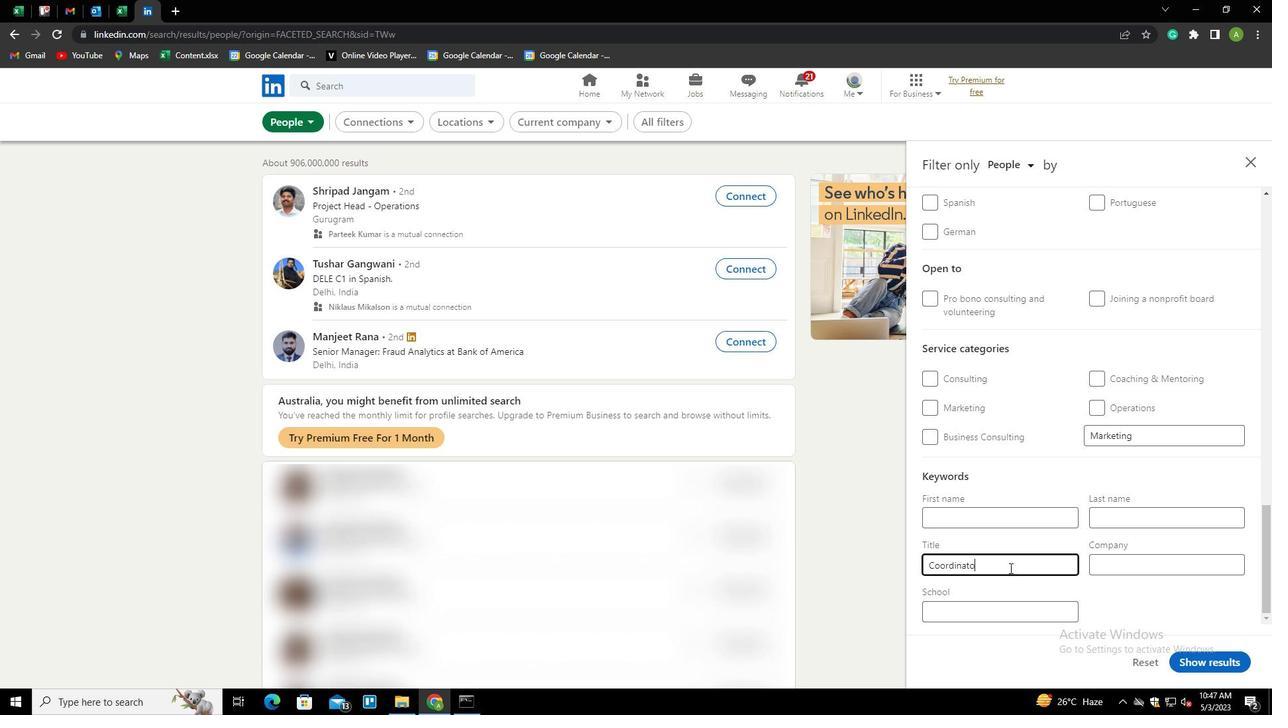 
Action: Mouse moved to (1195, 615)
Screenshot: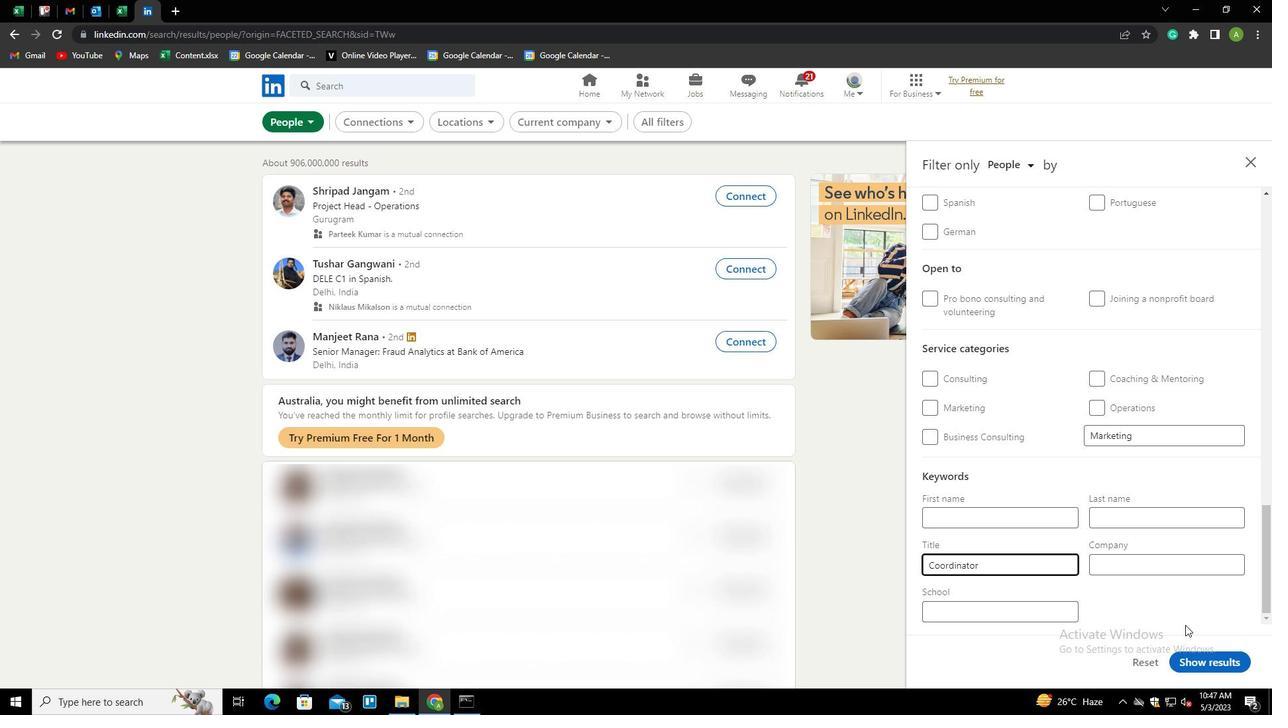 
Action: Mouse pressed left at (1195, 615)
Screenshot: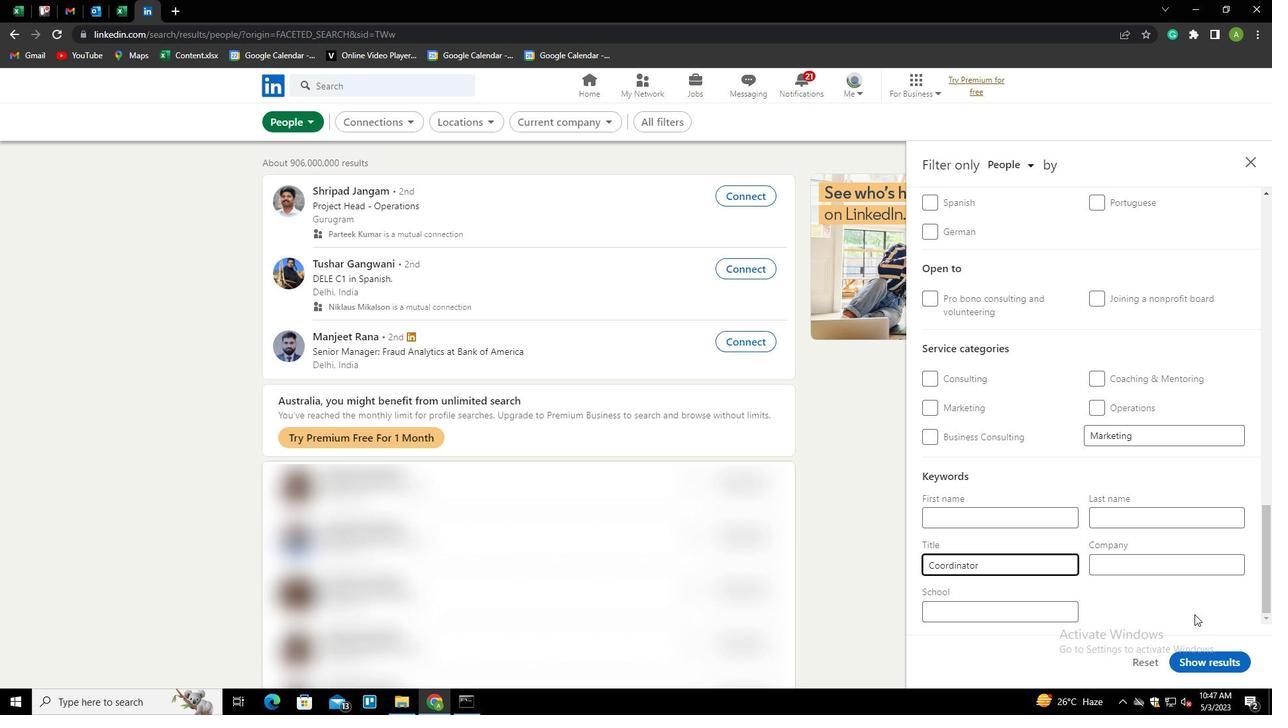 
Action: Mouse moved to (1204, 660)
Screenshot: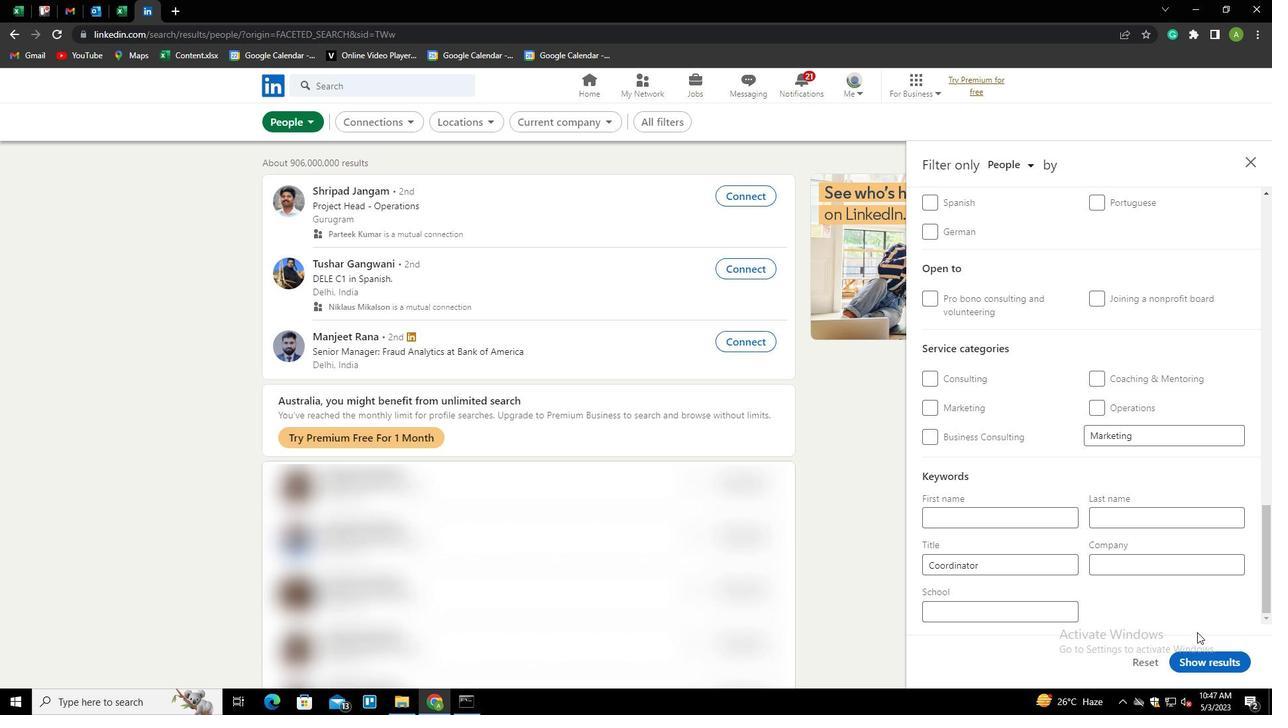 
Action: Mouse pressed left at (1204, 660)
Screenshot: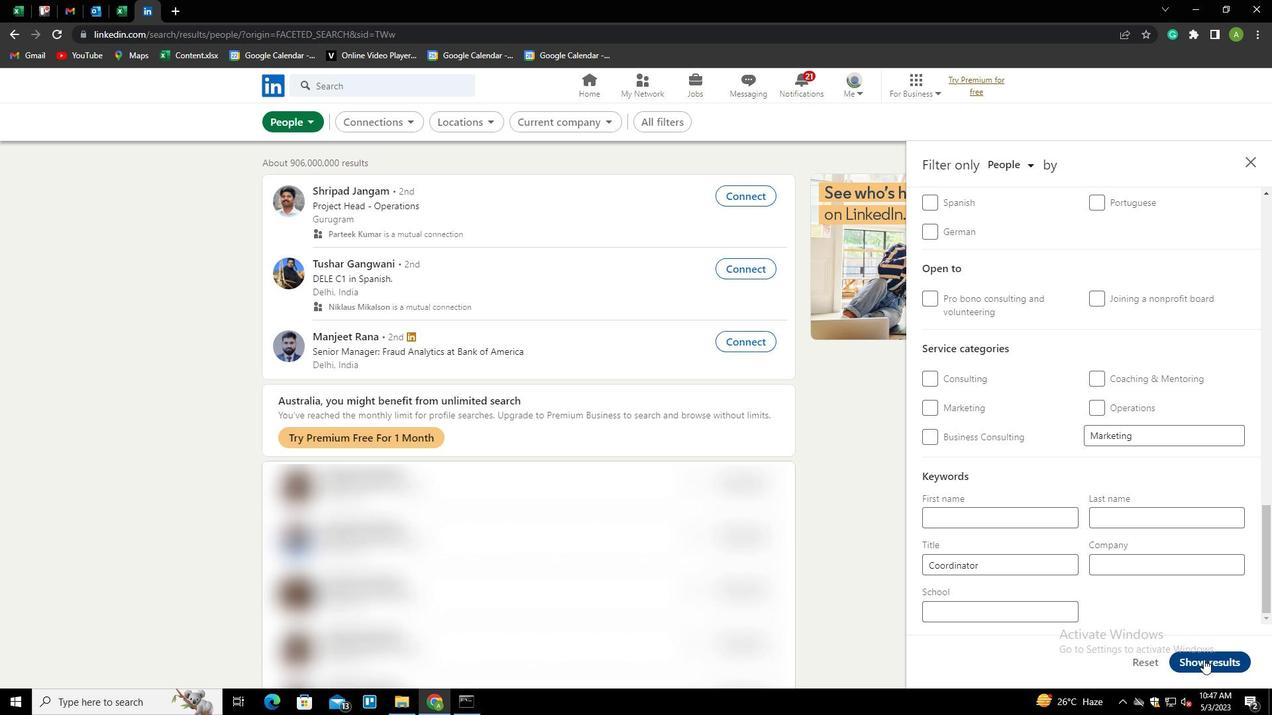 
